 Task: Compose an email with the signature Ashley Martin with the subject Job application follow-up and the message Could you please provide more details on this issue? from softage.1@softage.net to softage.6@softage.net,  softage.1@softage.net and softage.7@softage.net with CC to softage.8@softage.net with an attached document Invoice.pdf, insert an emoji of bus Send the email
Action: Mouse moved to (567, 727)
Screenshot: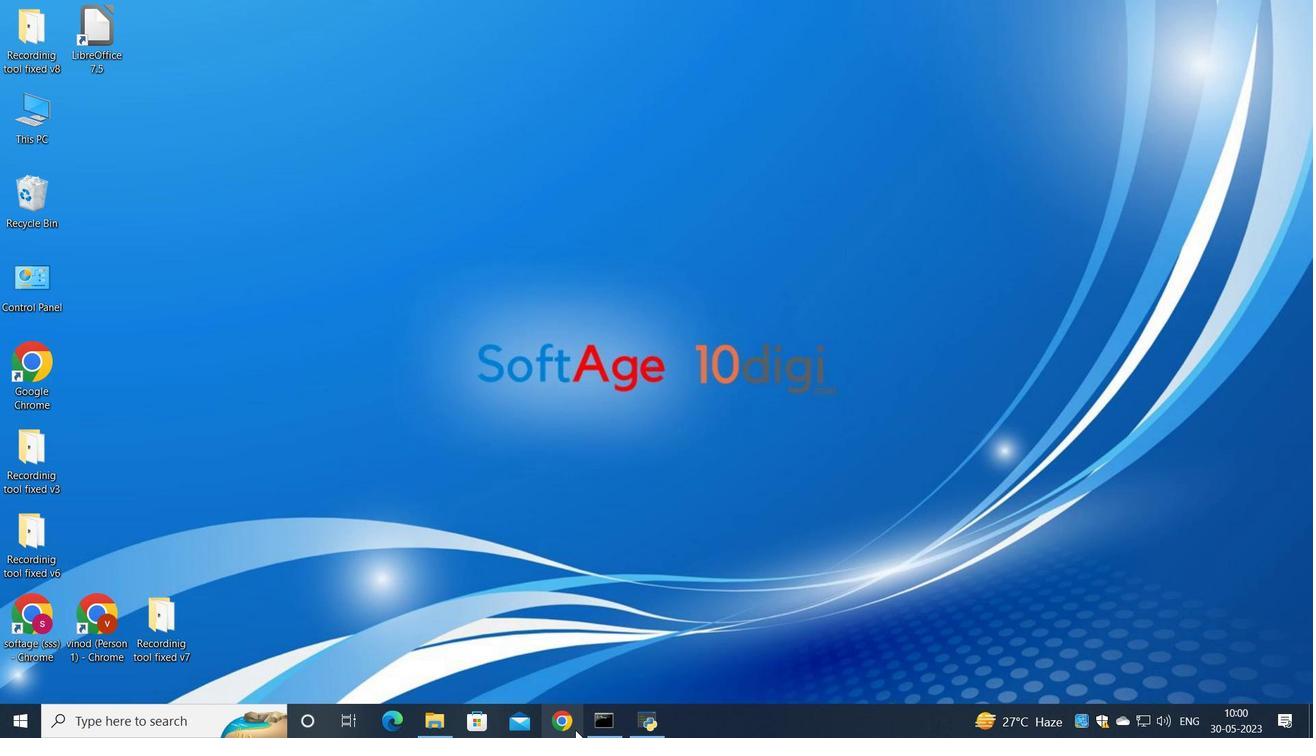 
Action: Mouse pressed left at (567, 727)
Screenshot: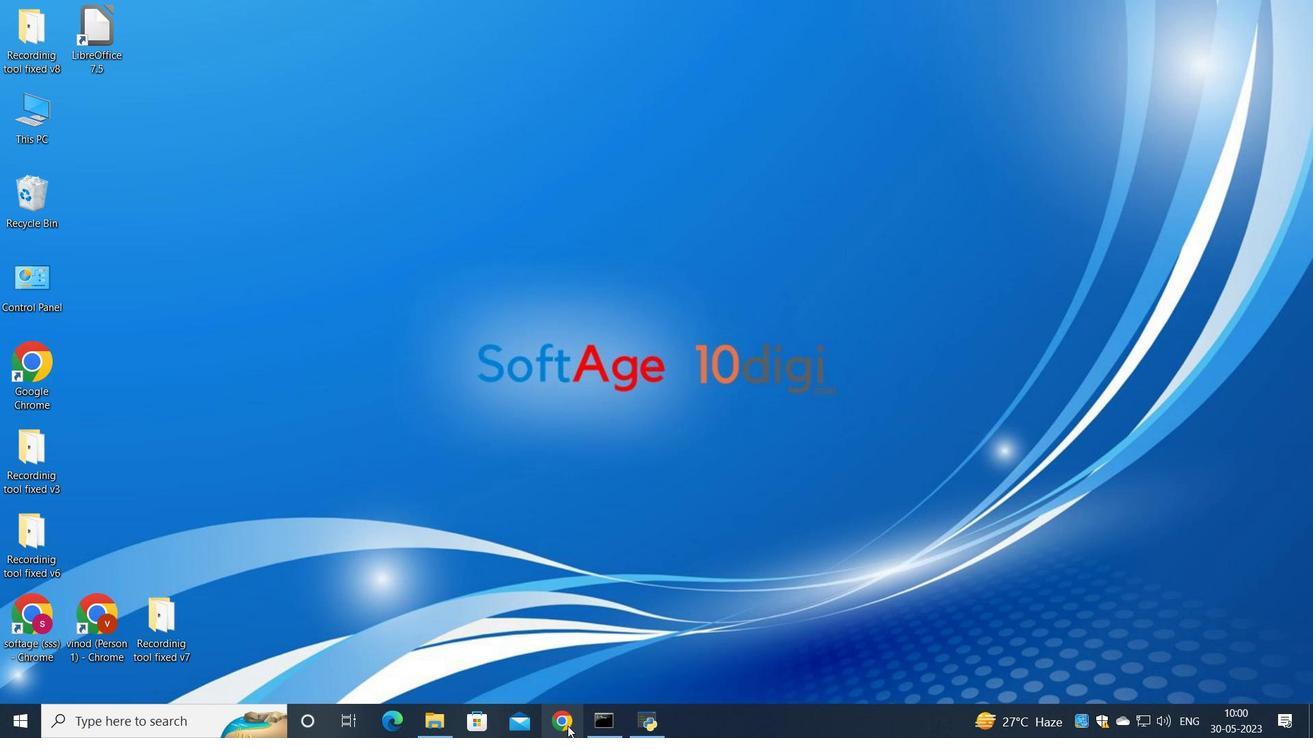 
Action: Mouse moved to (562, 463)
Screenshot: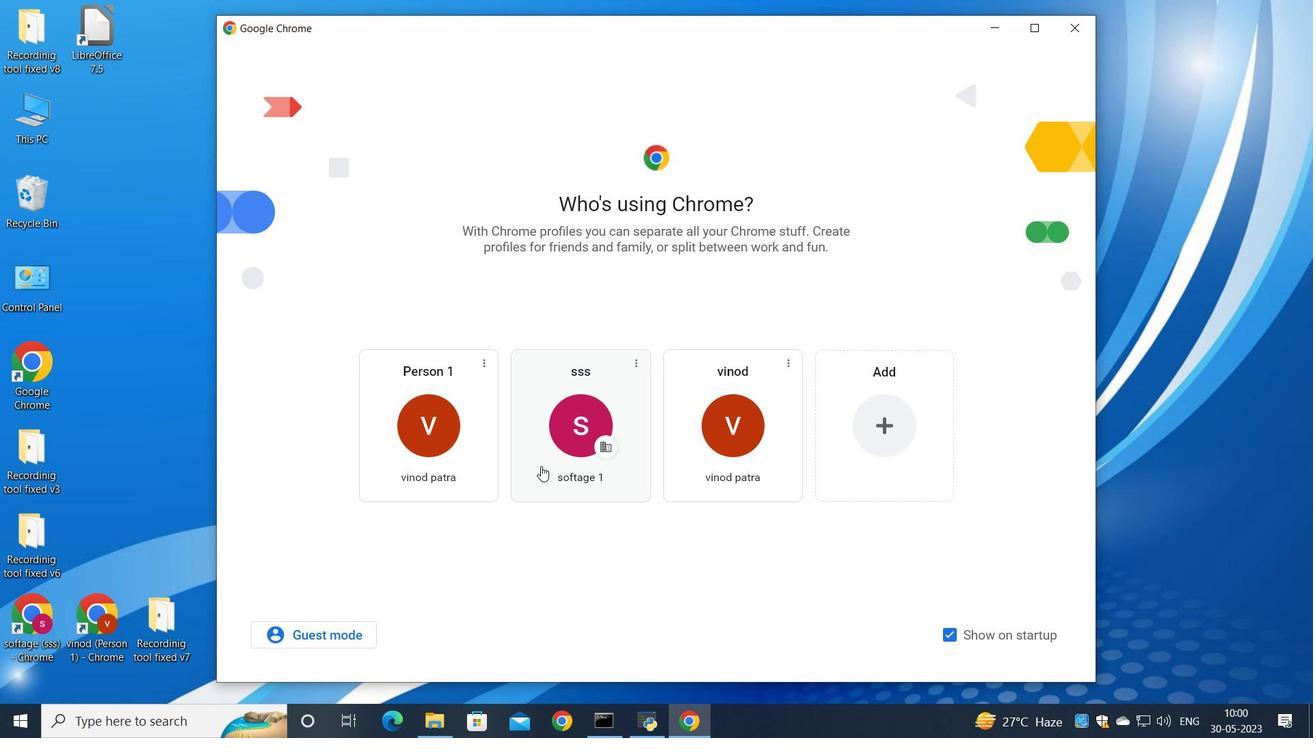 
Action: Mouse pressed left at (562, 463)
Screenshot: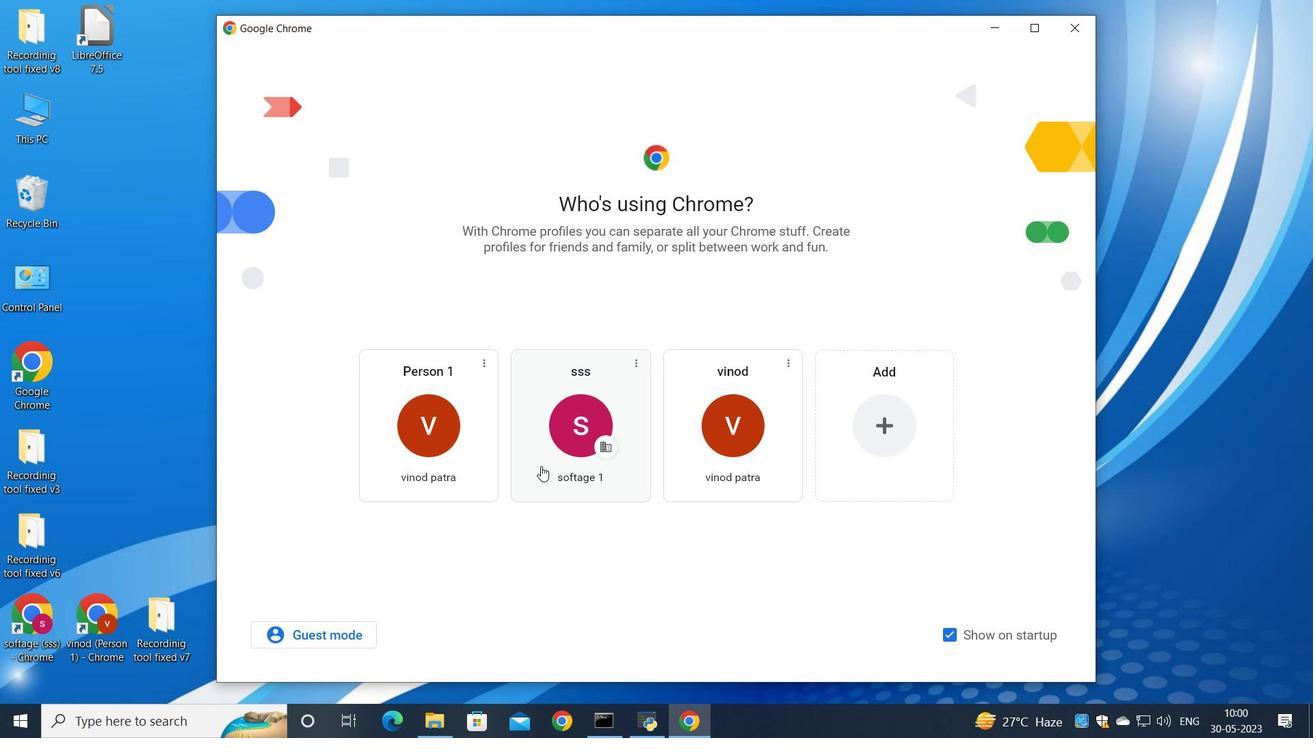 
Action: Mouse moved to (1152, 95)
Screenshot: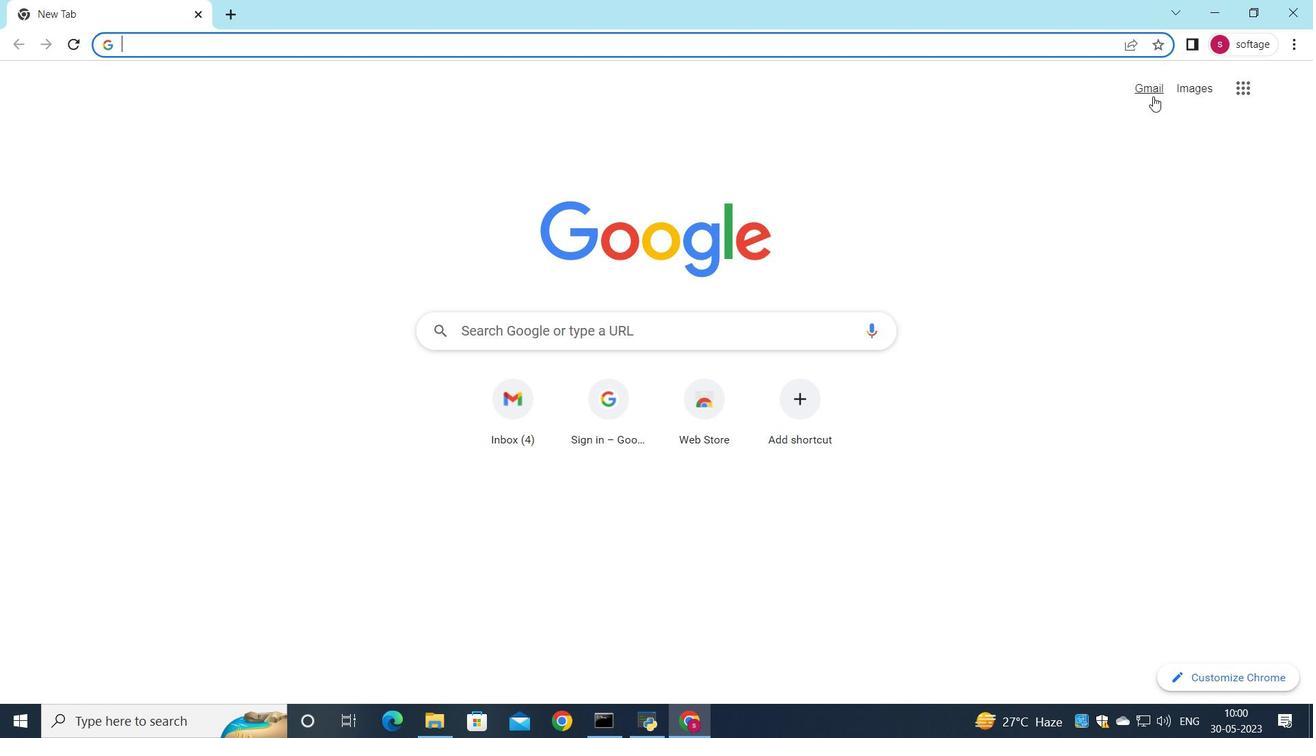 
Action: Mouse pressed left at (1152, 95)
Screenshot: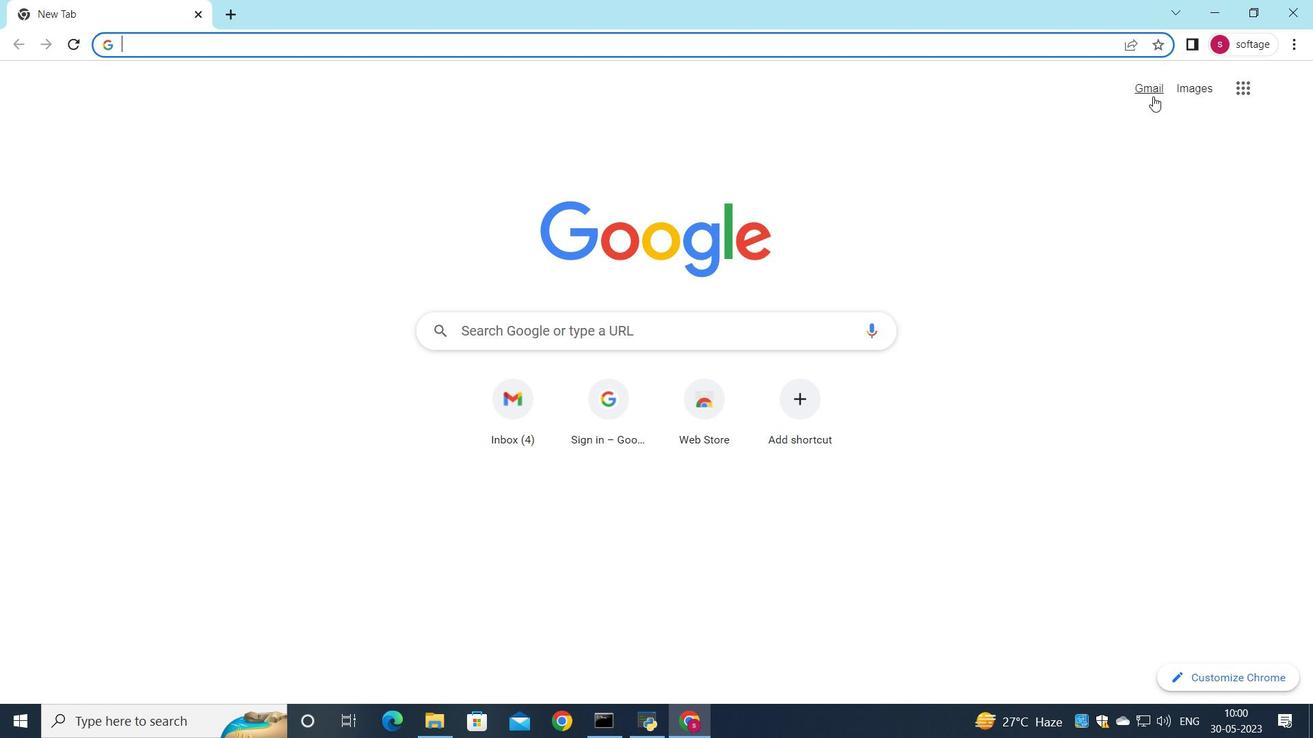 
Action: Mouse moved to (1121, 122)
Screenshot: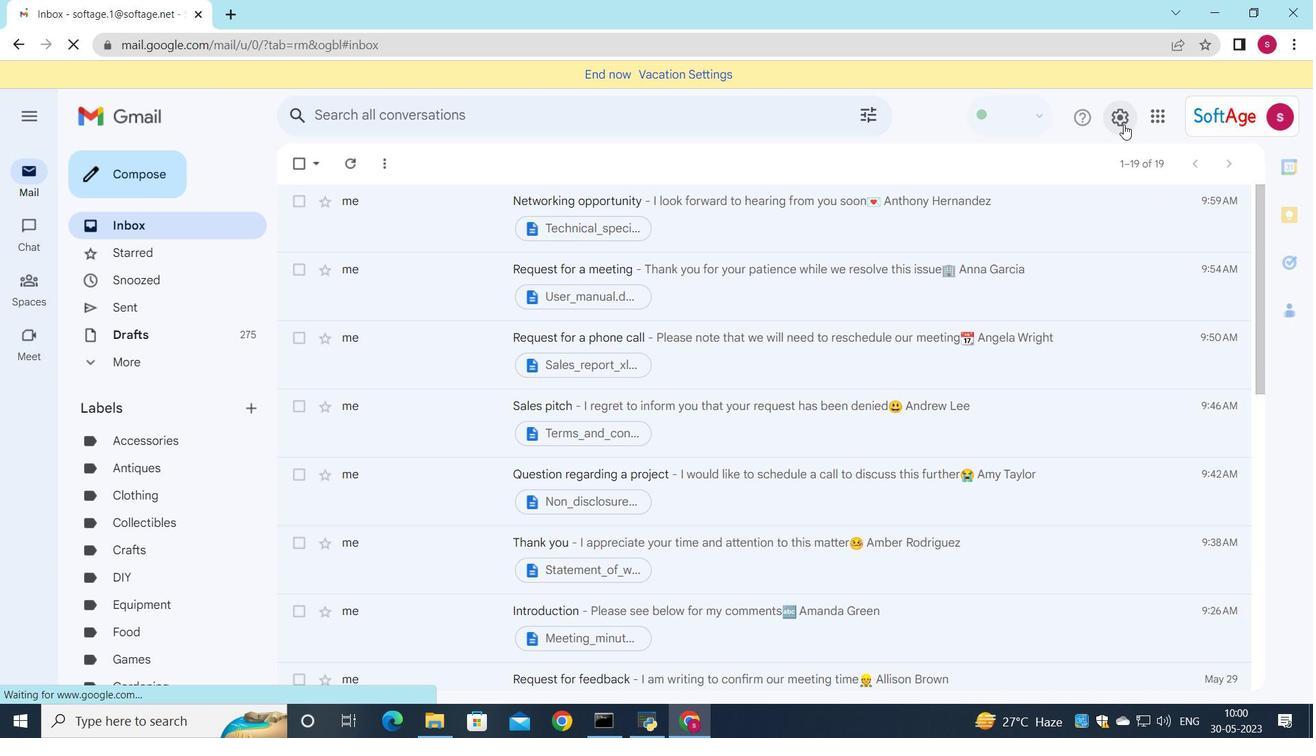 
Action: Mouse pressed left at (1121, 122)
Screenshot: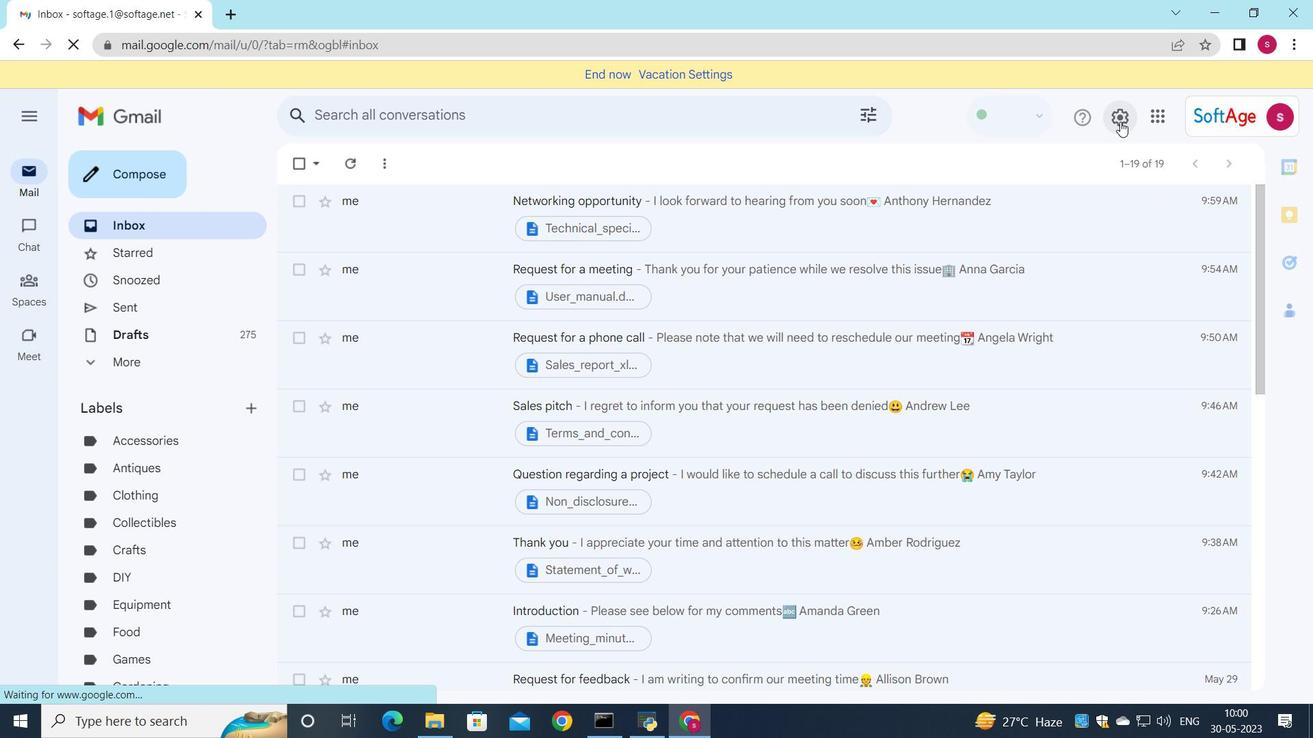 
Action: Mouse moved to (1144, 200)
Screenshot: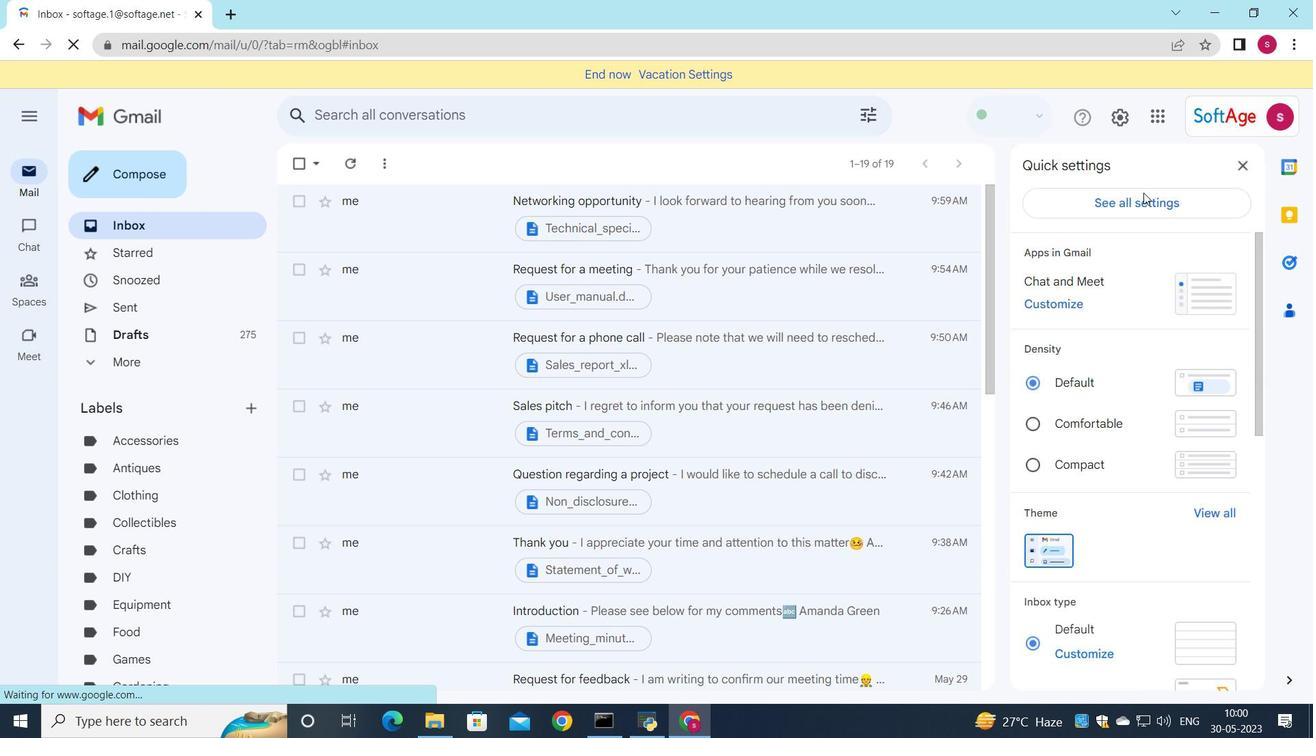 
Action: Mouse pressed left at (1144, 200)
Screenshot: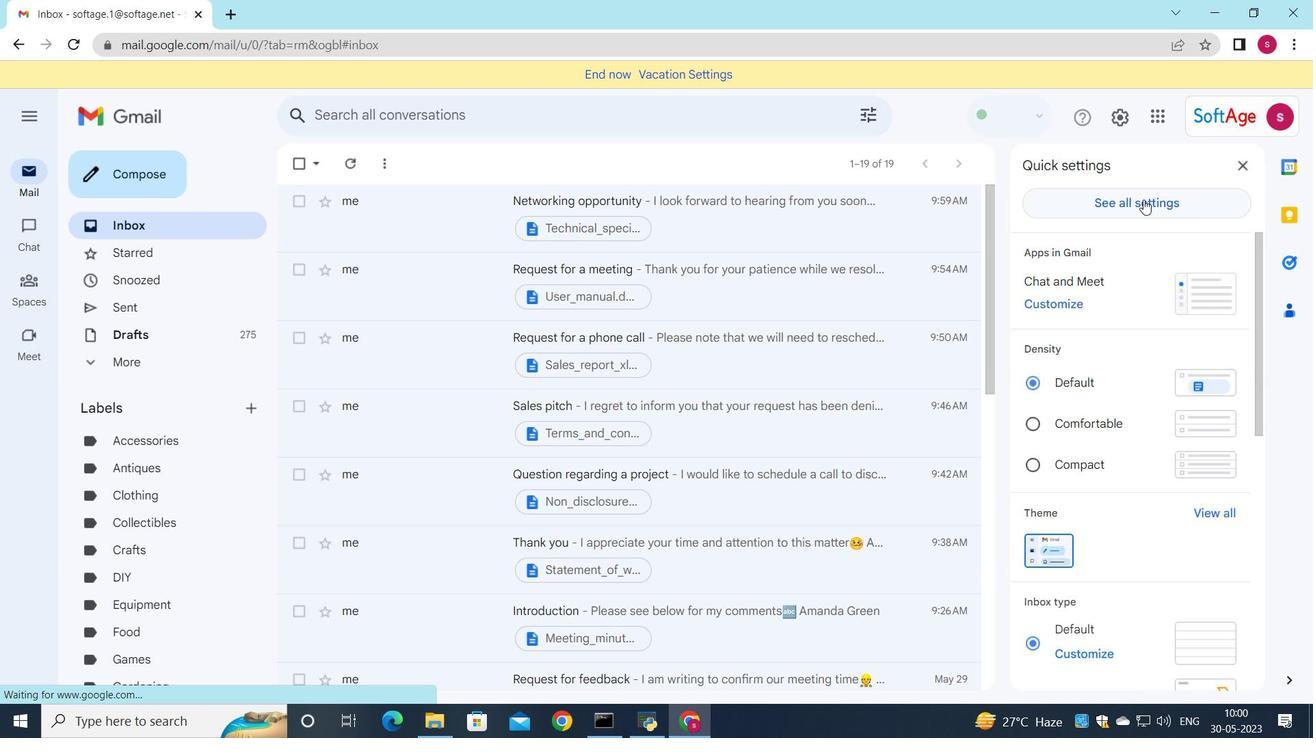 
Action: Mouse moved to (585, 360)
Screenshot: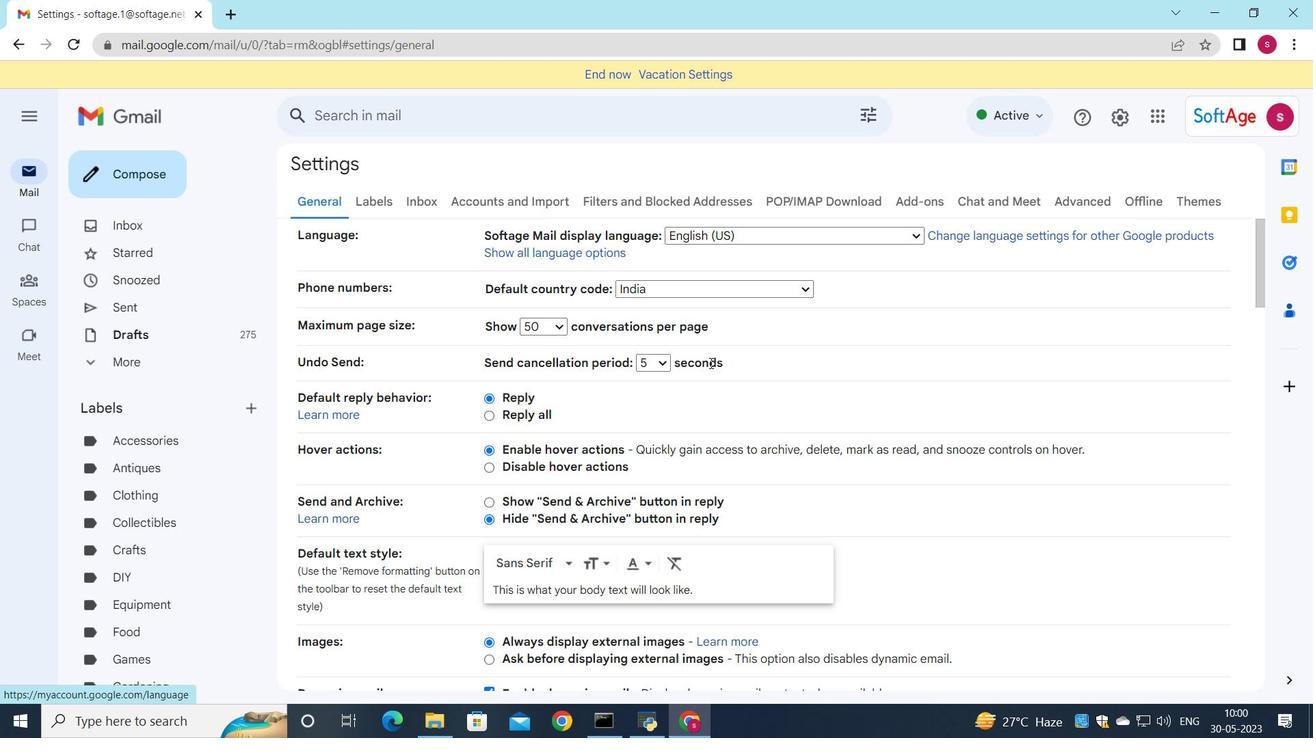 
Action: Mouse scrolled (585, 359) with delta (0, 0)
Screenshot: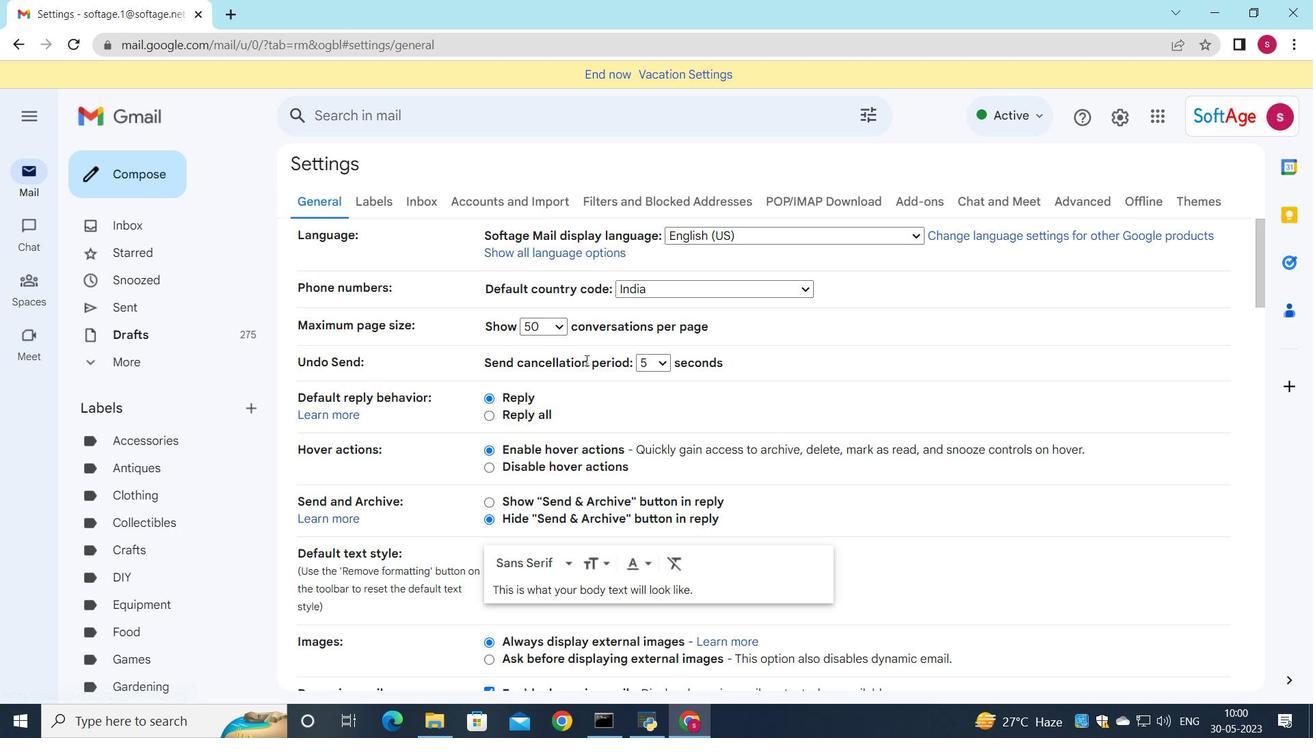 
Action: Mouse scrolled (585, 359) with delta (0, 0)
Screenshot: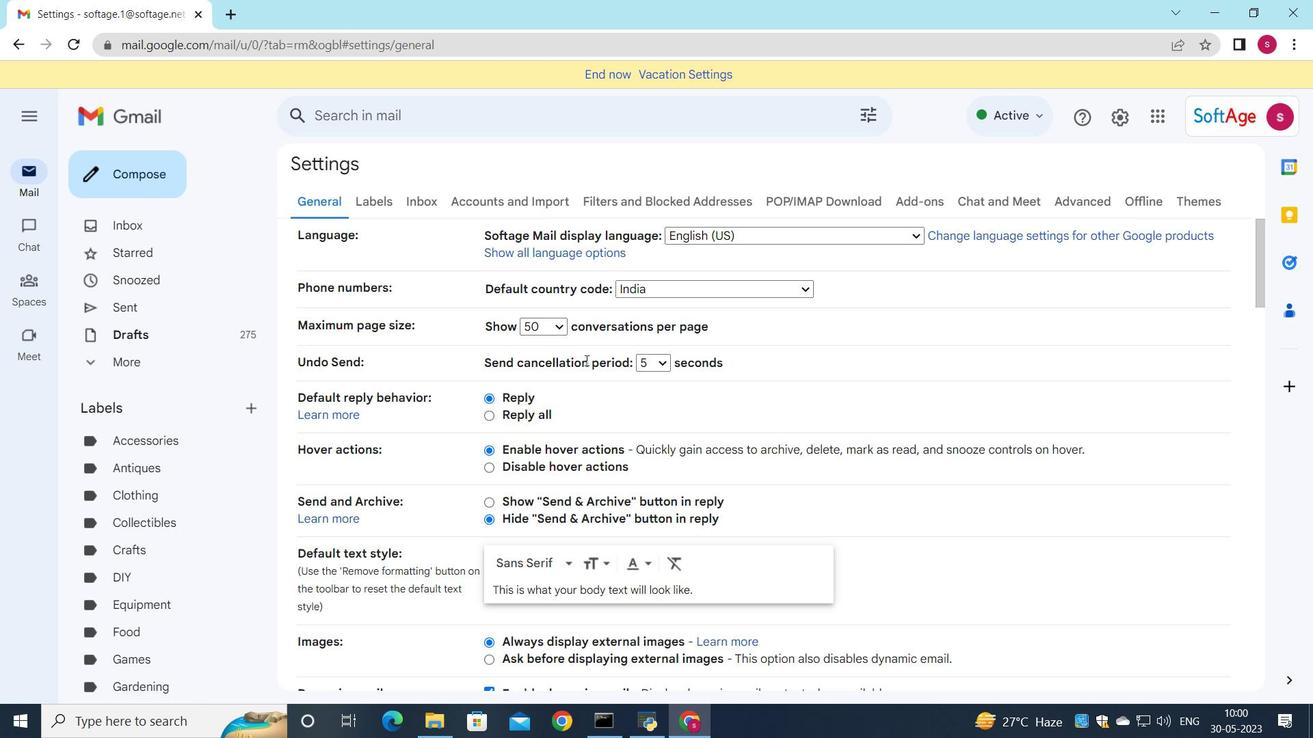 
Action: Mouse scrolled (585, 359) with delta (0, 0)
Screenshot: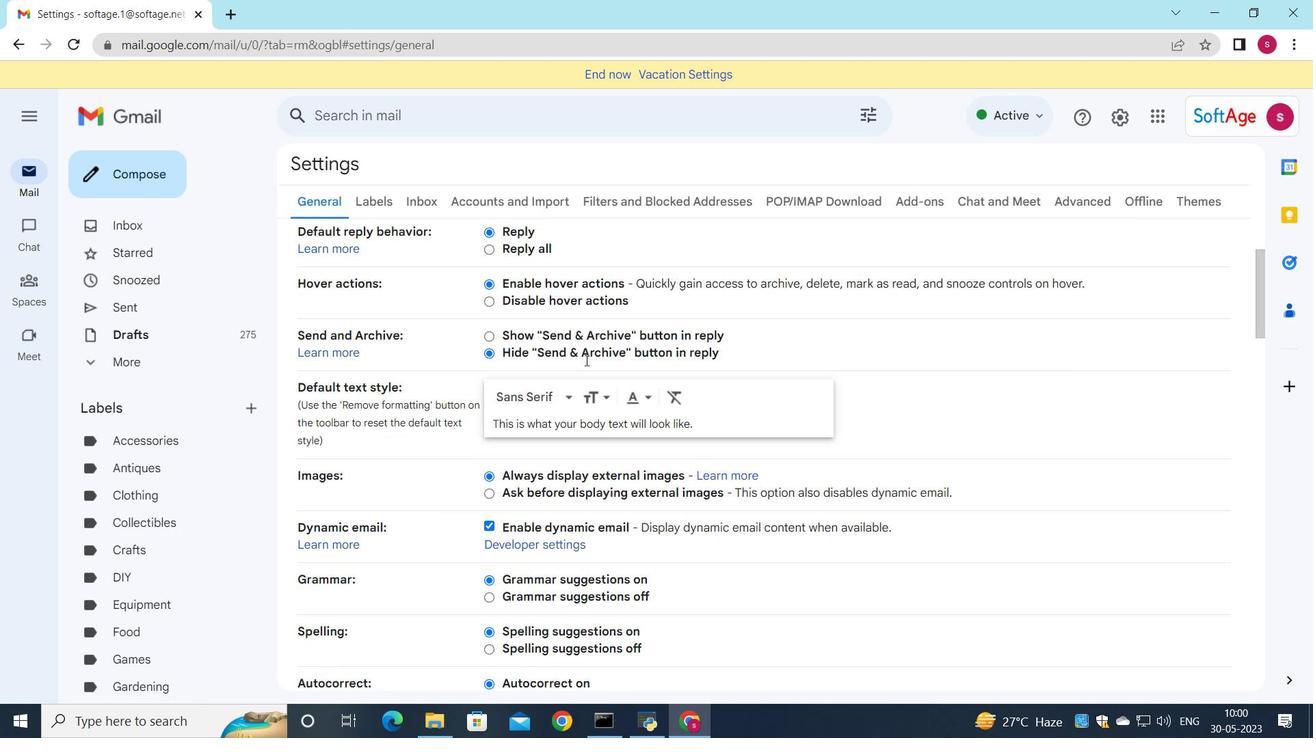 
Action: Mouse scrolled (585, 359) with delta (0, 0)
Screenshot: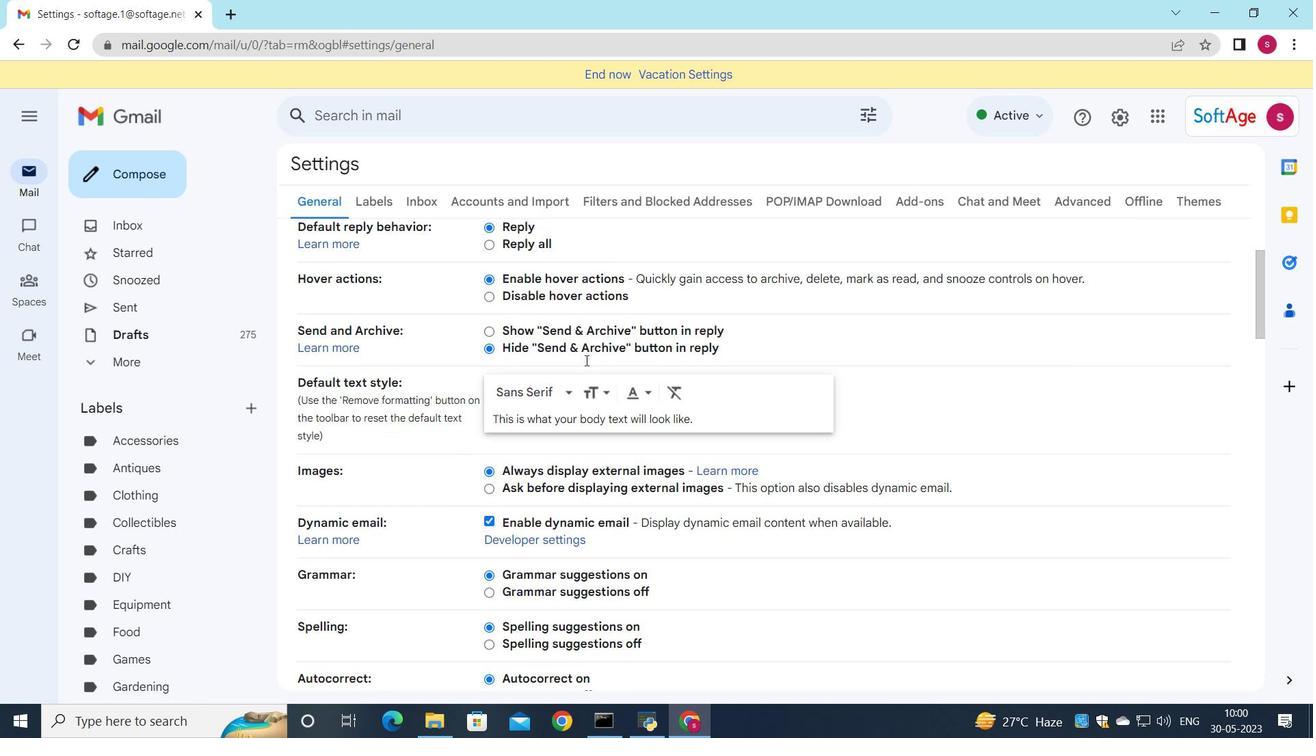 
Action: Mouse moved to (584, 352)
Screenshot: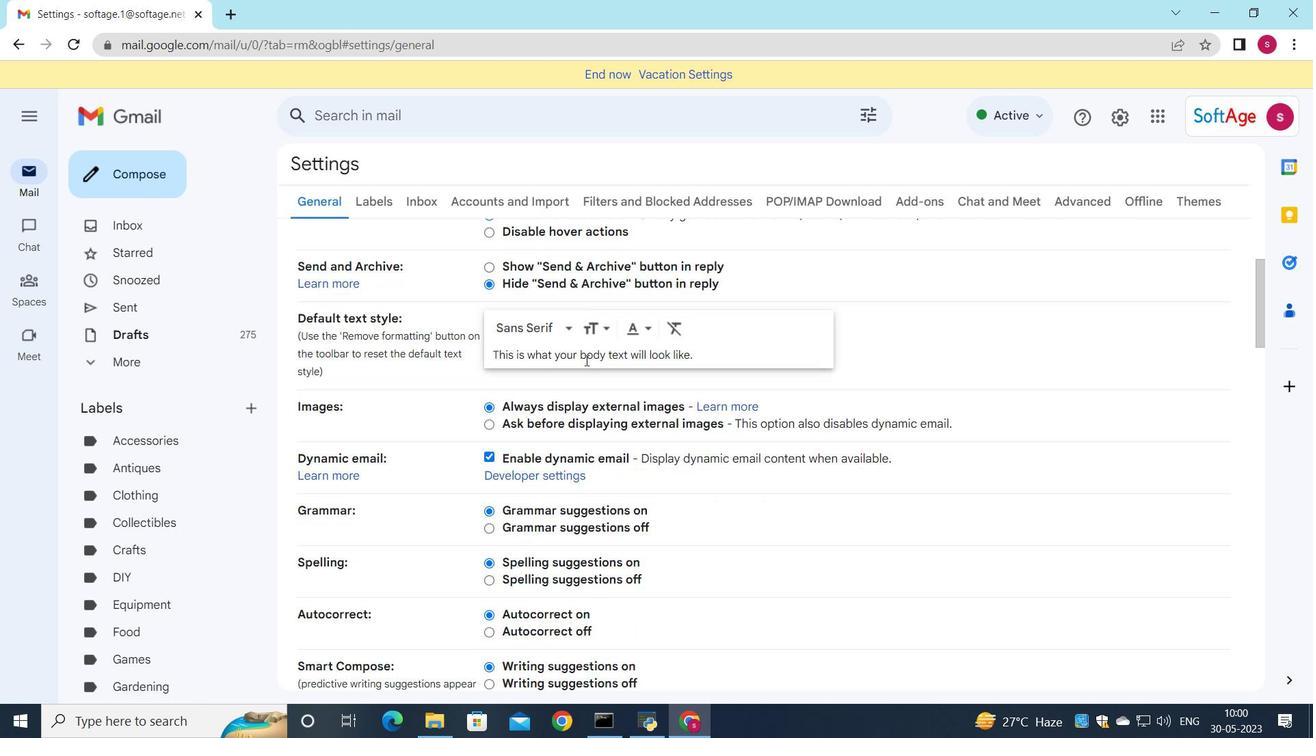 
Action: Mouse scrolled (584, 351) with delta (0, 0)
Screenshot: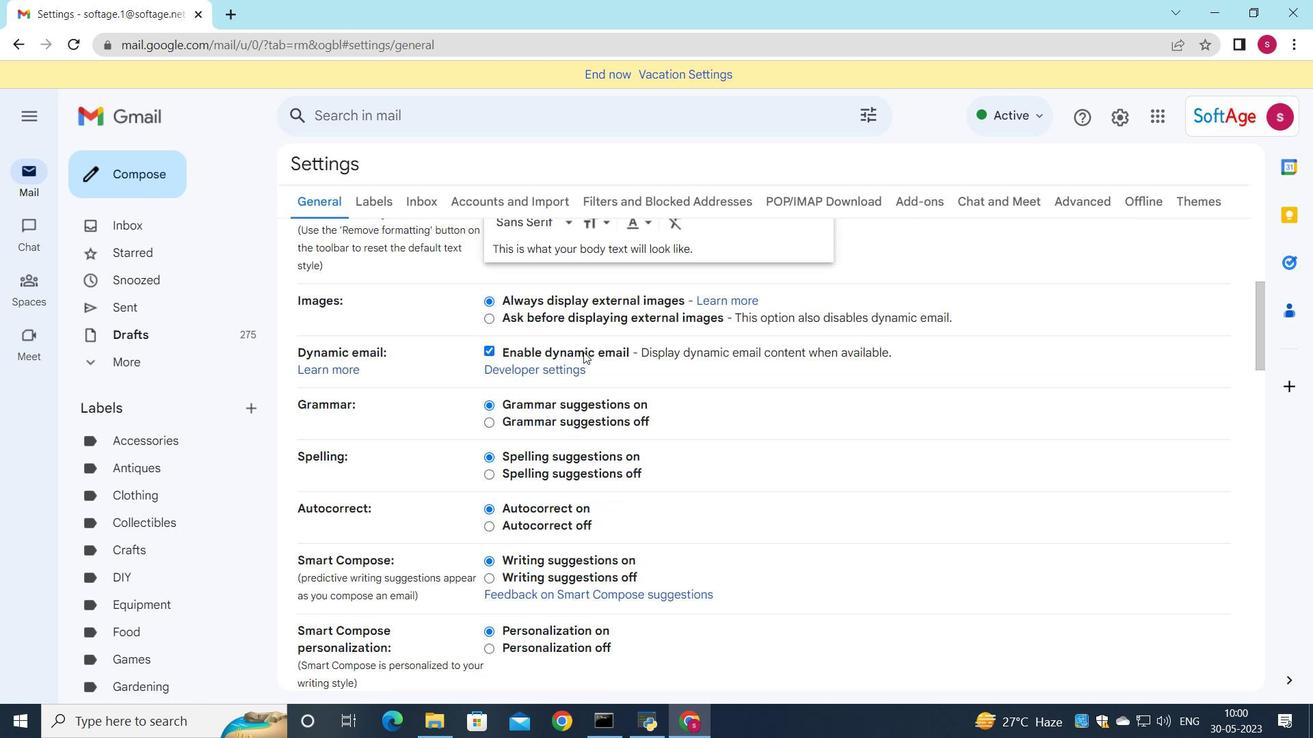 
Action: Mouse scrolled (584, 351) with delta (0, 0)
Screenshot: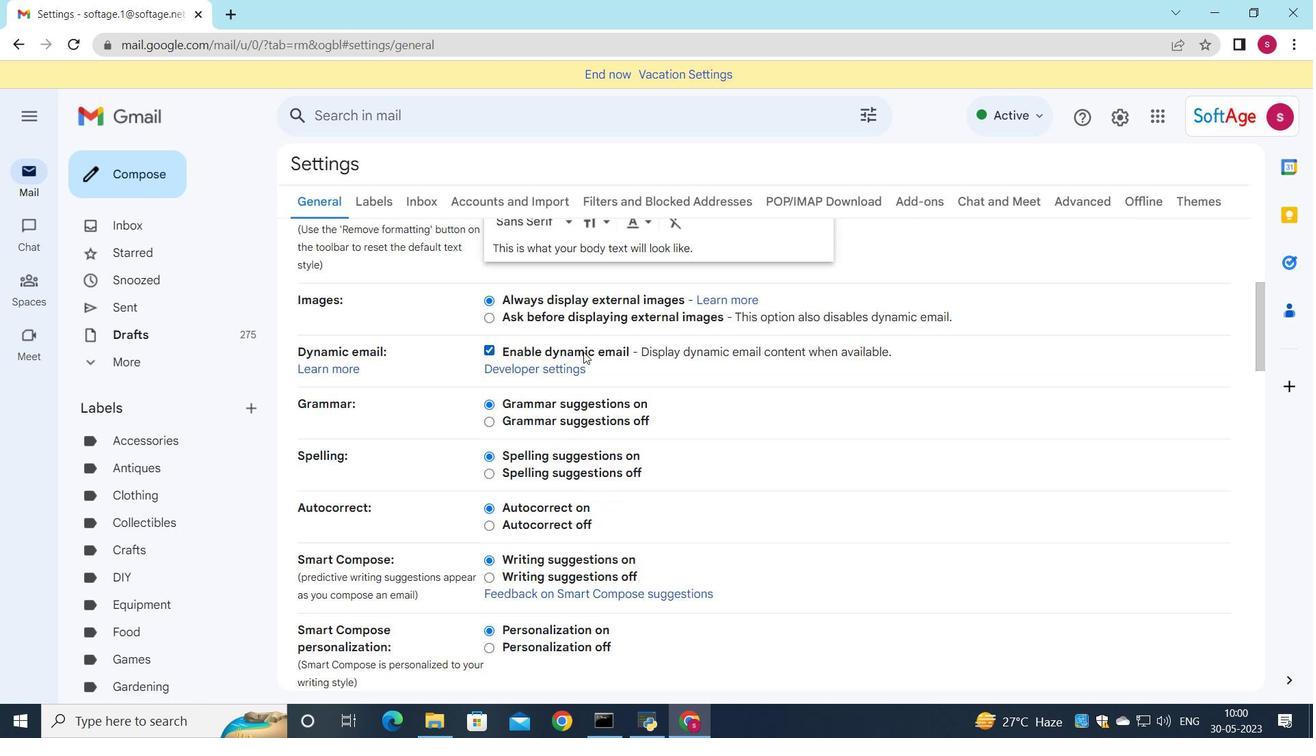 
Action: Mouse scrolled (584, 351) with delta (0, 0)
Screenshot: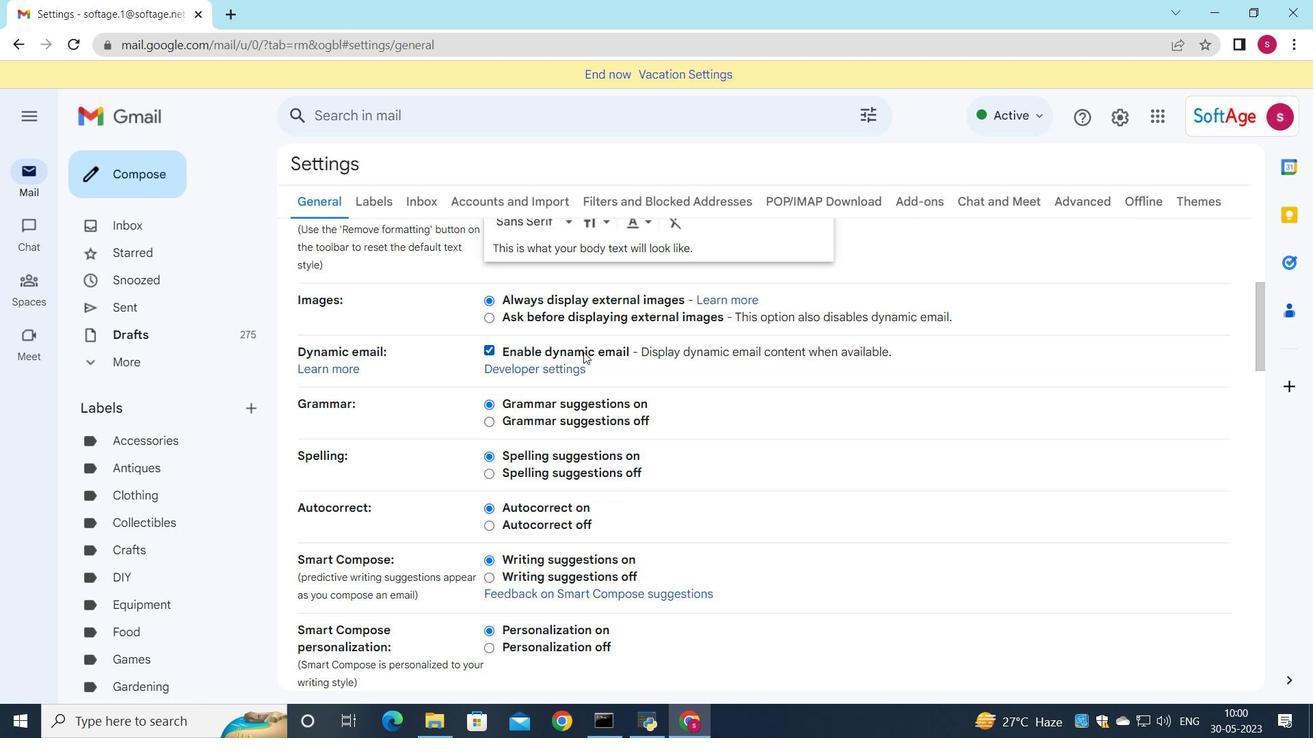 
Action: Mouse scrolled (584, 351) with delta (0, 0)
Screenshot: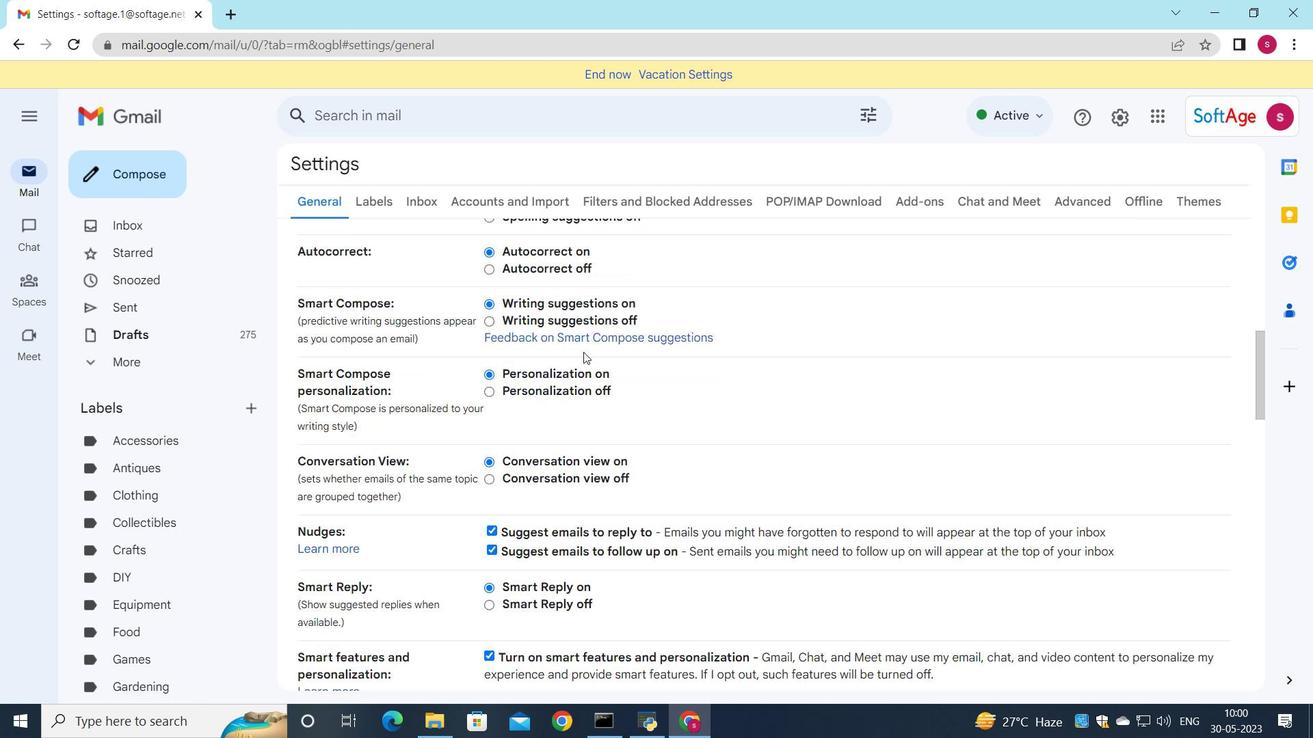 
Action: Mouse scrolled (584, 351) with delta (0, 0)
Screenshot: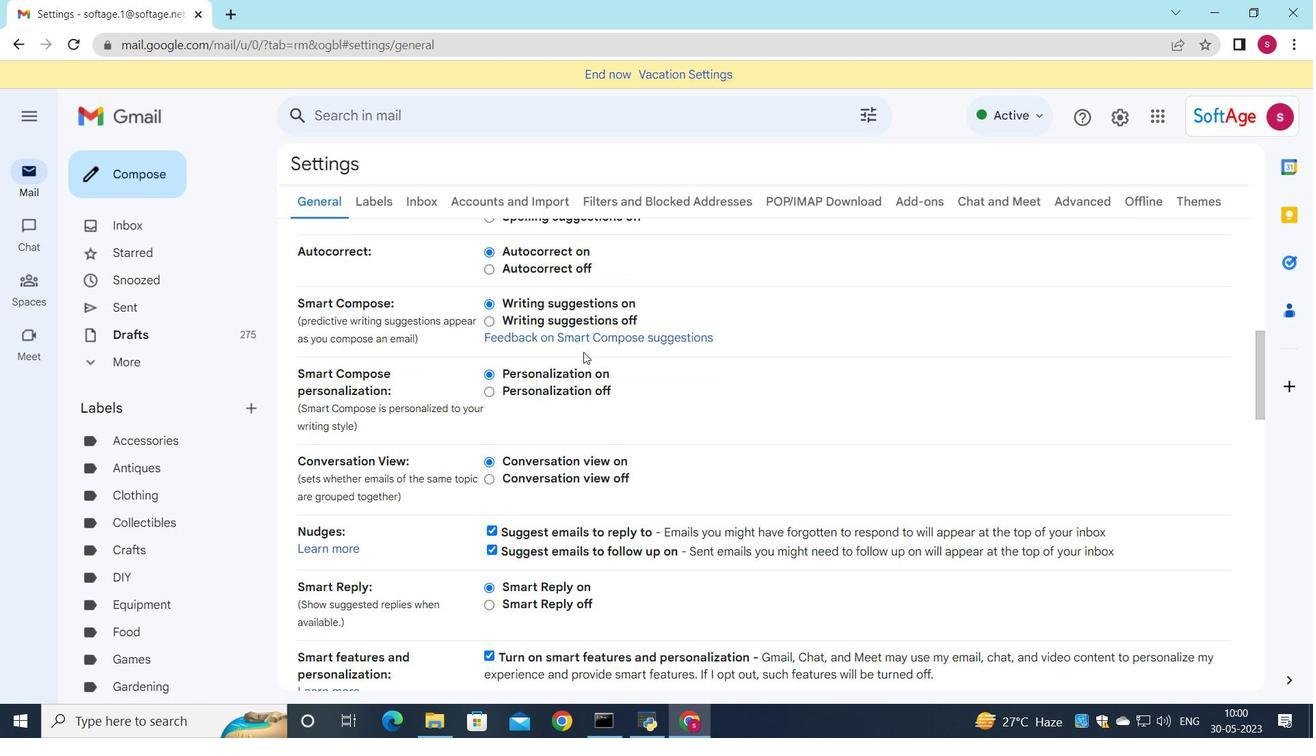 
Action: Mouse moved to (582, 348)
Screenshot: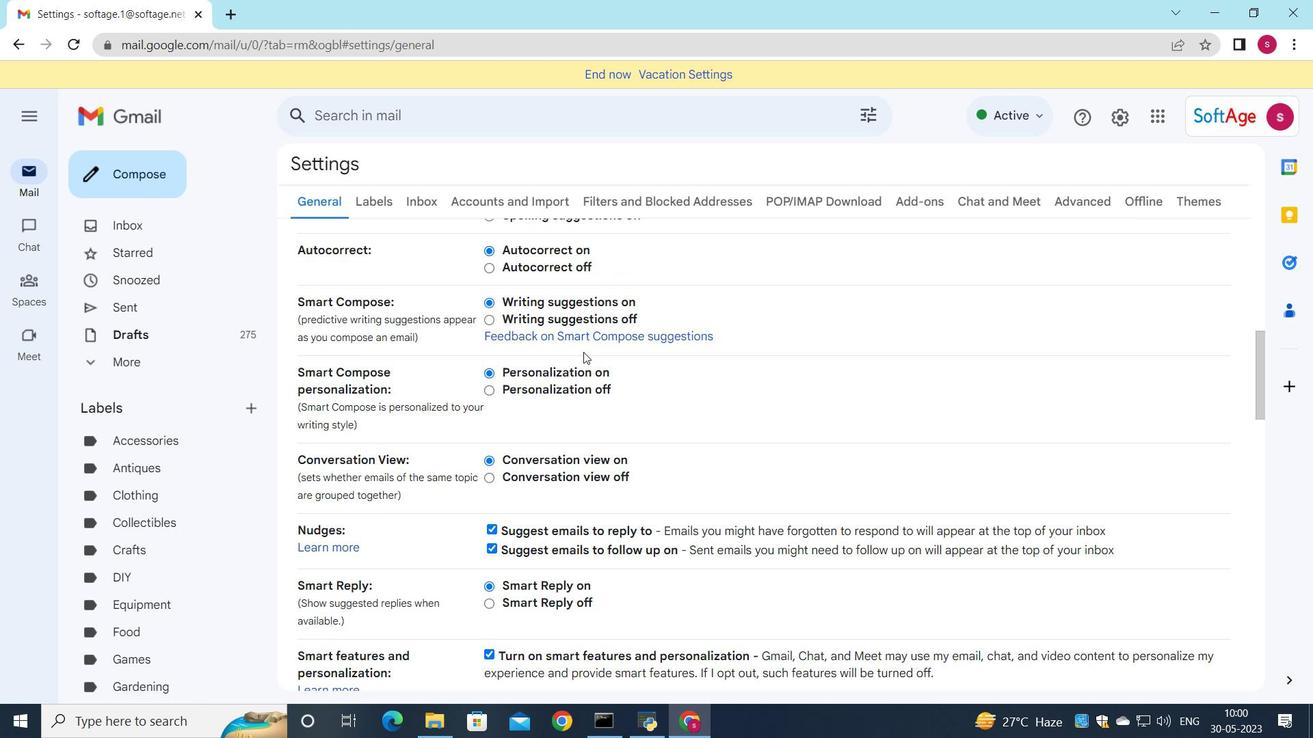 
Action: Mouse scrolled (582, 348) with delta (0, 0)
Screenshot: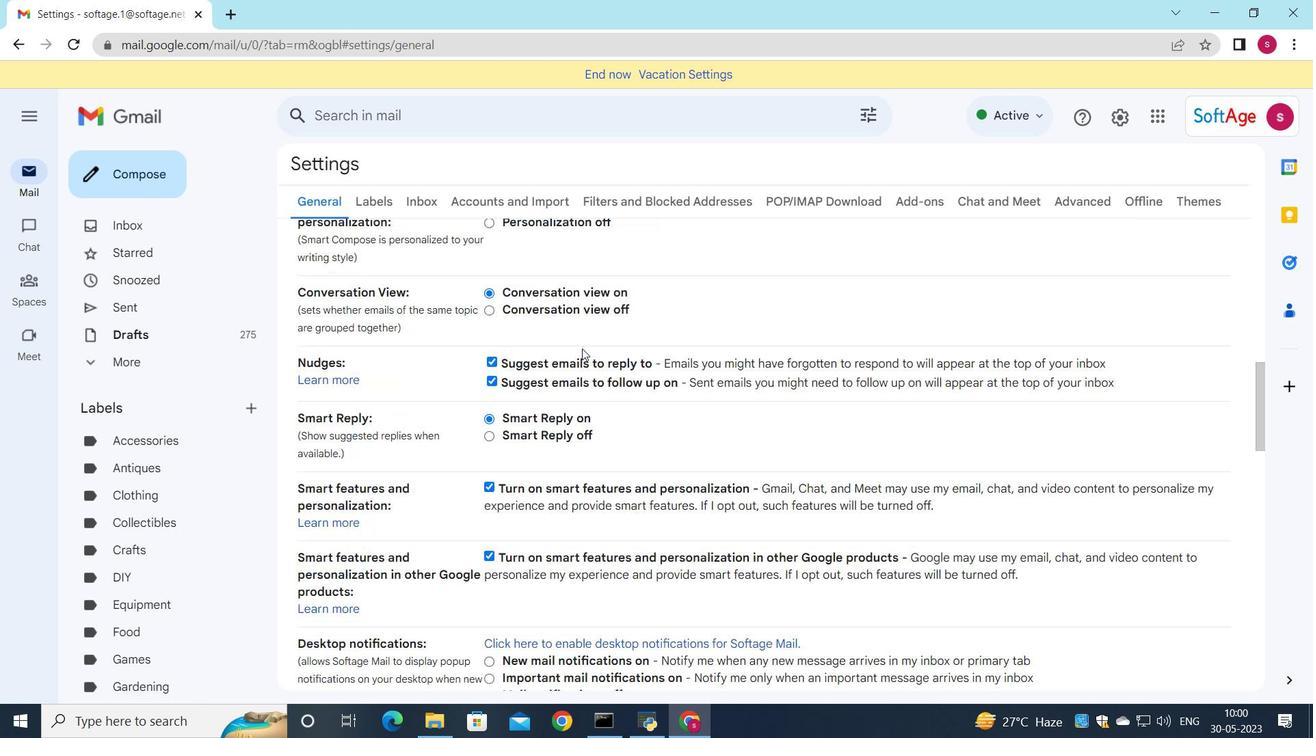 
Action: Mouse scrolled (582, 348) with delta (0, 0)
Screenshot: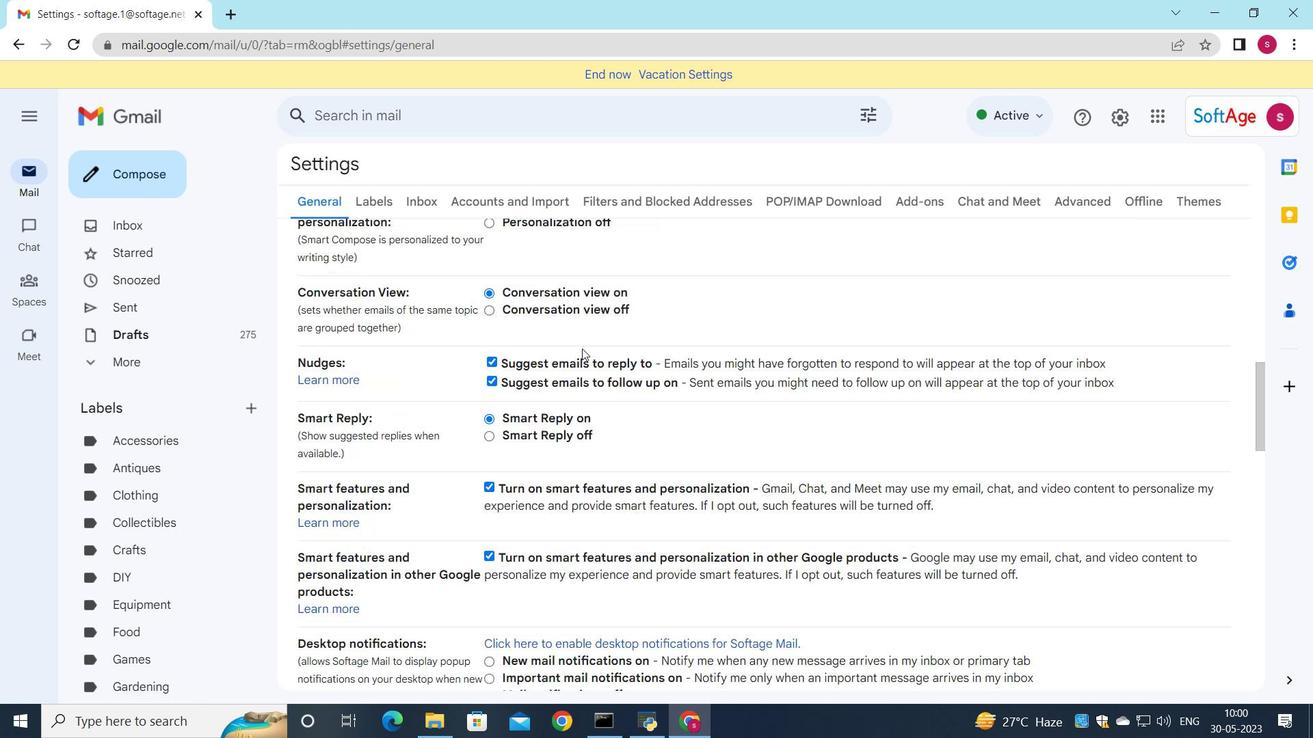 
Action: Mouse scrolled (582, 348) with delta (0, 0)
Screenshot: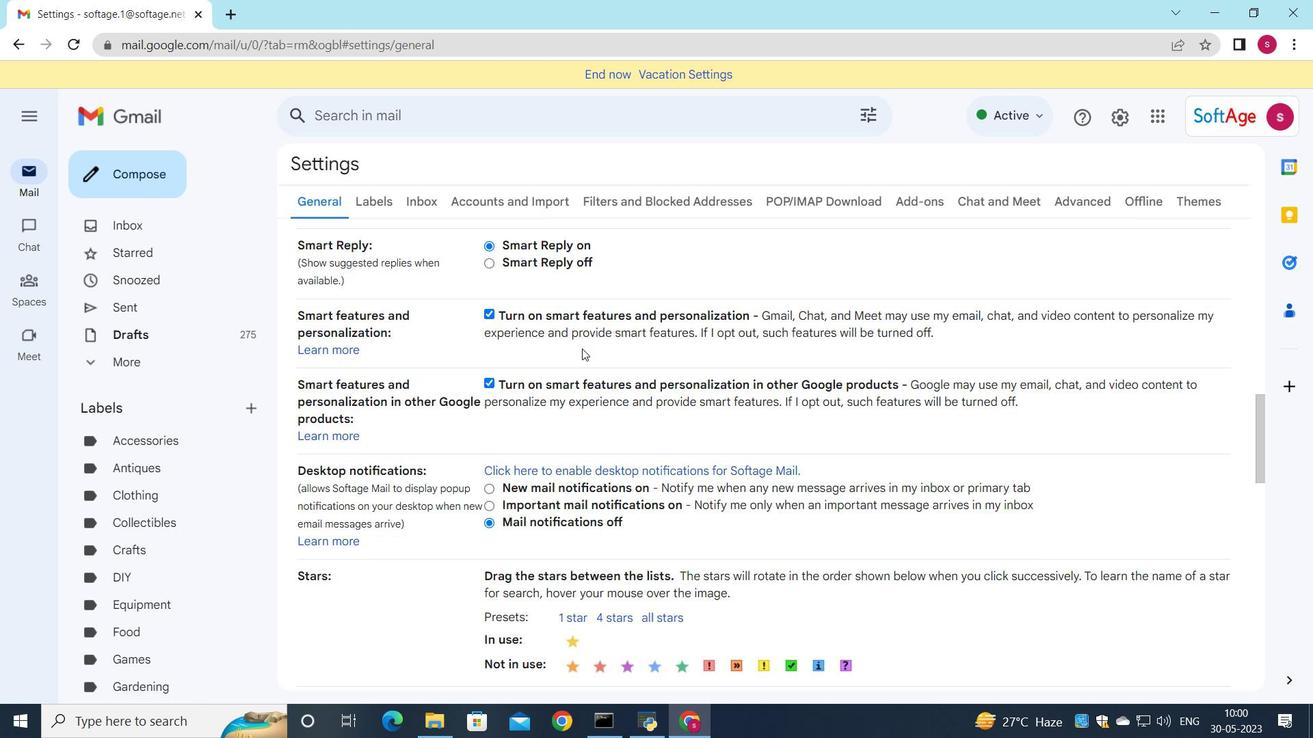 
Action: Mouse scrolled (582, 348) with delta (0, 0)
Screenshot: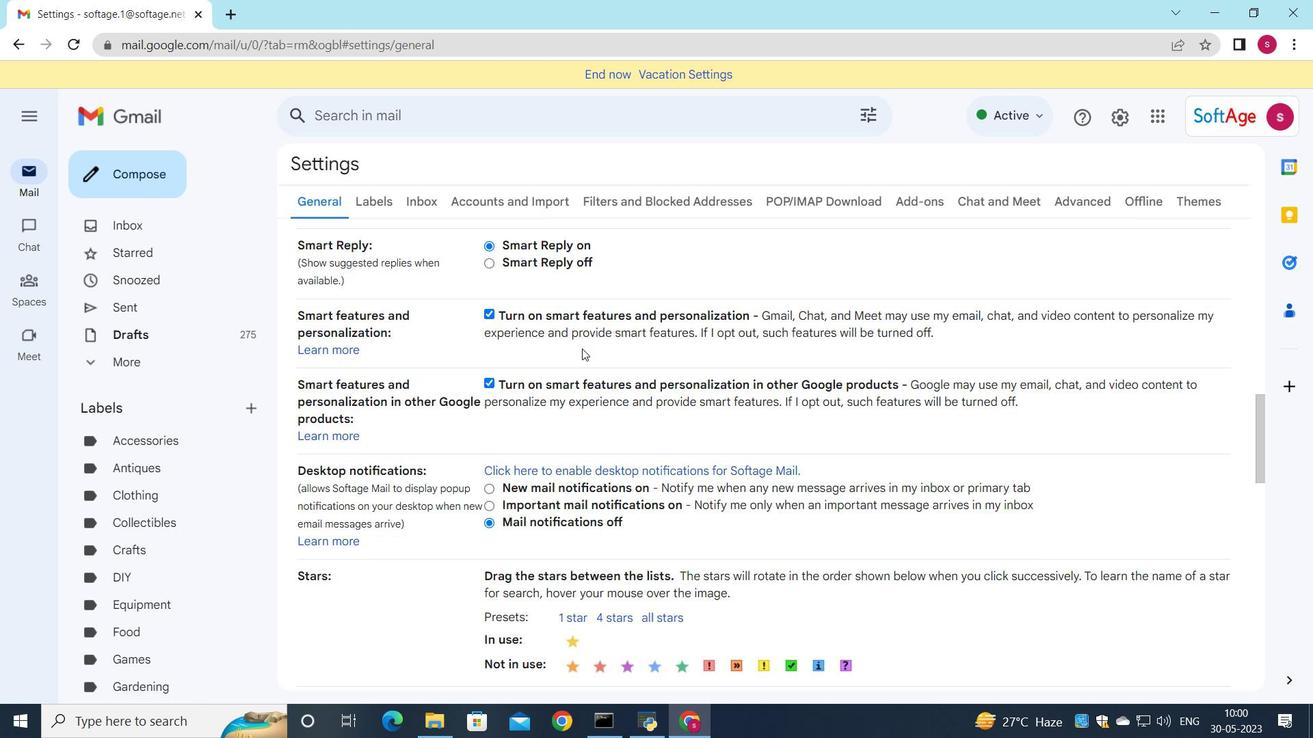 
Action: Mouse scrolled (582, 348) with delta (0, 0)
Screenshot: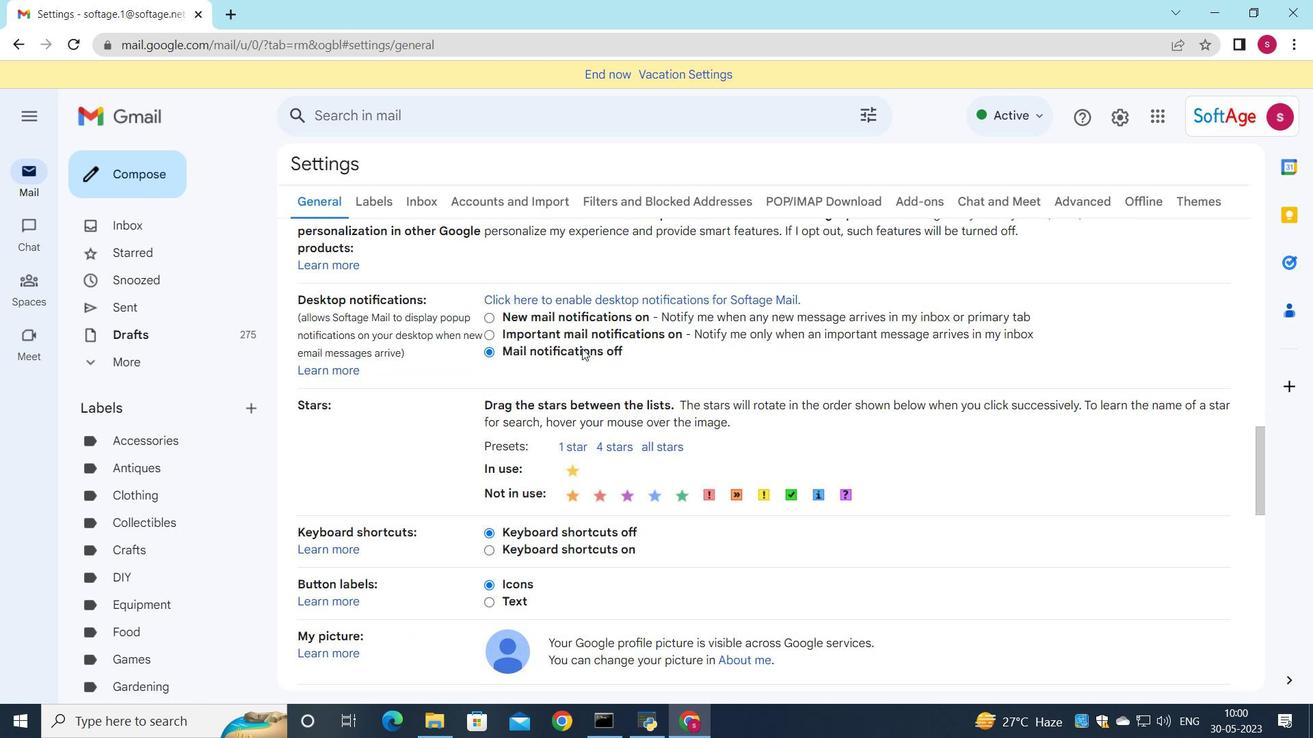 
Action: Mouse scrolled (582, 348) with delta (0, 0)
Screenshot: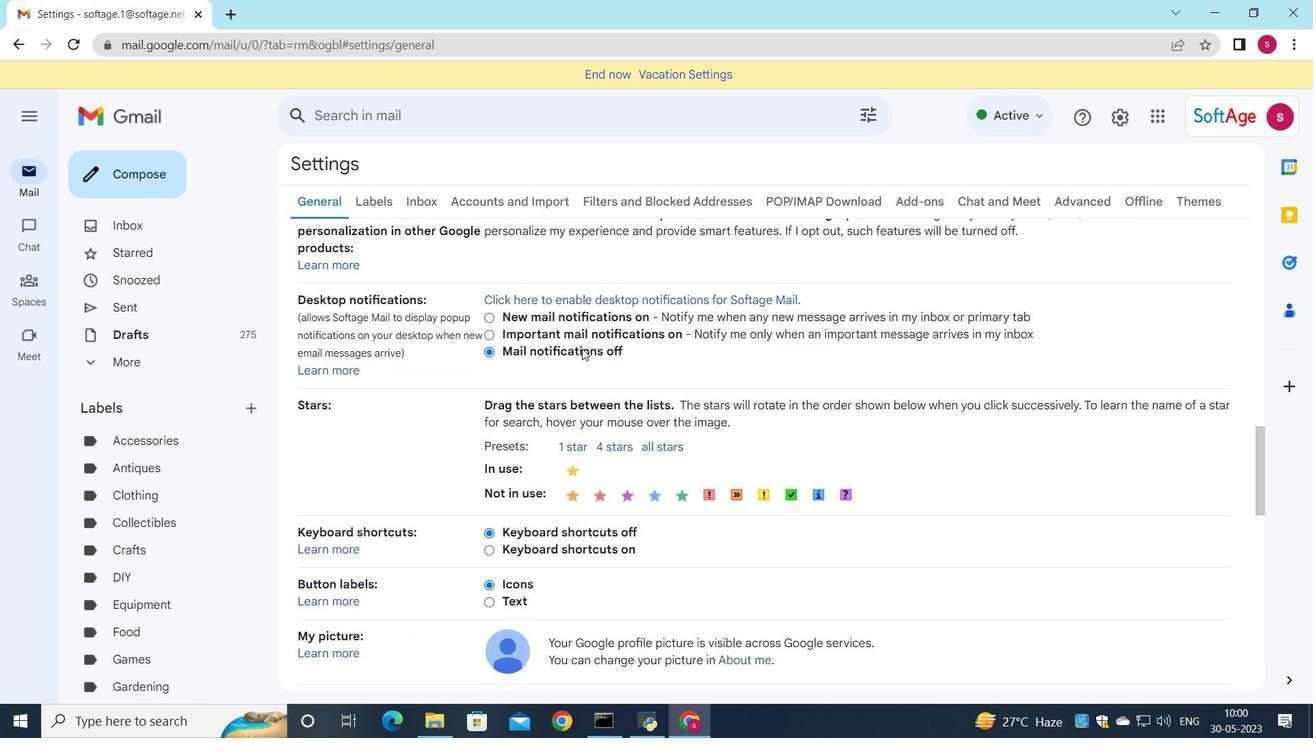 
Action: Mouse scrolled (582, 348) with delta (0, 0)
Screenshot: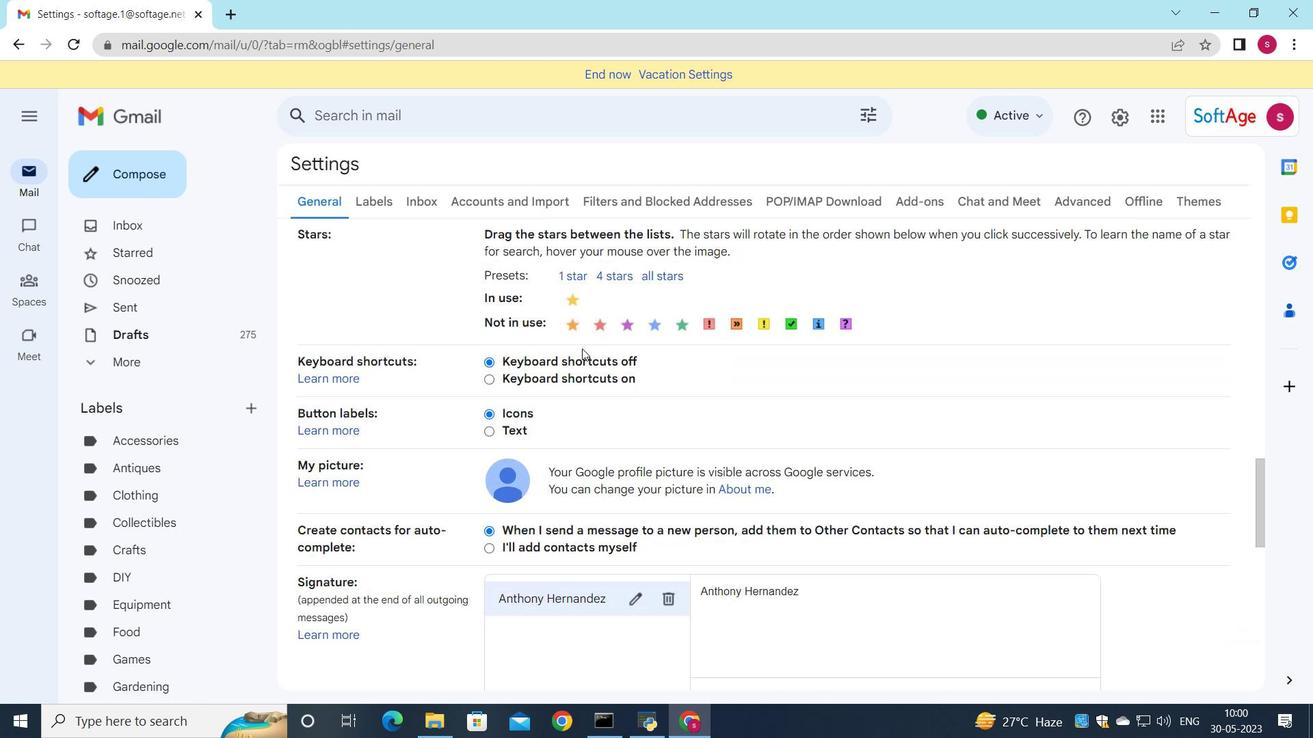 
Action: Mouse scrolled (582, 348) with delta (0, 0)
Screenshot: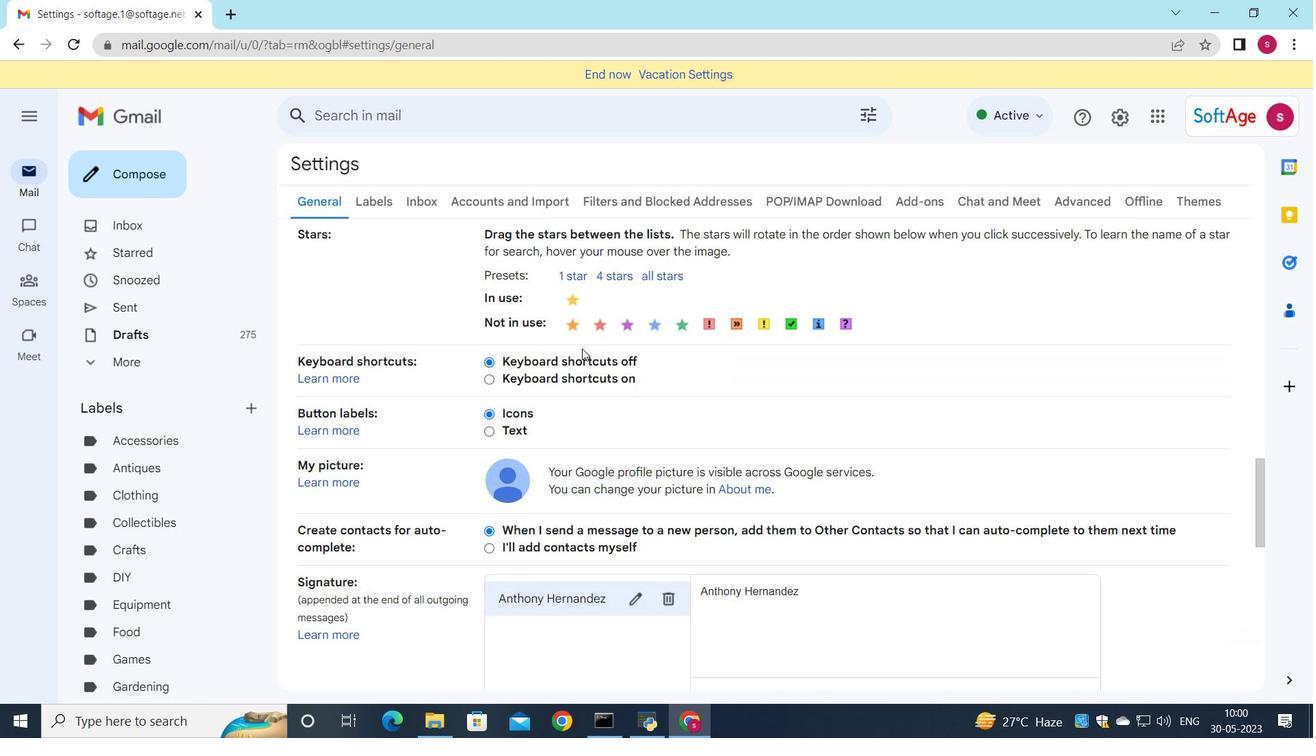 
Action: Mouse scrolled (582, 348) with delta (0, 0)
Screenshot: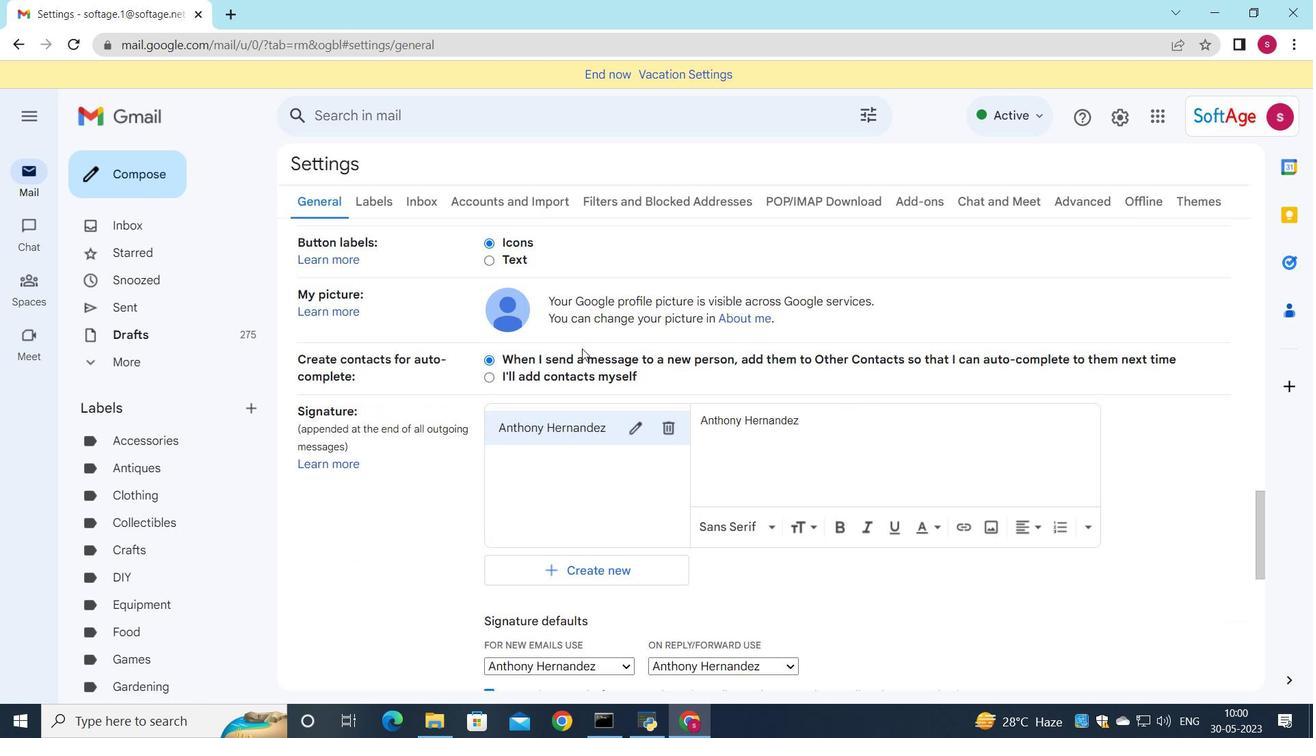 
Action: Mouse scrolled (582, 348) with delta (0, 0)
Screenshot: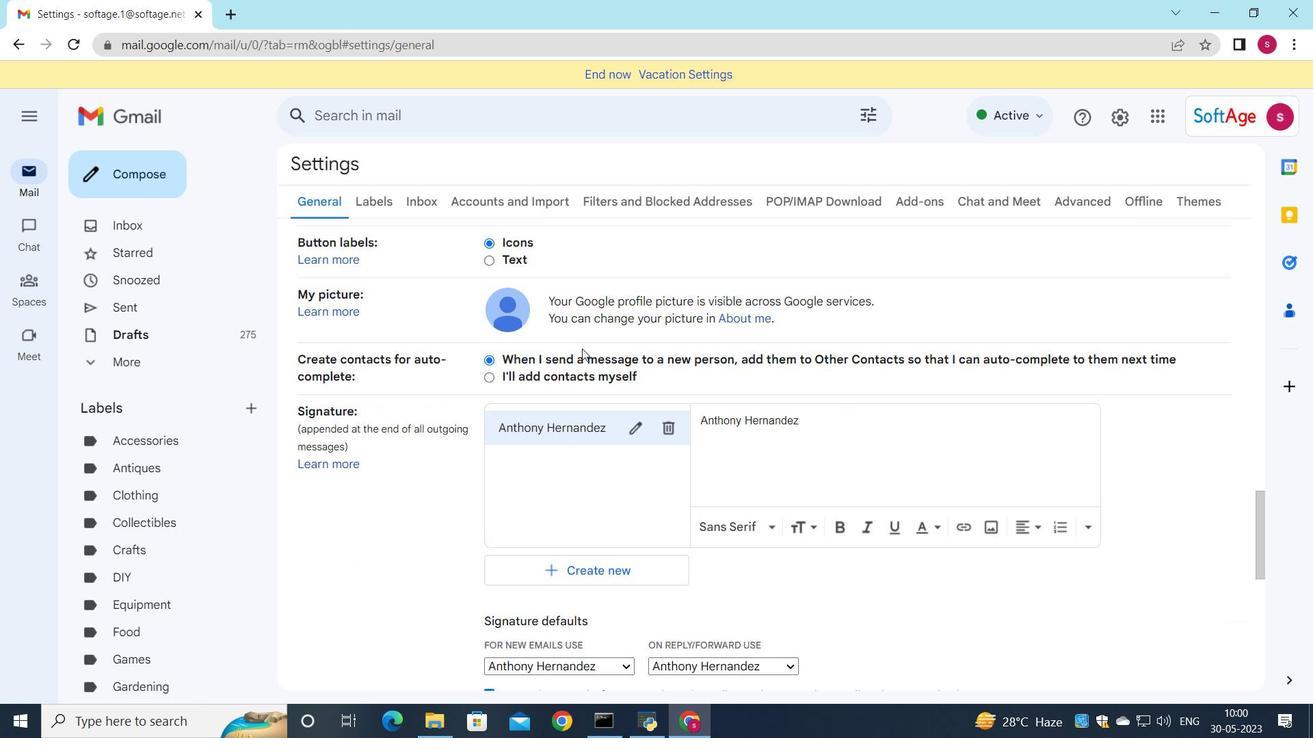 
Action: Mouse moved to (668, 260)
Screenshot: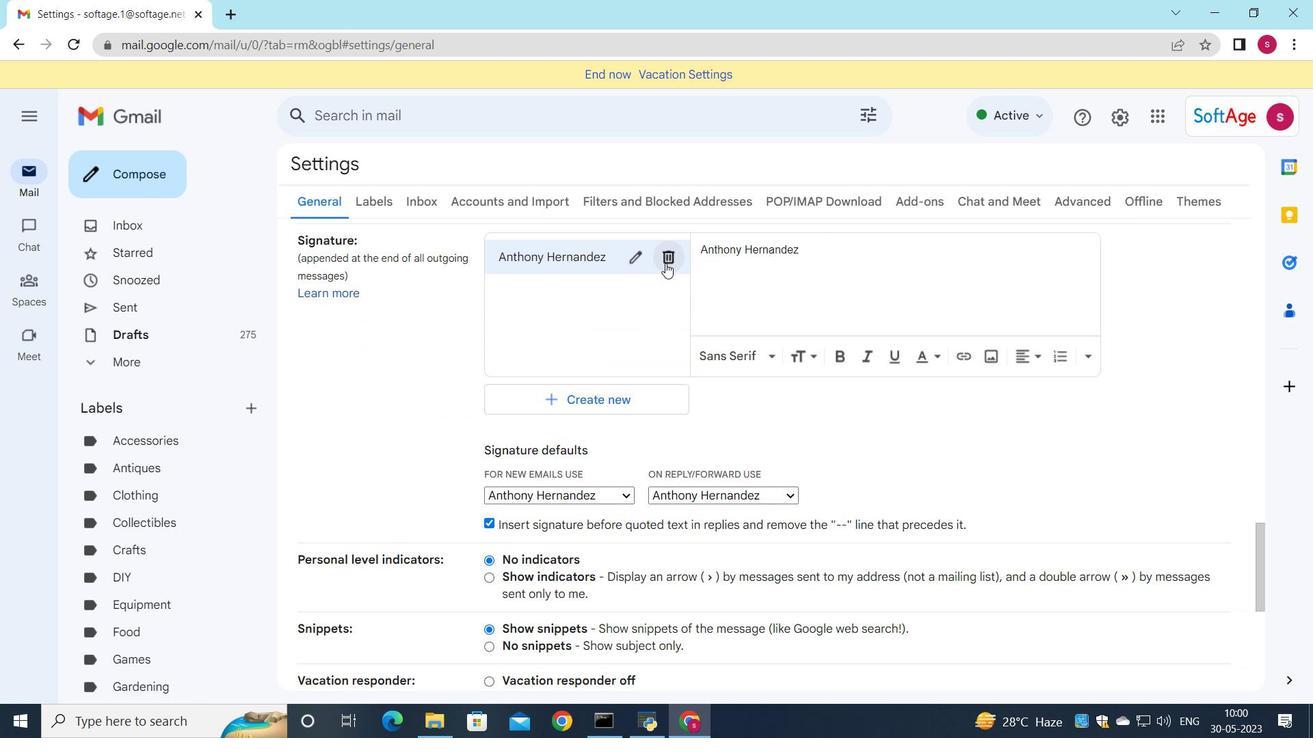 
Action: Mouse pressed left at (668, 260)
Screenshot: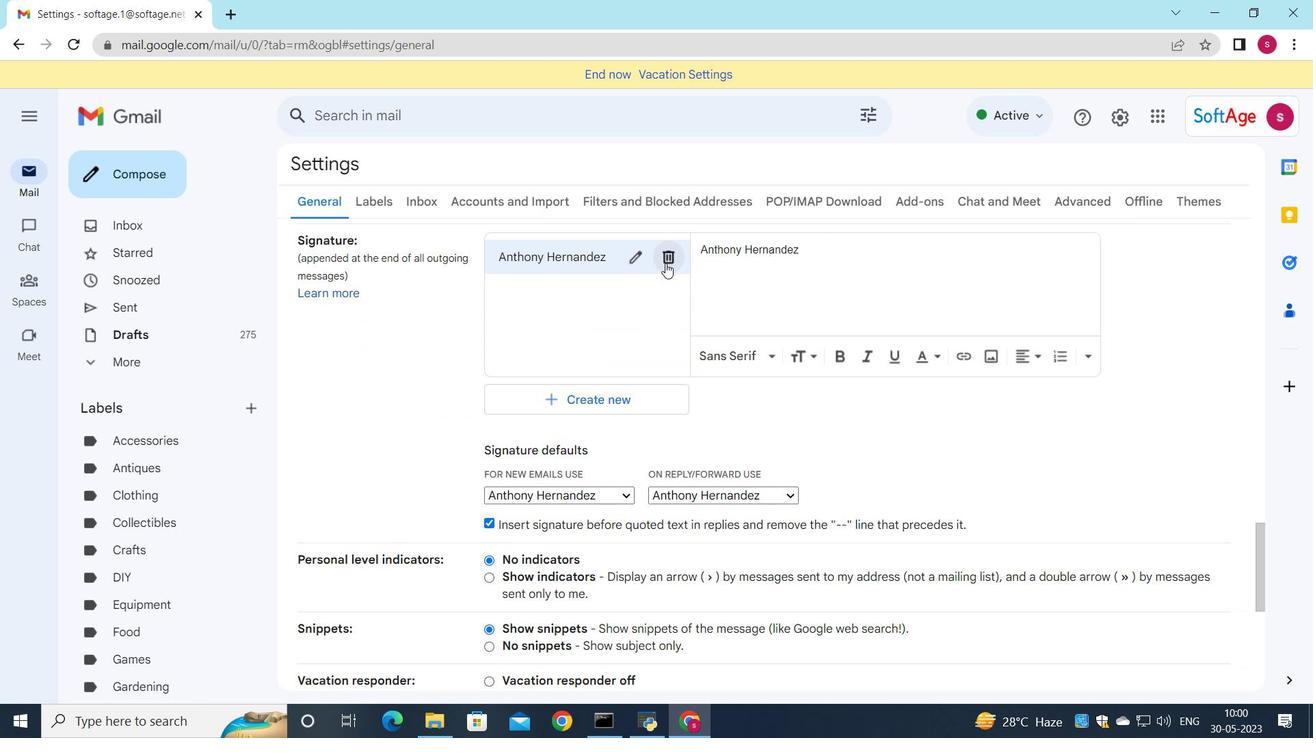 
Action: Mouse moved to (813, 417)
Screenshot: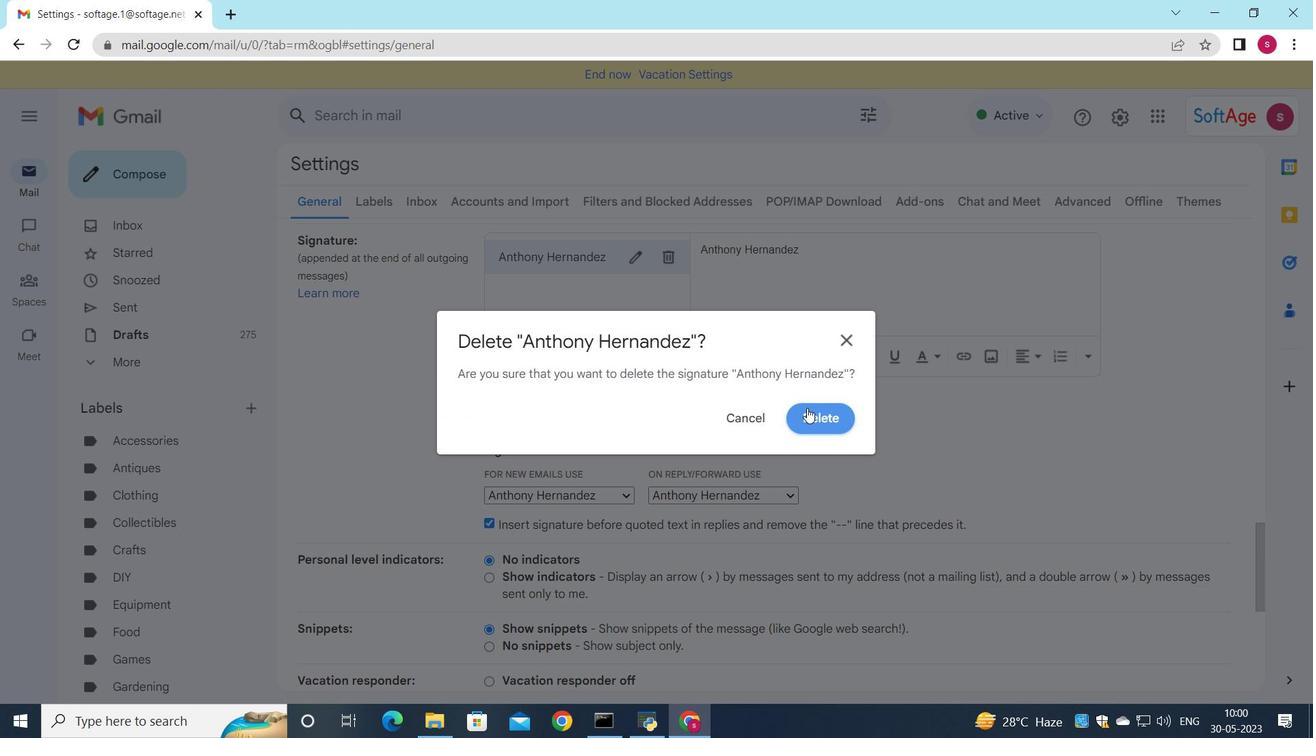 
Action: Mouse pressed left at (813, 417)
Screenshot: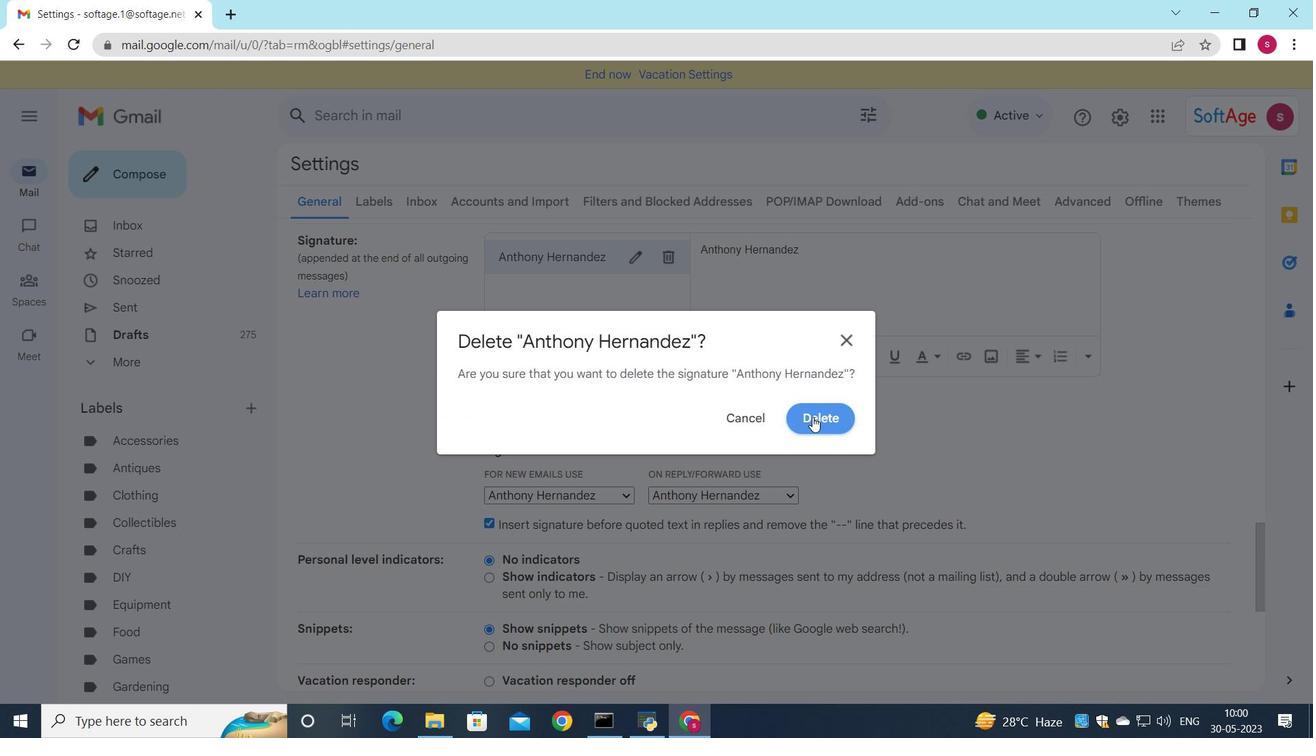 
Action: Mouse moved to (527, 250)
Screenshot: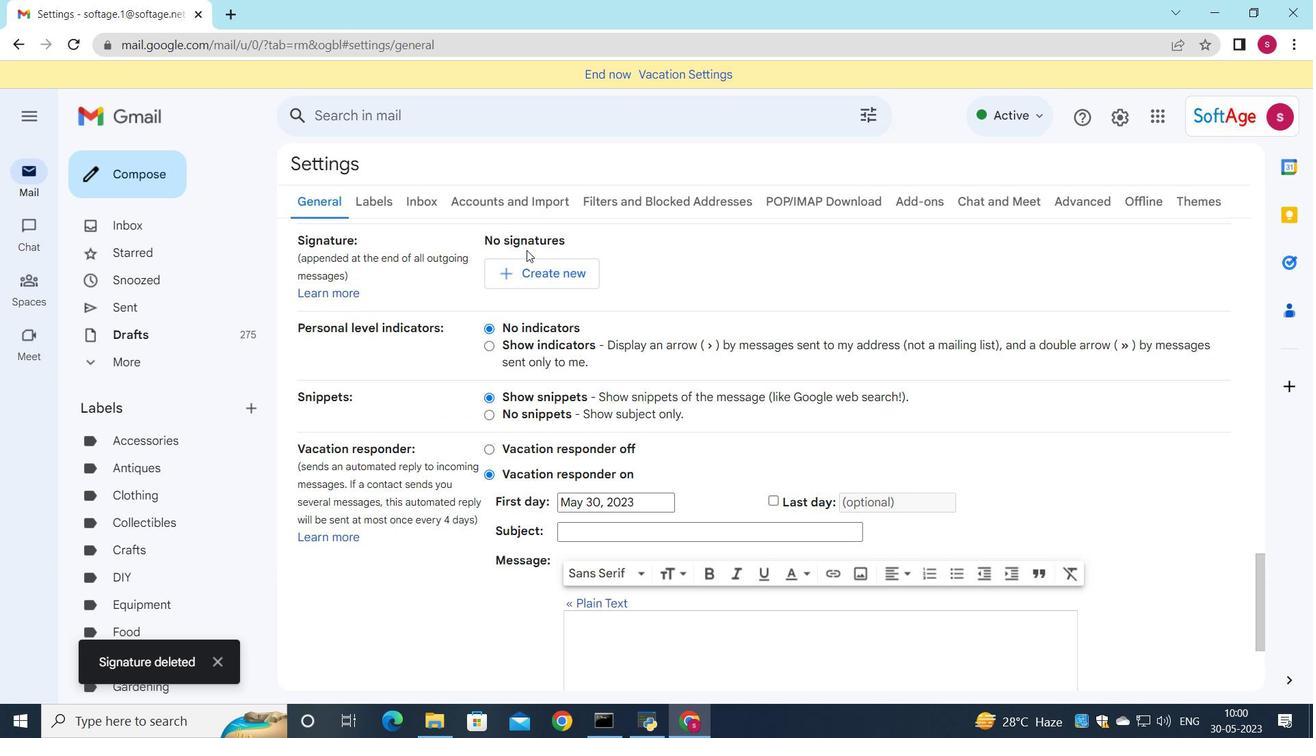 
Action: Mouse pressed left at (527, 250)
Screenshot: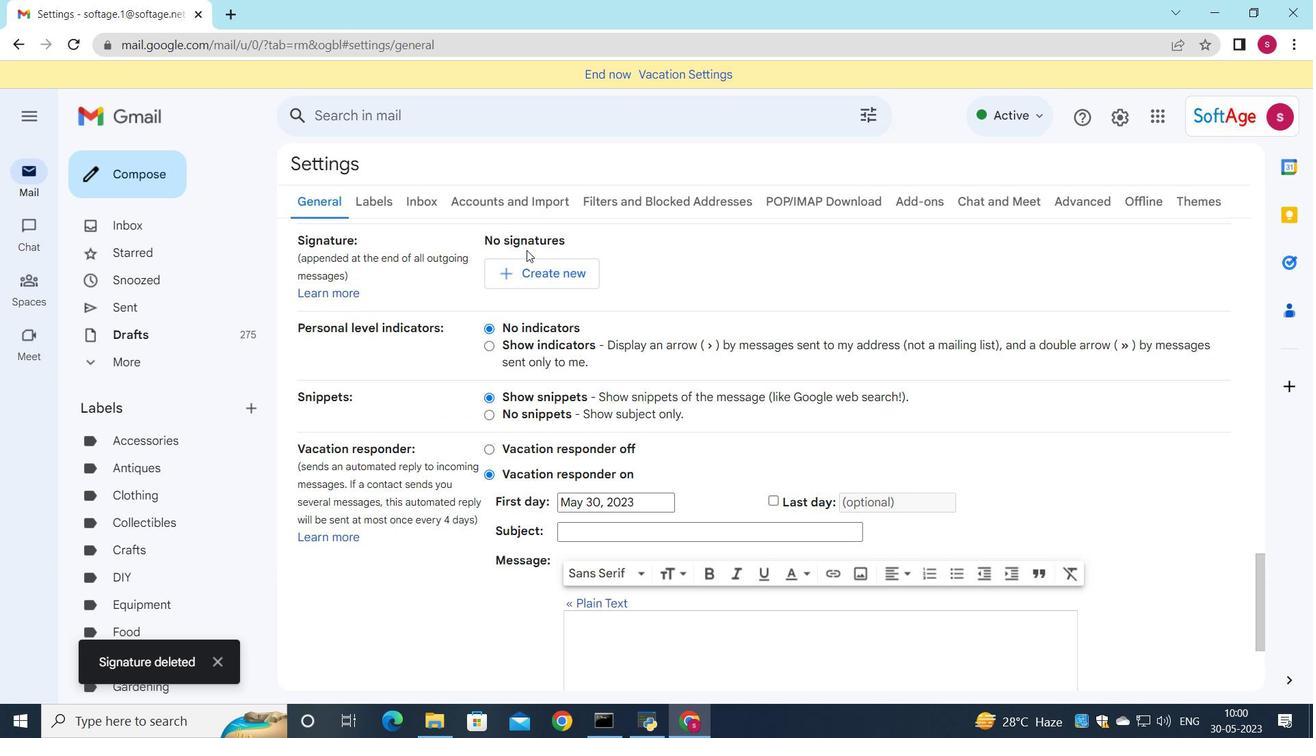 
Action: Mouse moved to (534, 266)
Screenshot: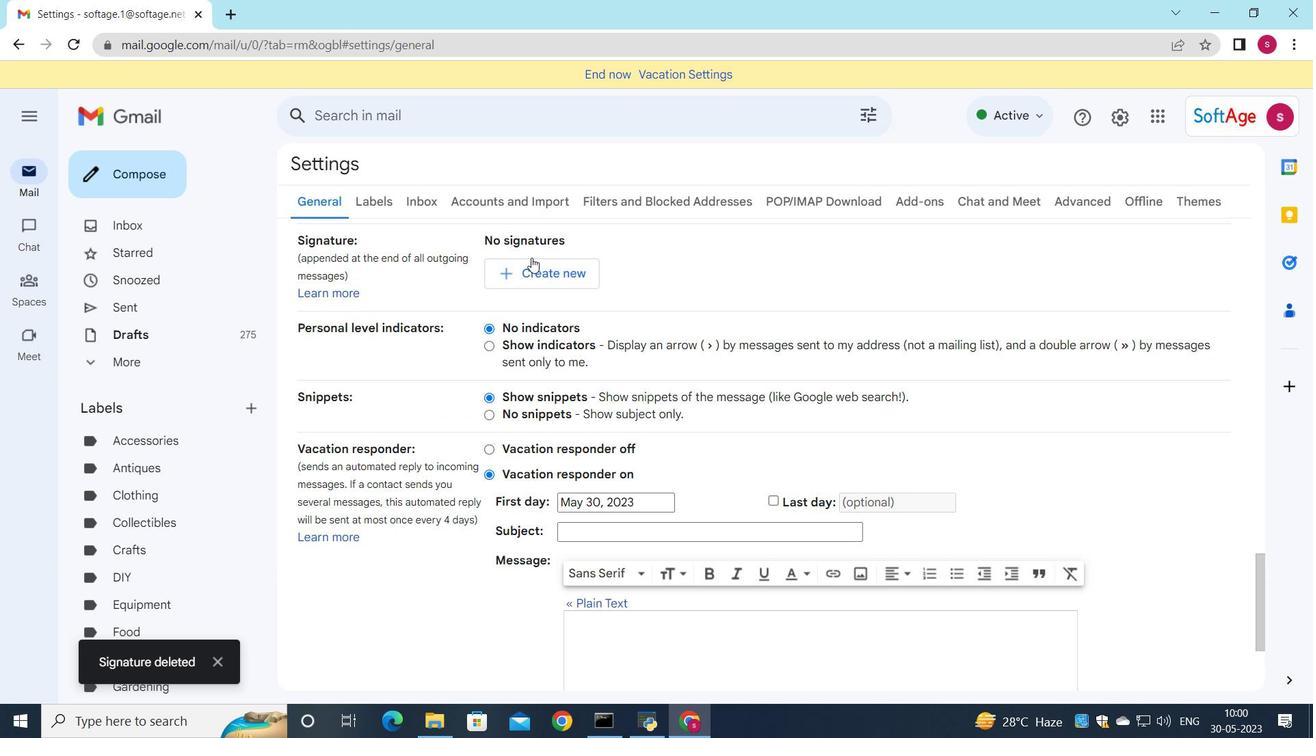 
Action: Mouse pressed left at (534, 266)
Screenshot: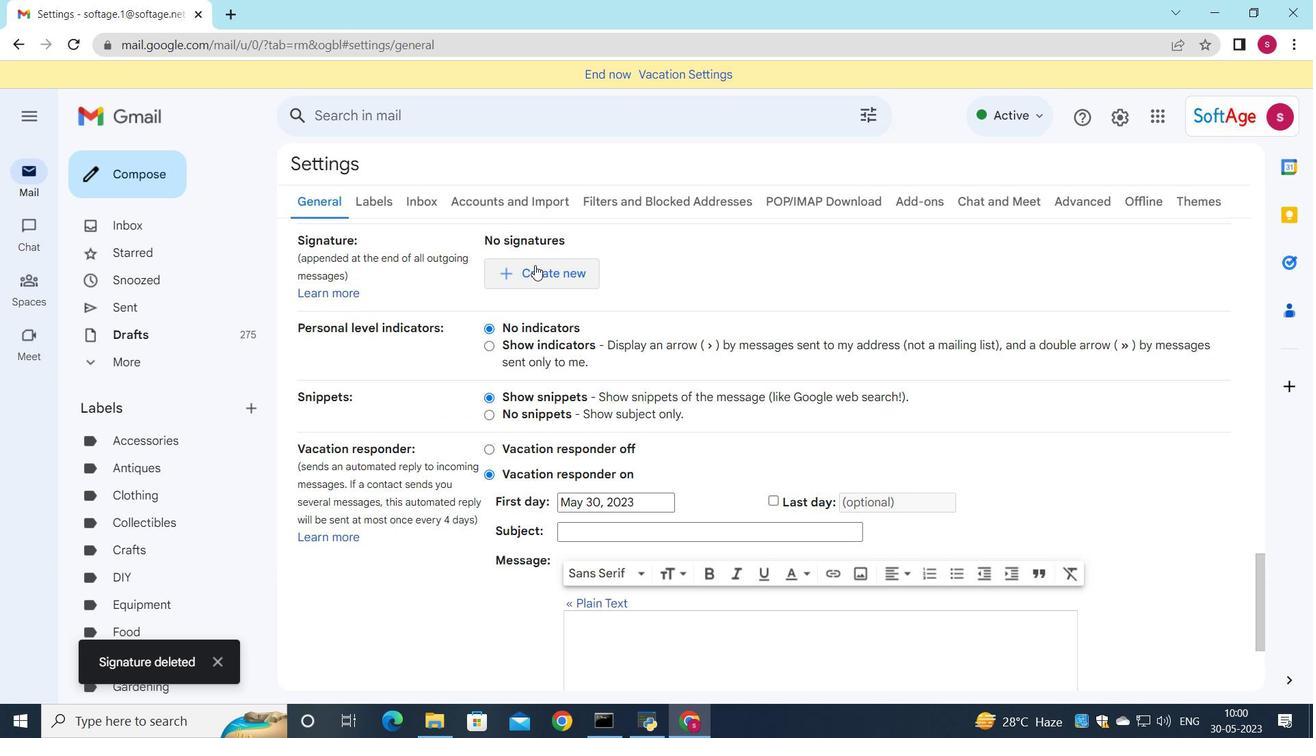 
Action: Mouse moved to (811, 357)
Screenshot: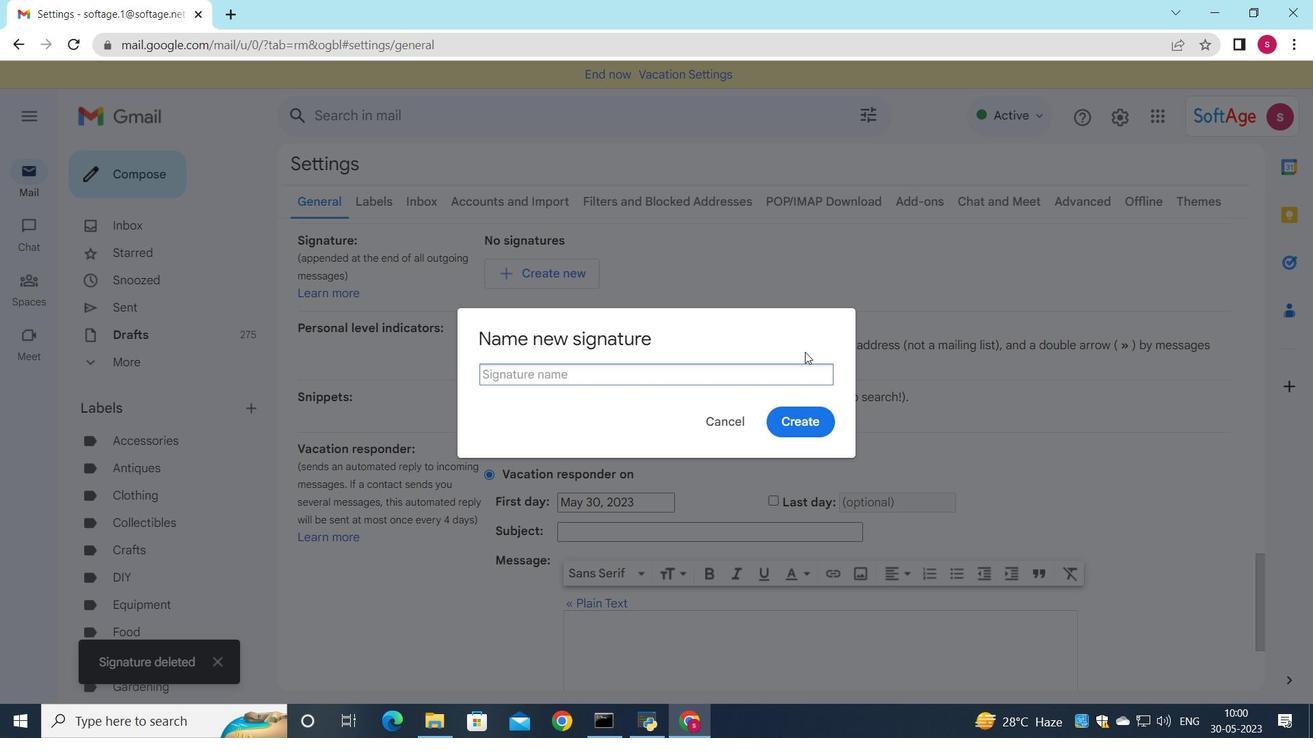 
Action: Key pressed <Key.shift>Ashley<Key.space><Key.shift_r>Martin
Screenshot: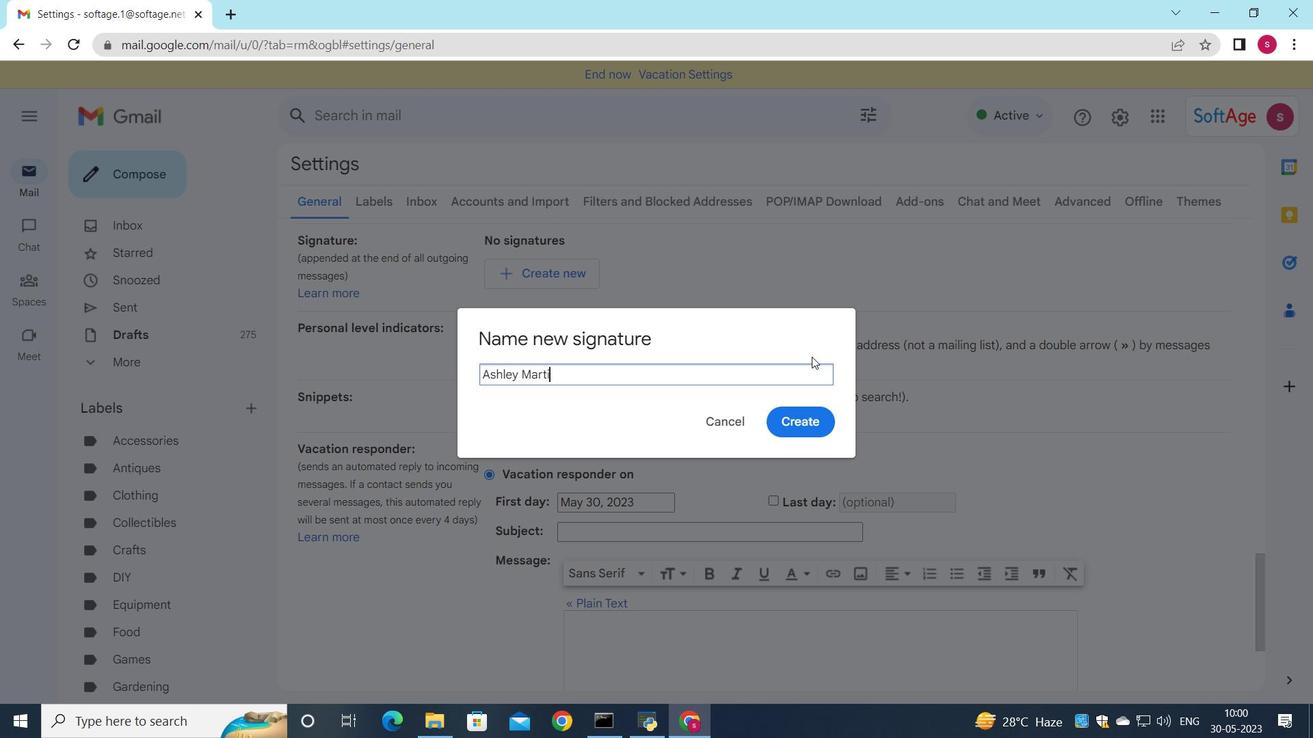 
Action: Mouse moved to (810, 426)
Screenshot: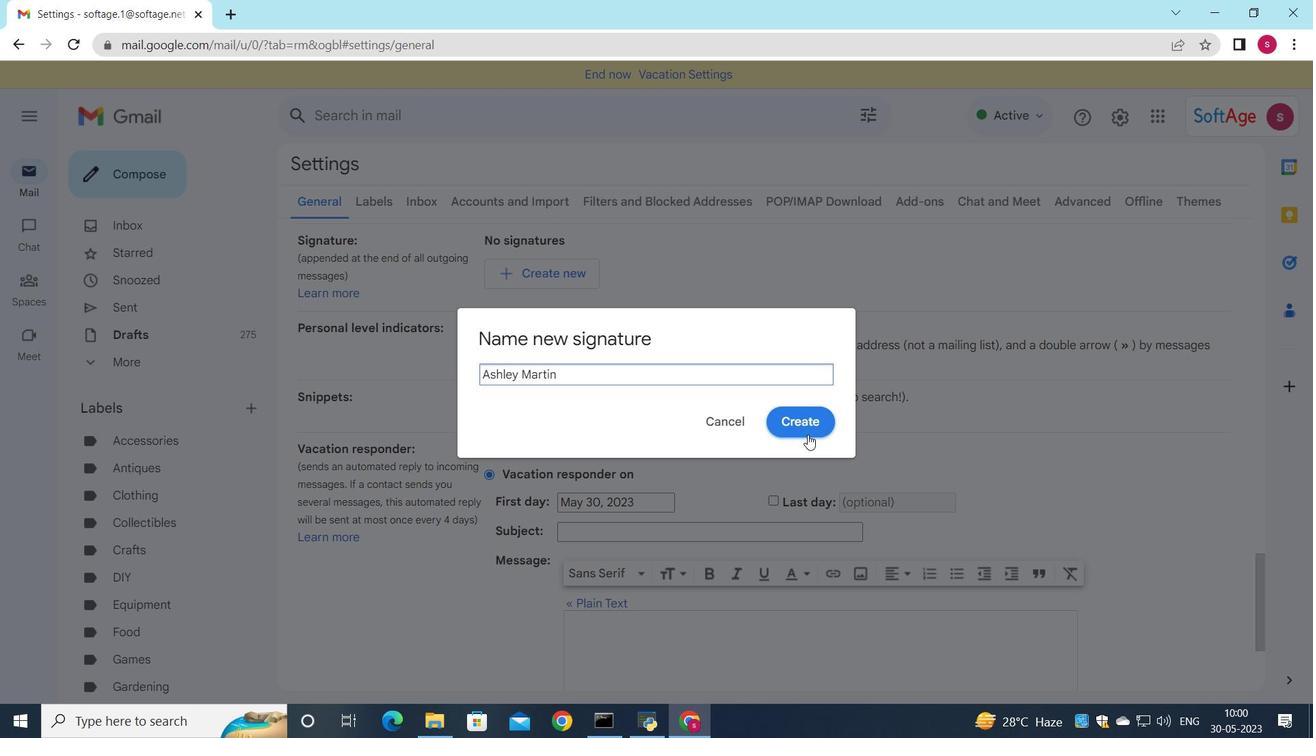 
Action: Mouse pressed left at (810, 426)
Screenshot: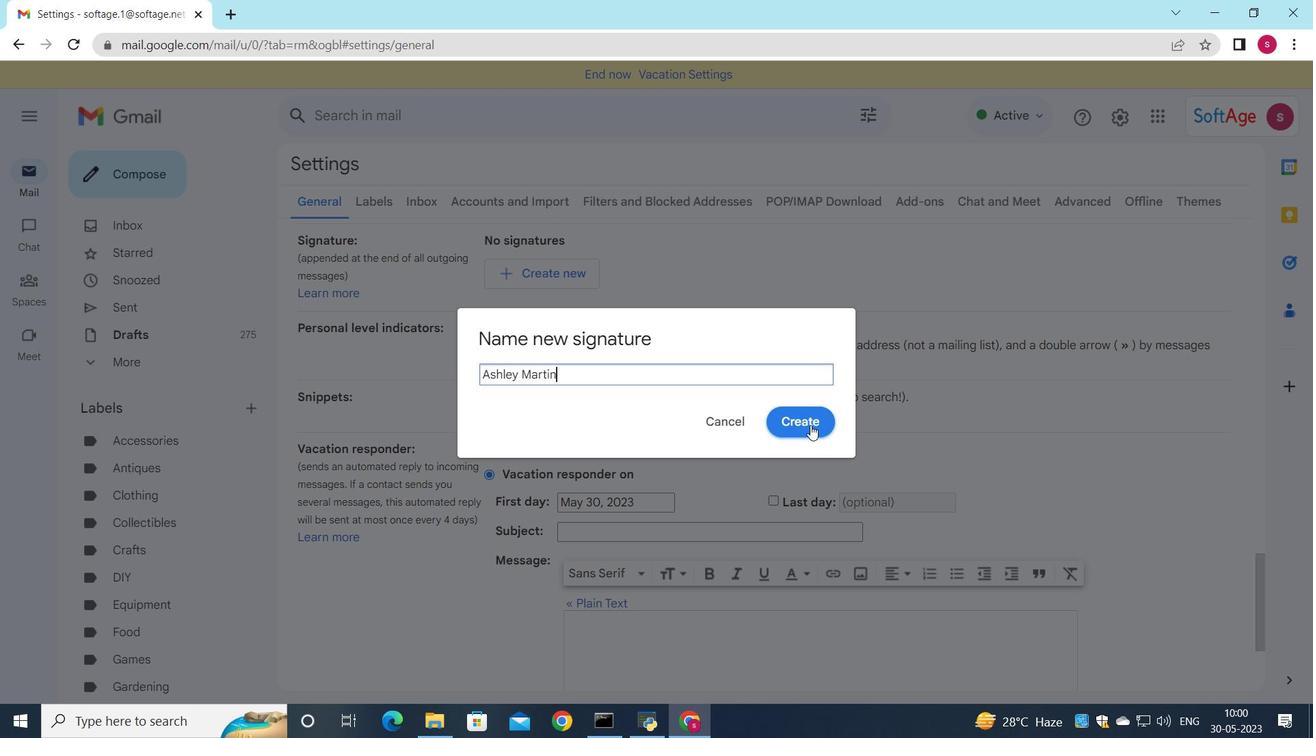 
Action: Mouse moved to (836, 295)
Screenshot: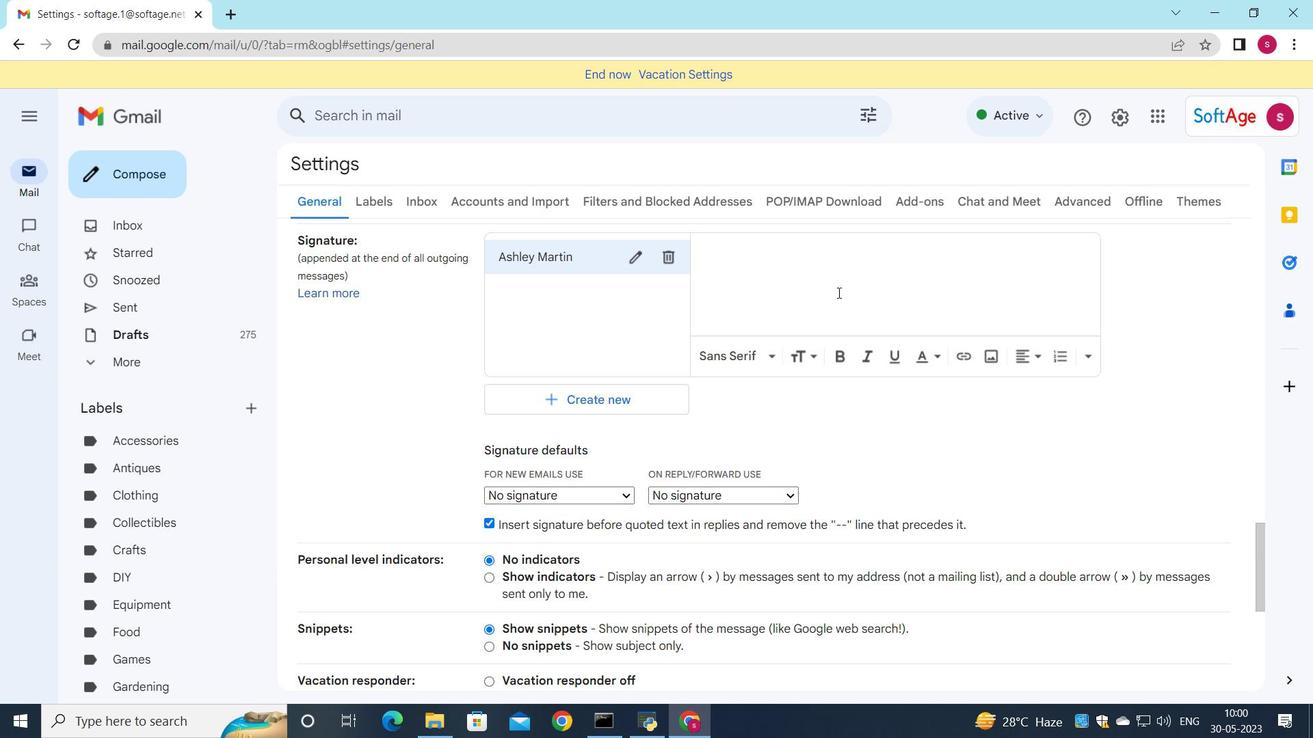 
Action: Mouse pressed left at (836, 295)
Screenshot: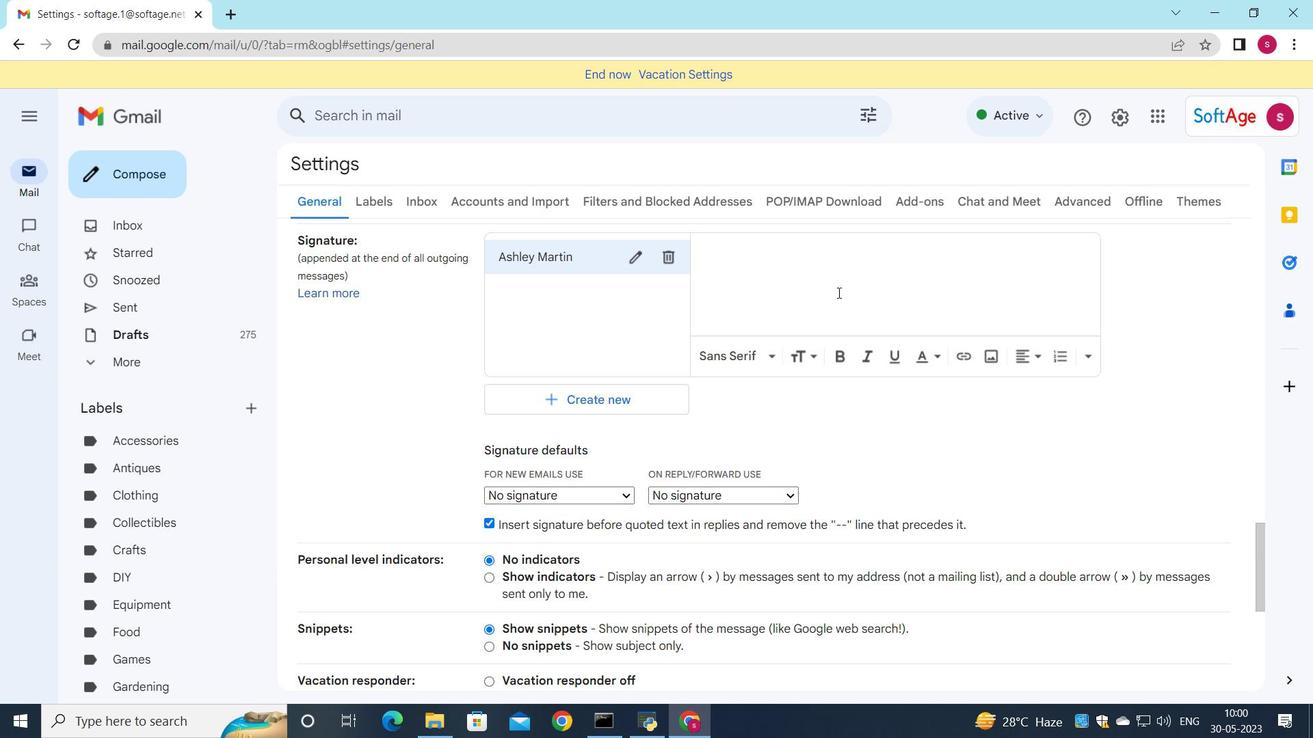 
Action: Mouse moved to (800, 290)
Screenshot: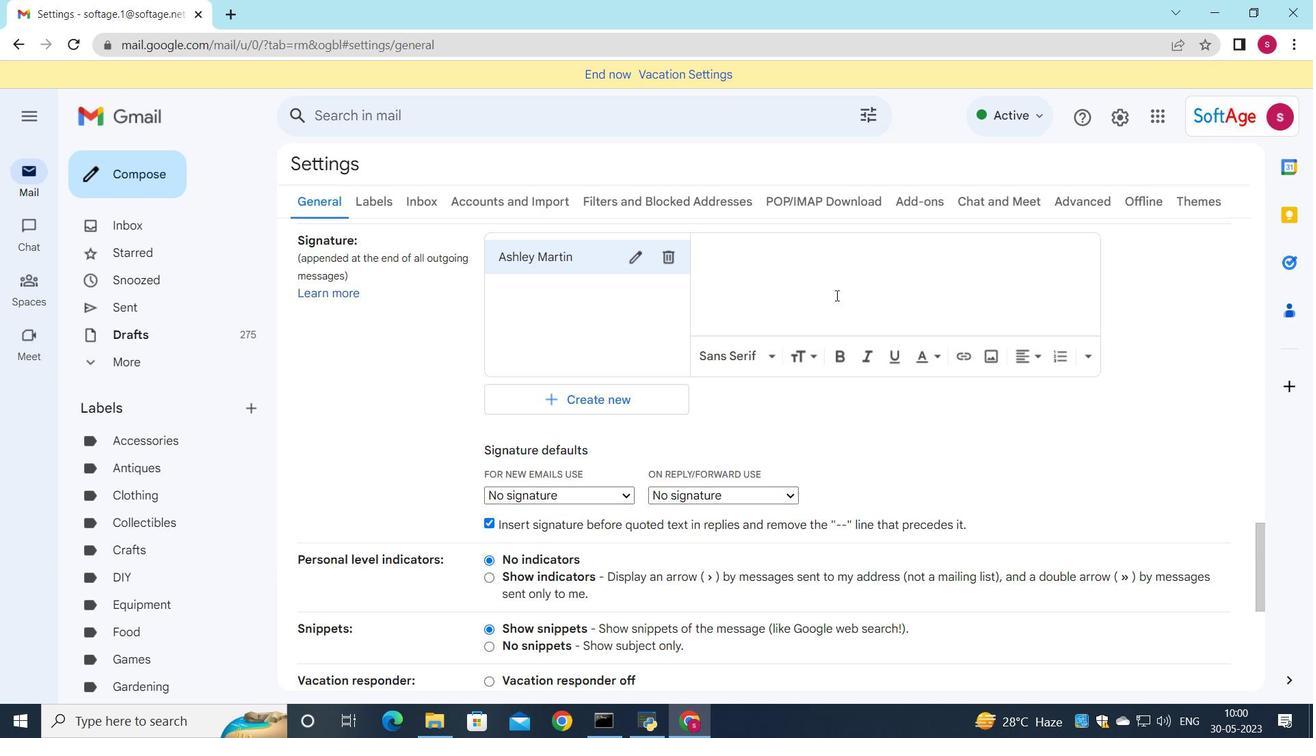 
Action: Key pressed <Key.shift>Ashley<Key.space><Key.shift_r><Key.shift_r><Key.shift_r>Martin
Screenshot: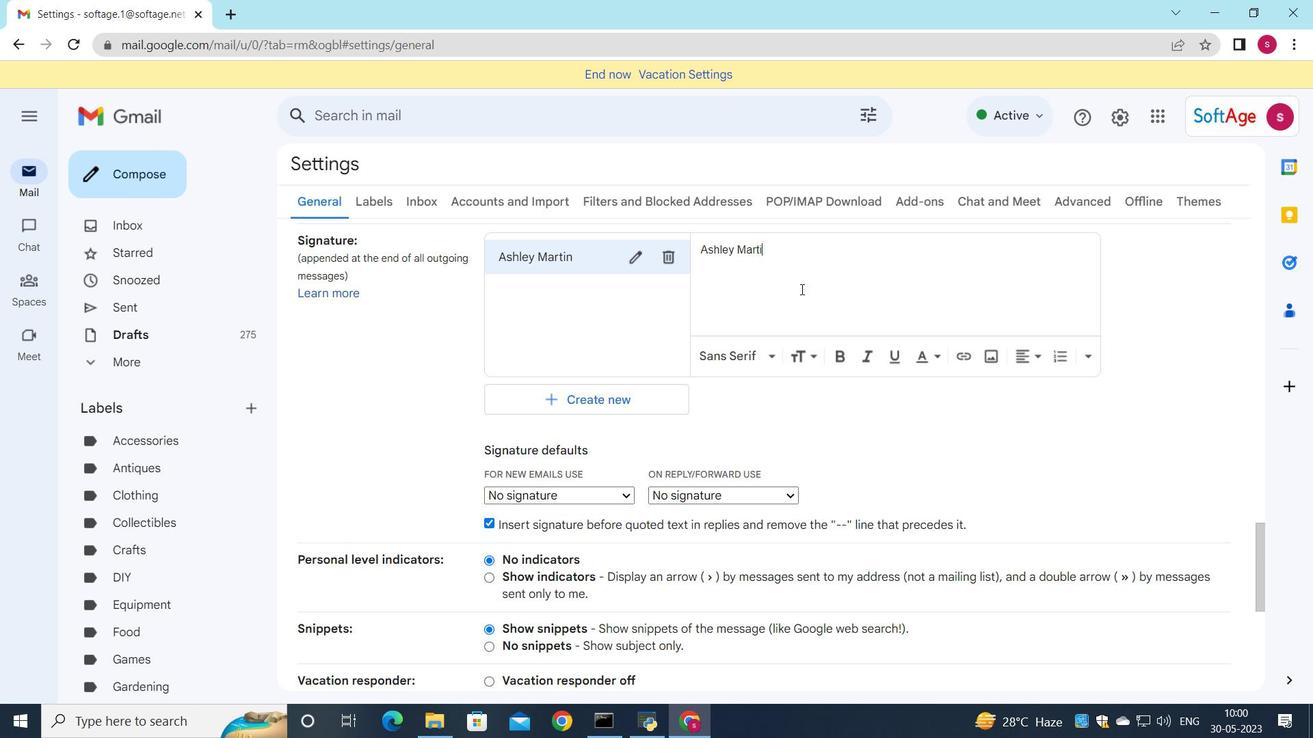
Action: Mouse moved to (728, 318)
Screenshot: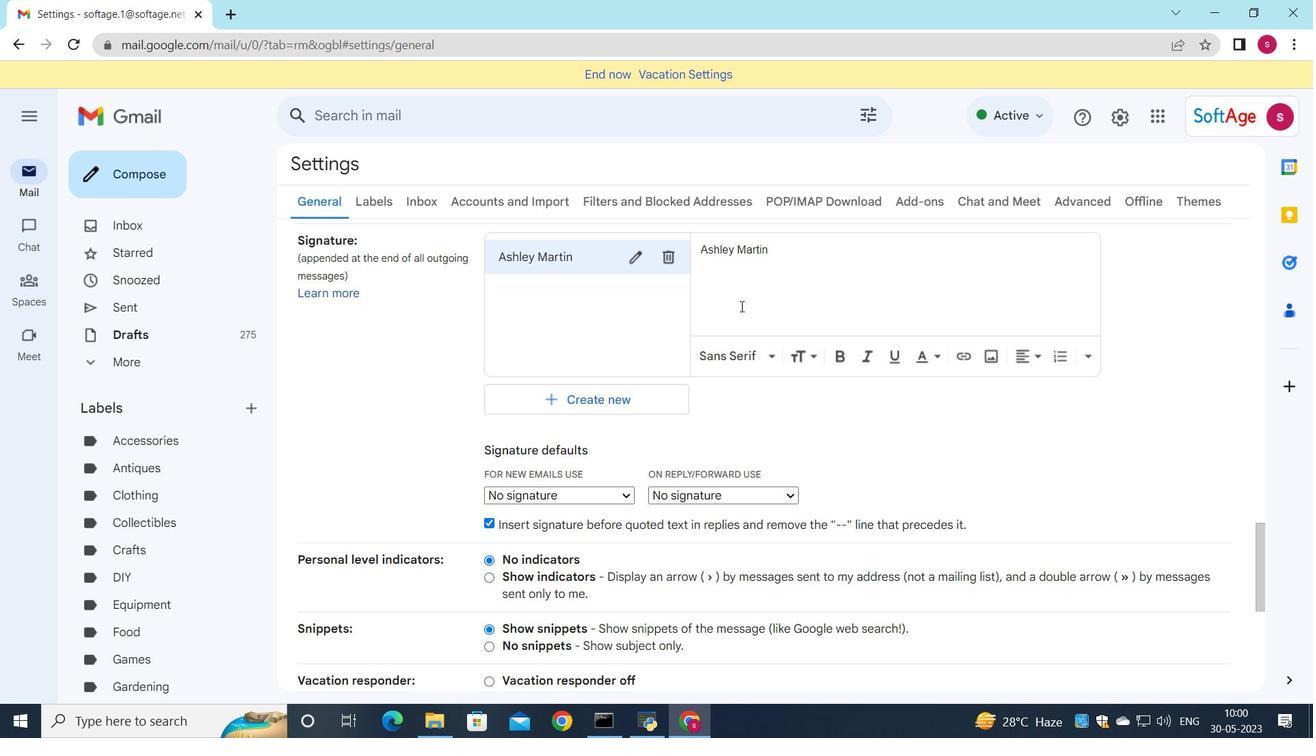 
Action: Mouse scrolled (728, 318) with delta (0, 0)
Screenshot: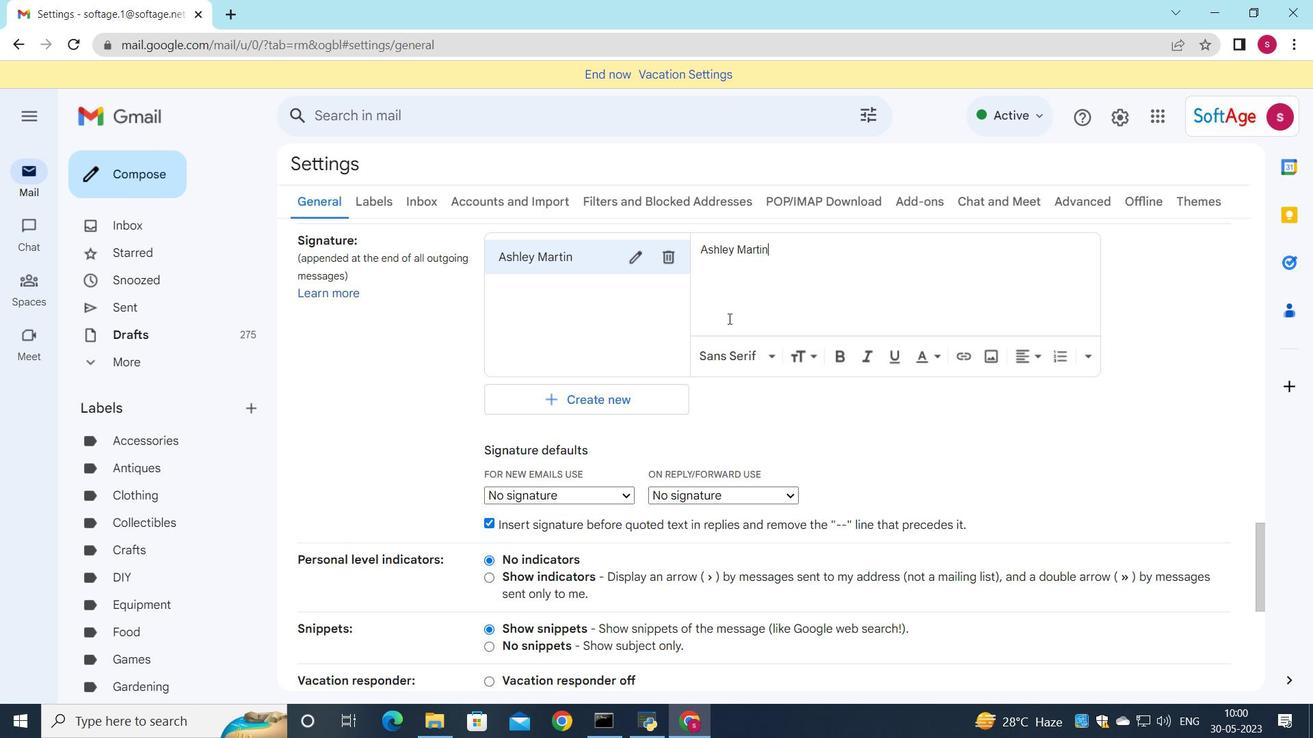 
Action: Mouse scrolled (728, 318) with delta (0, 0)
Screenshot: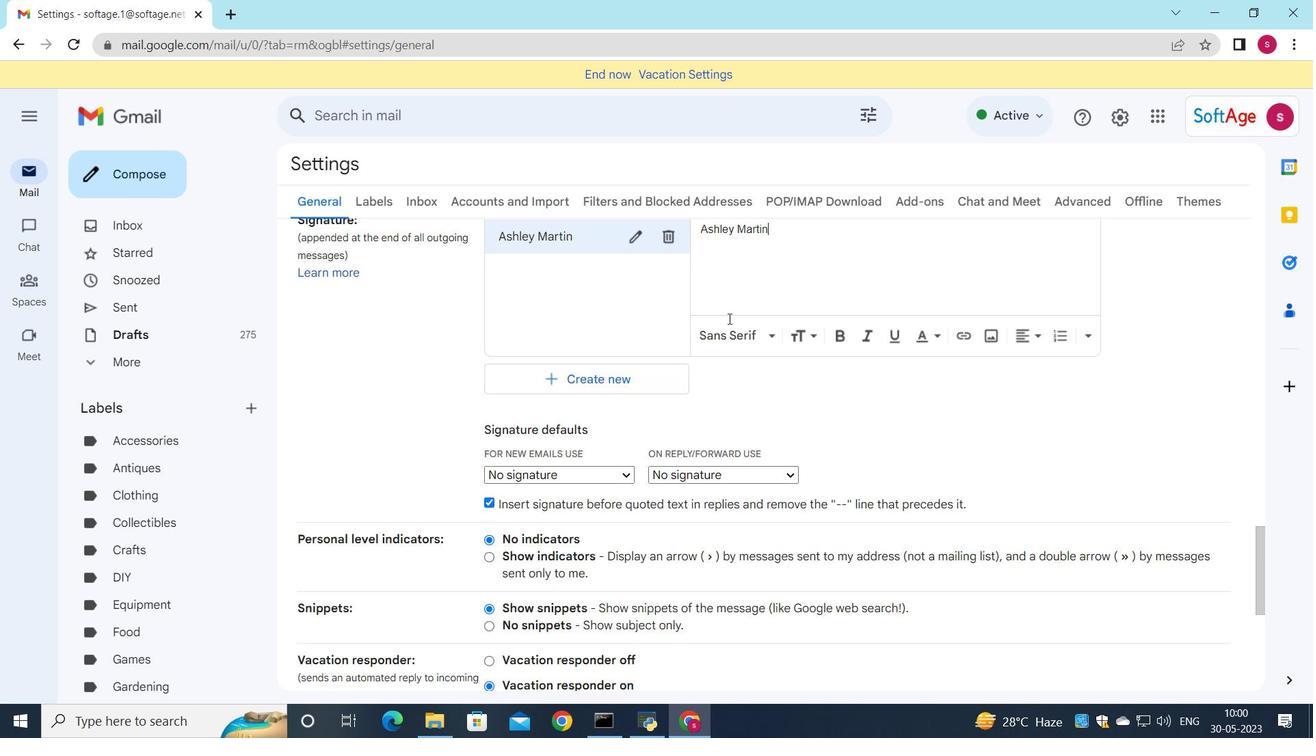 
Action: Mouse moved to (617, 321)
Screenshot: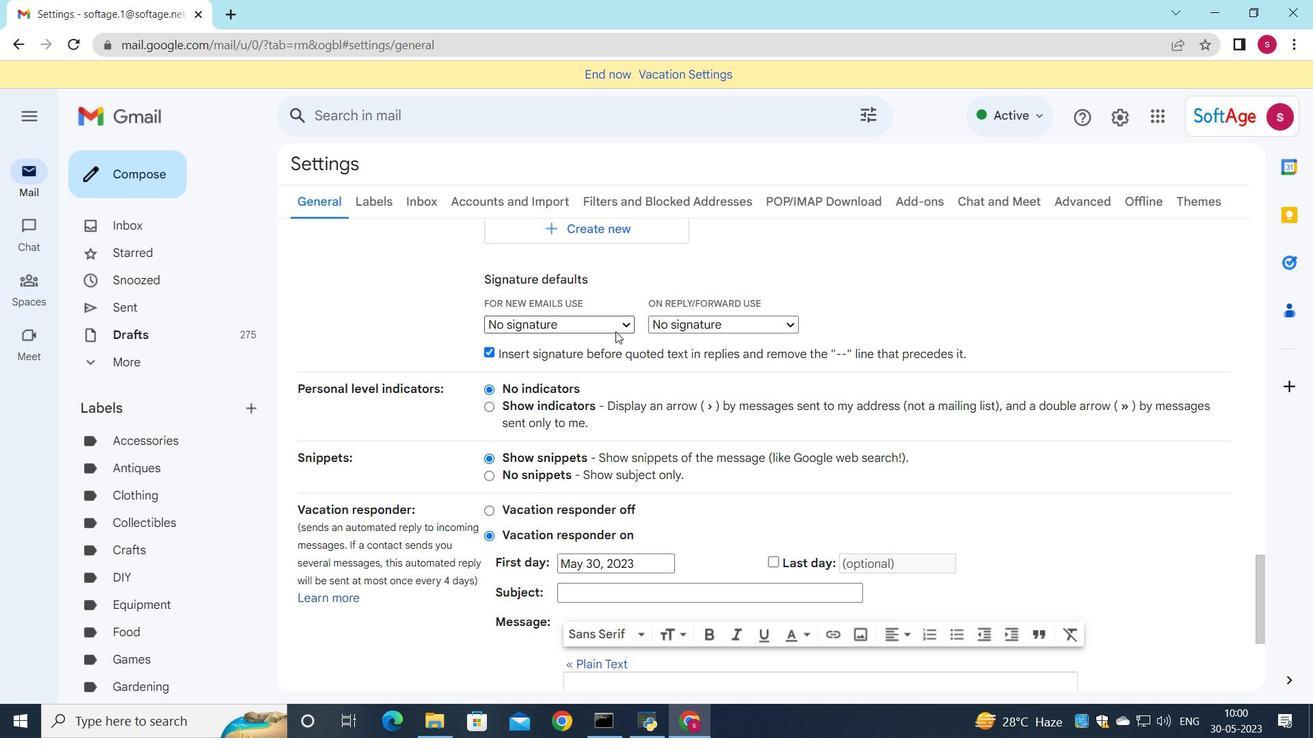 
Action: Mouse pressed left at (617, 321)
Screenshot: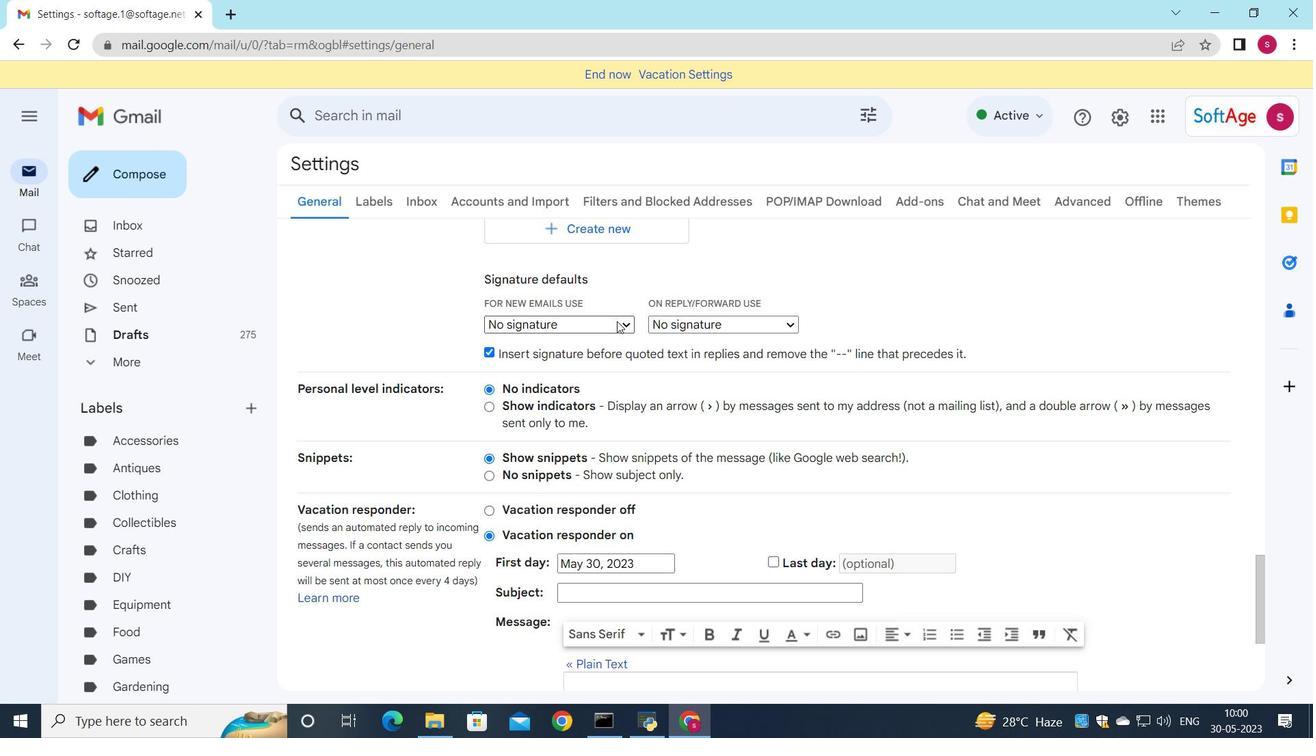 
Action: Mouse moved to (609, 359)
Screenshot: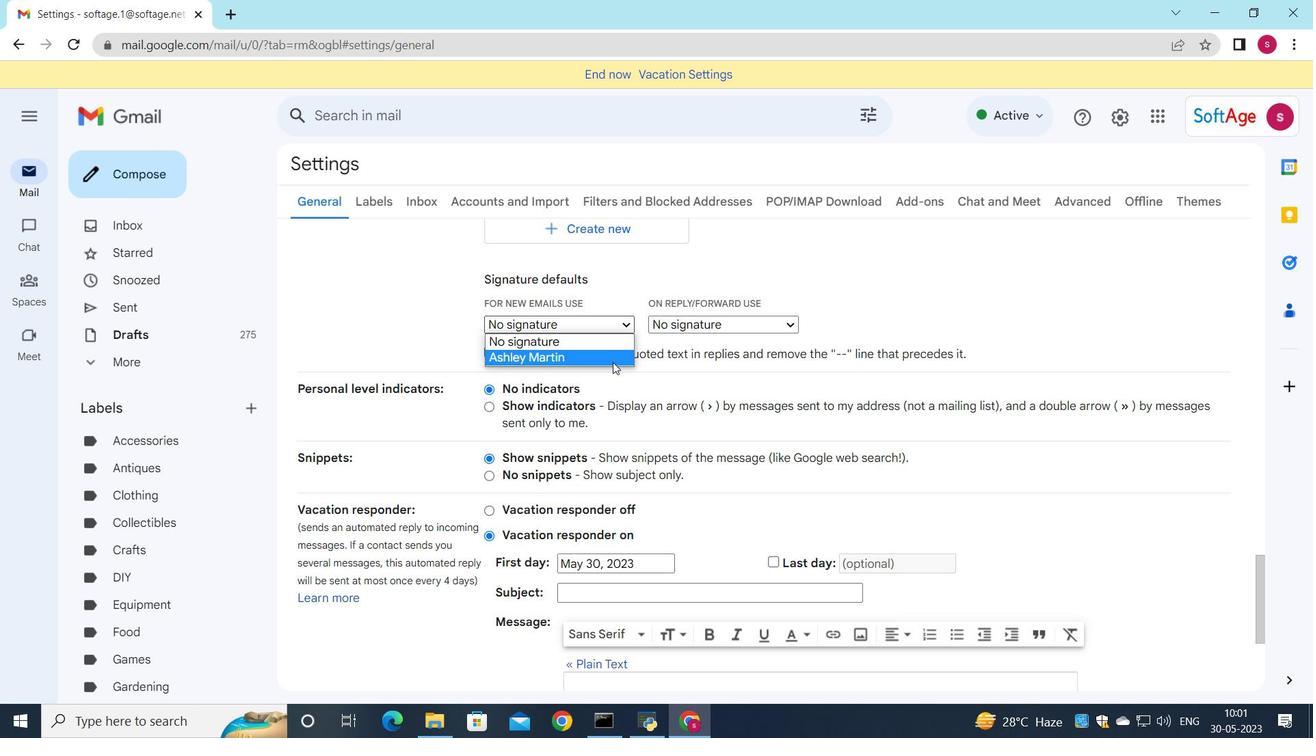 
Action: Mouse pressed left at (609, 359)
Screenshot: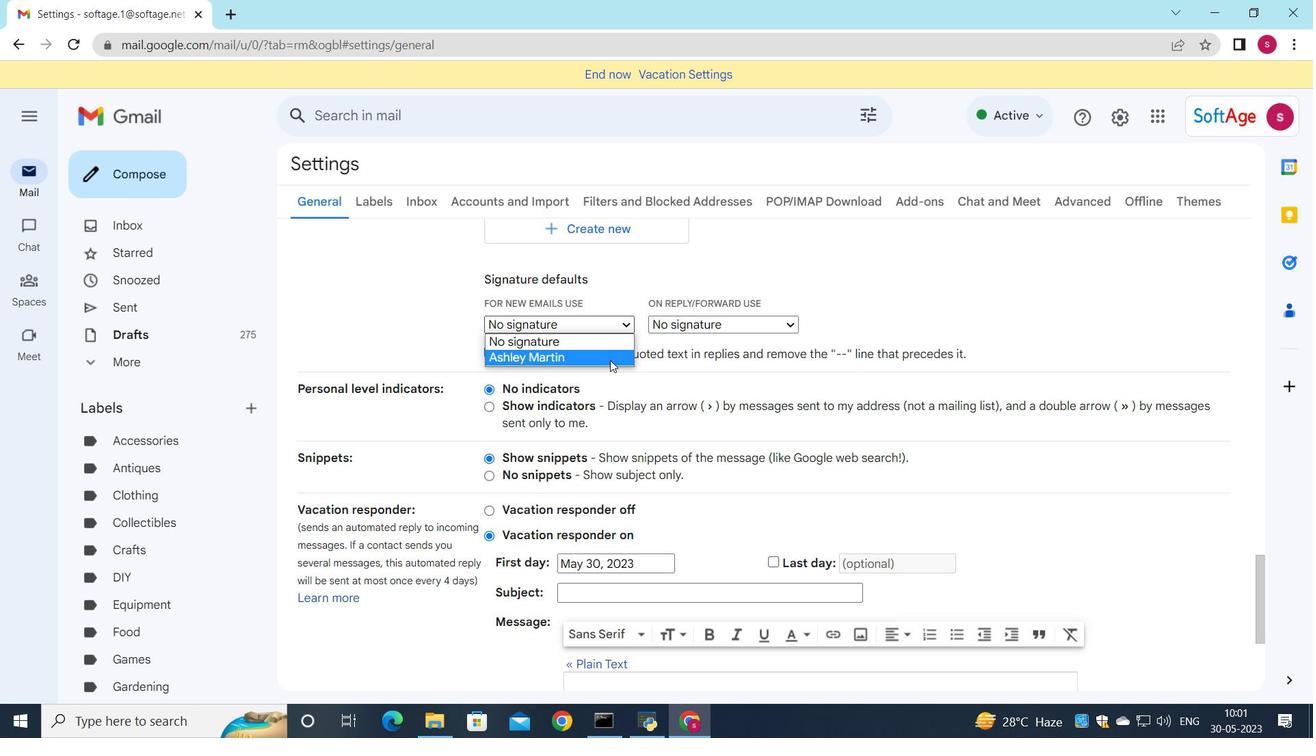 
Action: Mouse moved to (716, 331)
Screenshot: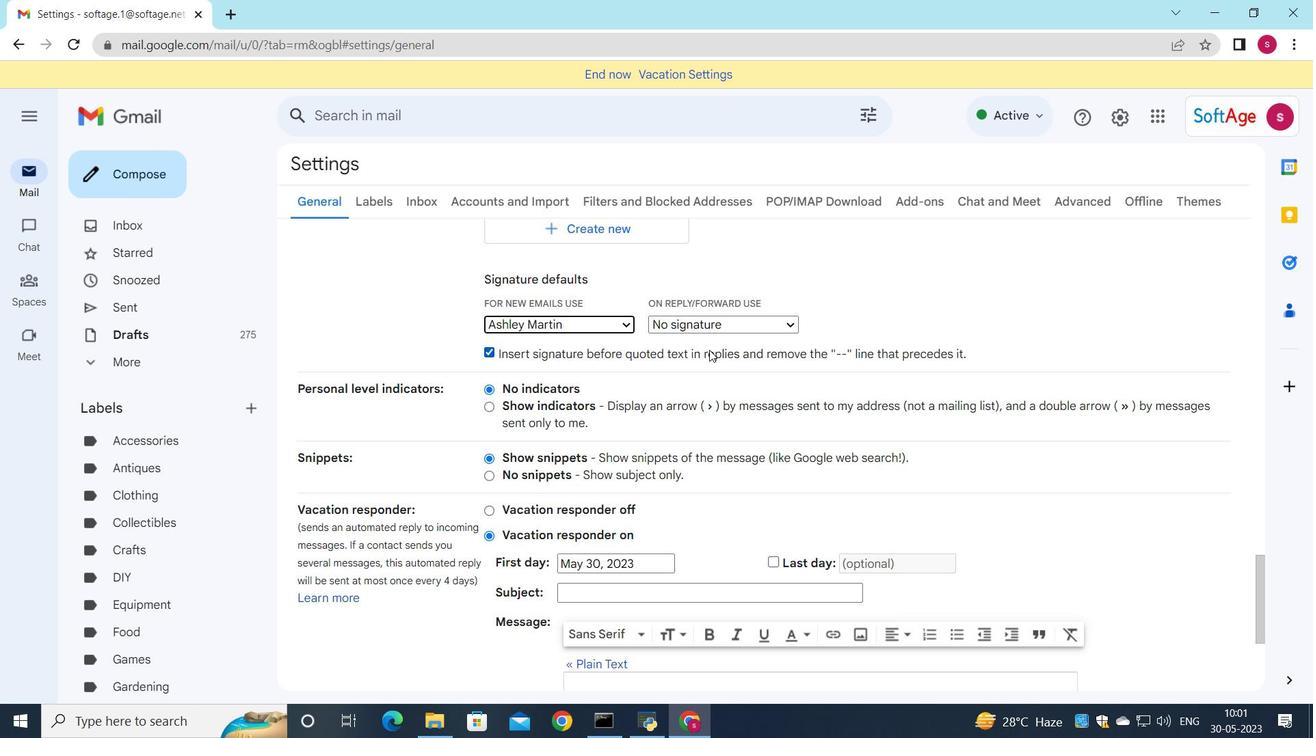
Action: Mouse pressed left at (716, 331)
Screenshot: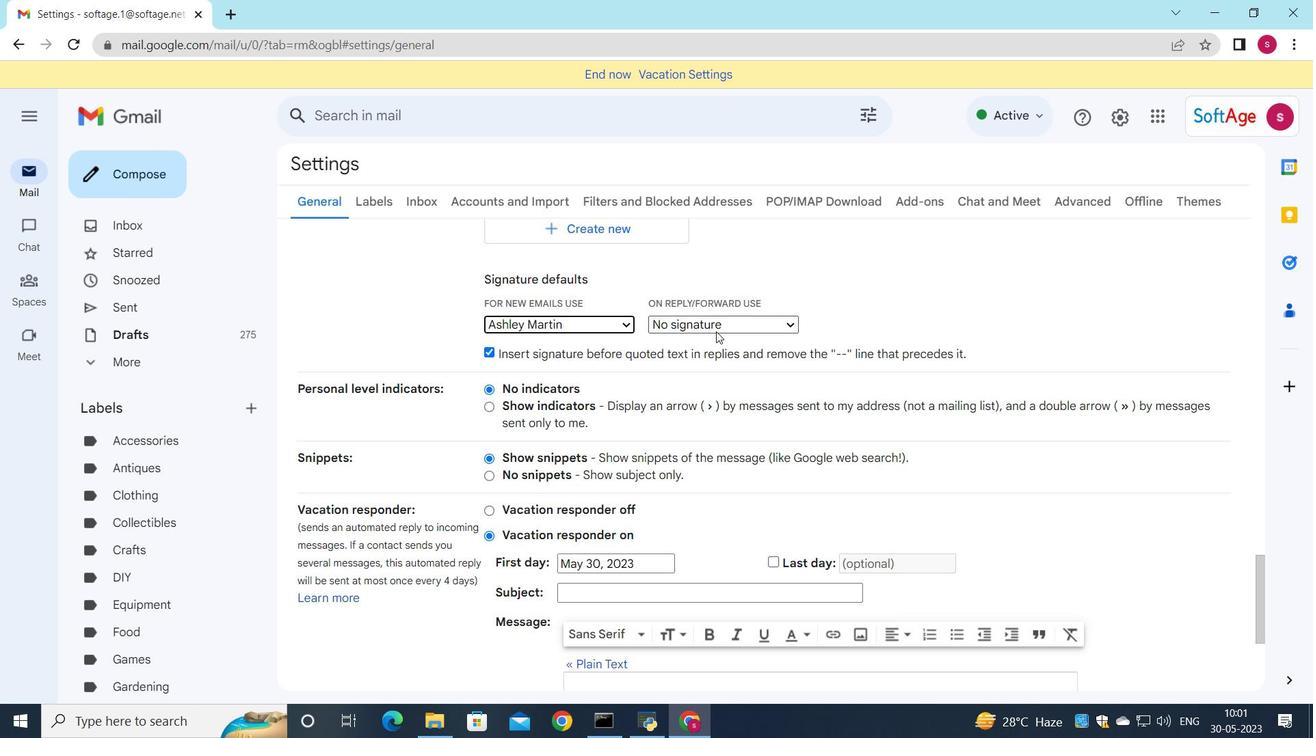 
Action: Mouse moved to (713, 352)
Screenshot: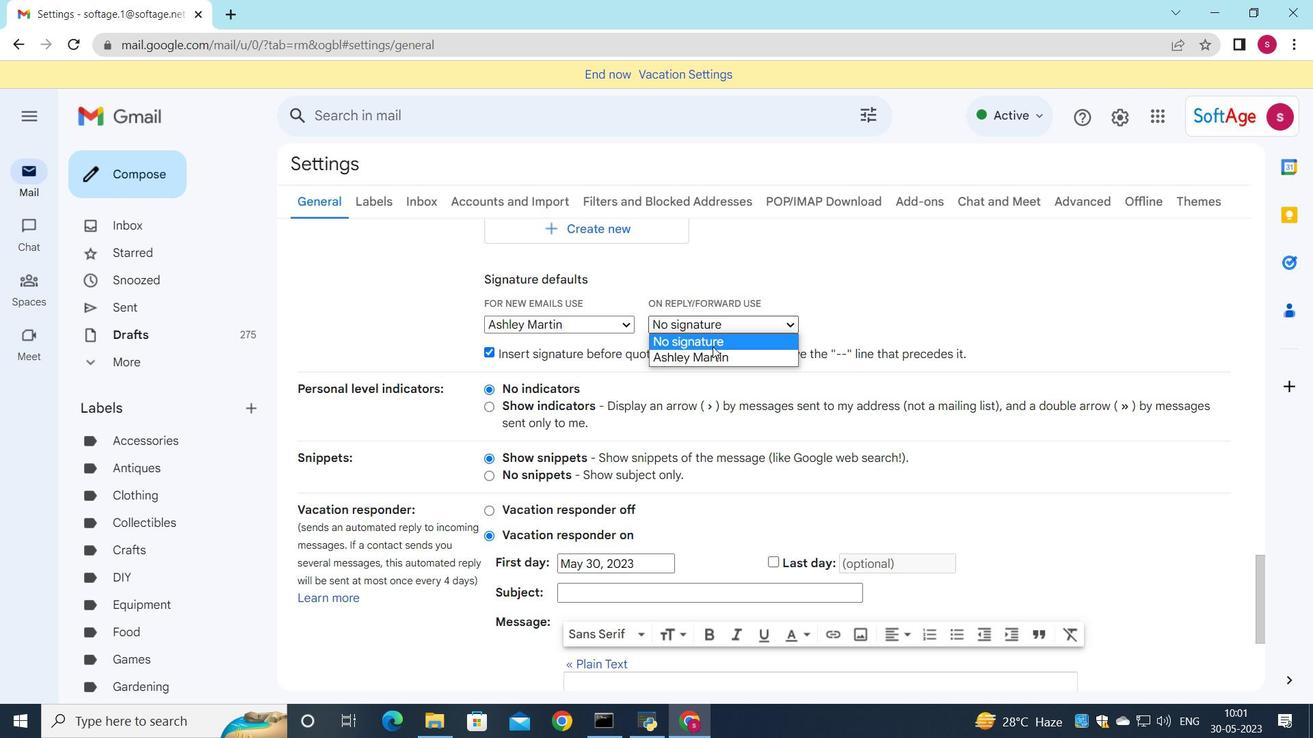 
Action: Mouse pressed left at (713, 352)
Screenshot: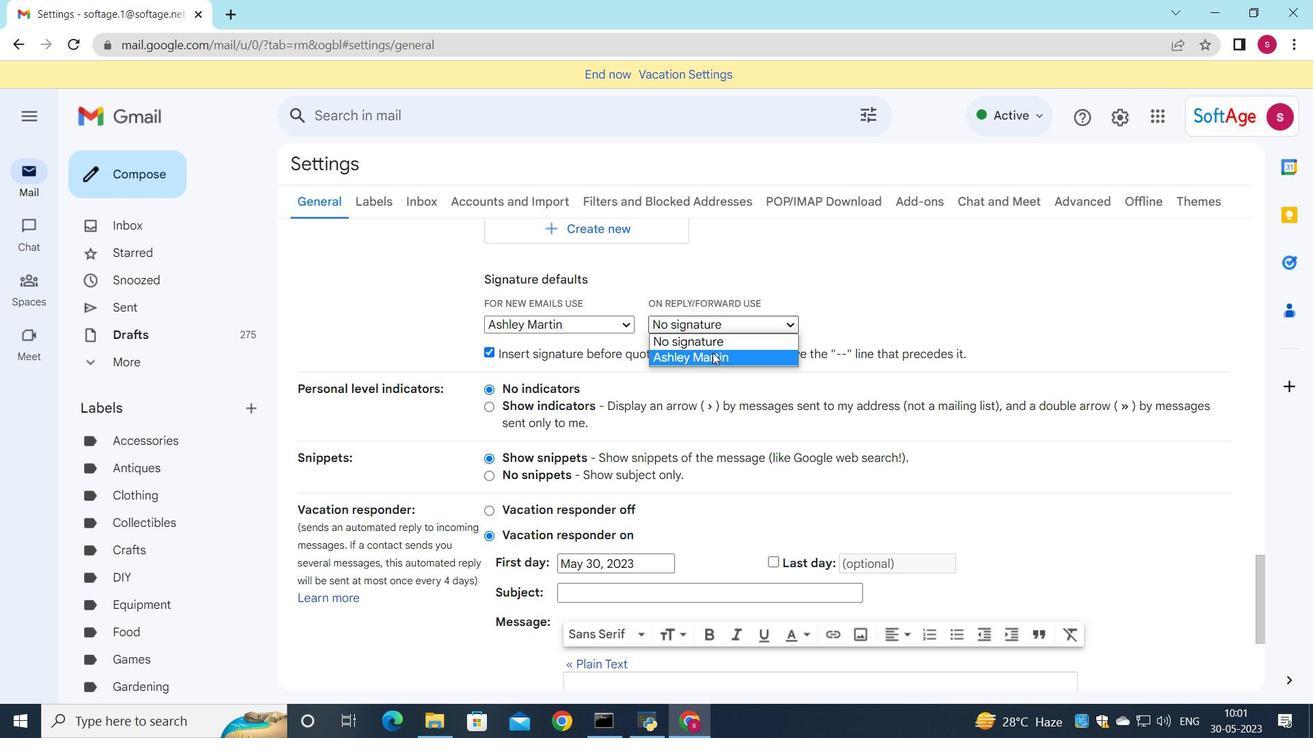 
Action: Mouse scrolled (713, 352) with delta (0, 0)
Screenshot: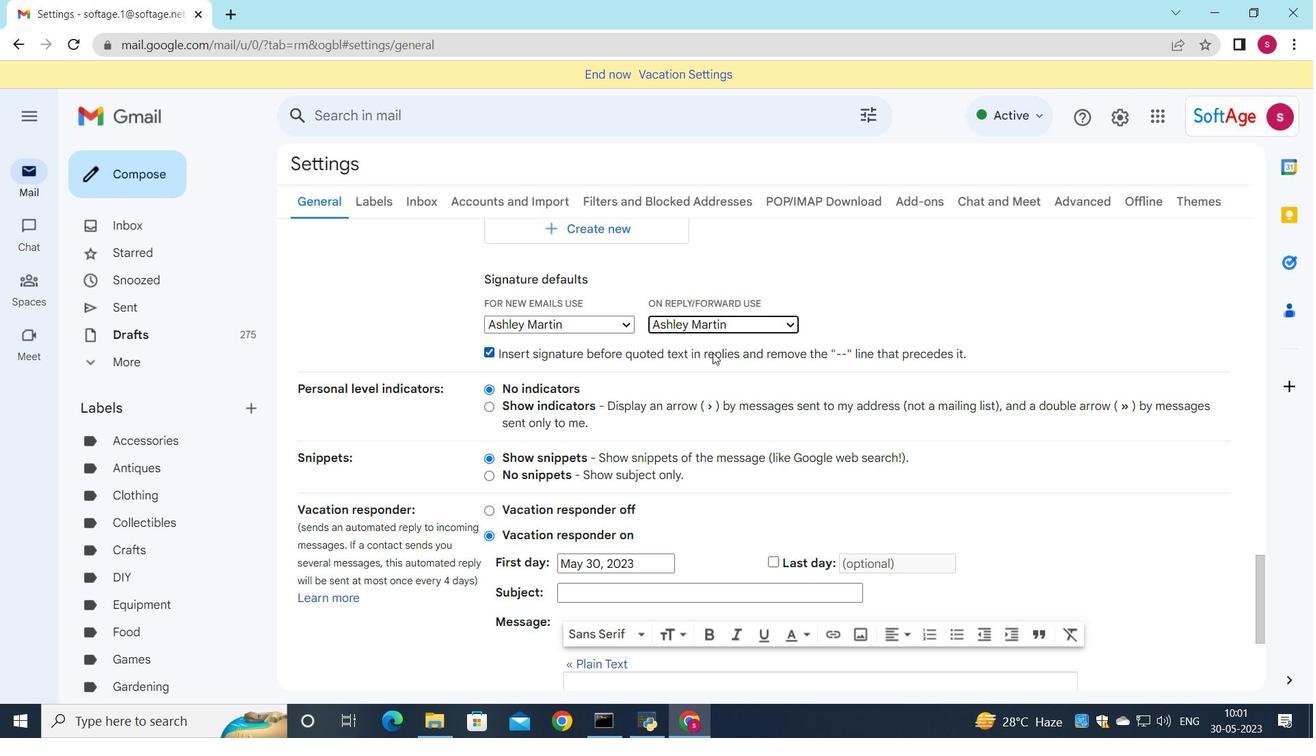 
Action: Mouse scrolled (713, 352) with delta (0, 0)
Screenshot: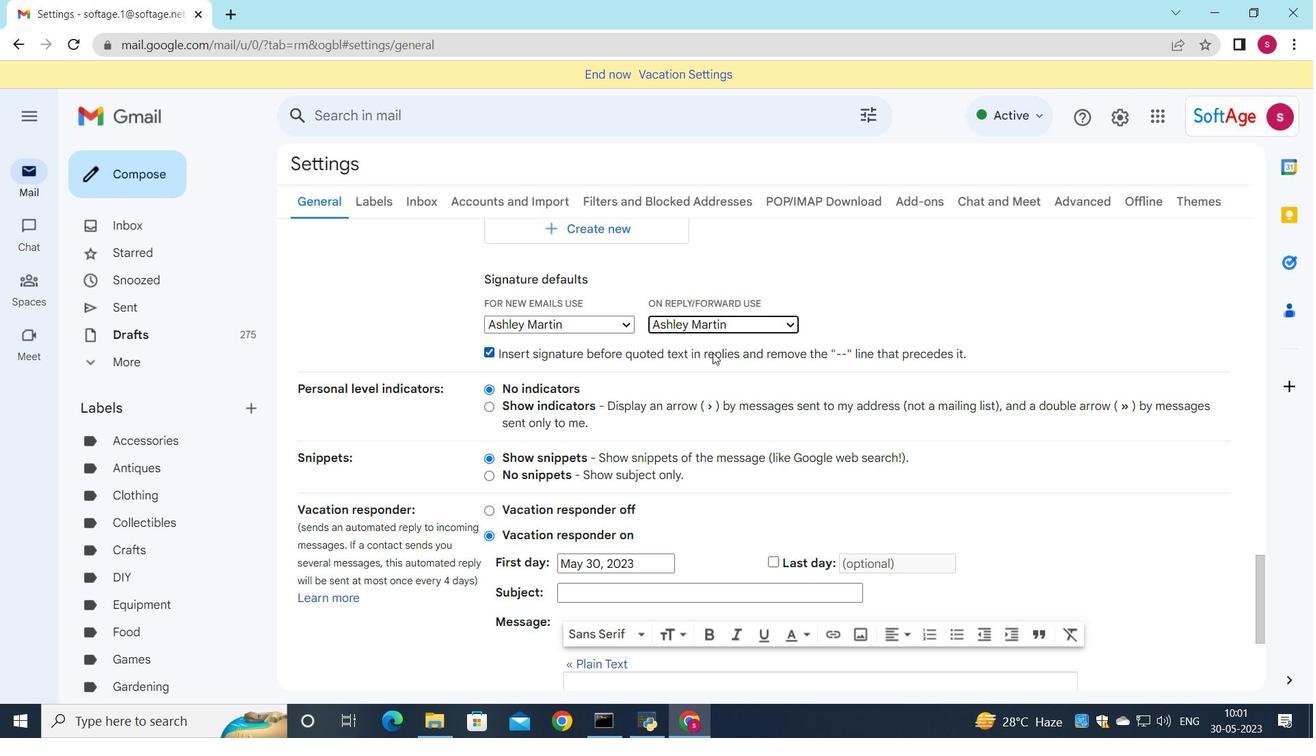 
Action: Mouse scrolled (713, 352) with delta (0, 0)
Screenshot: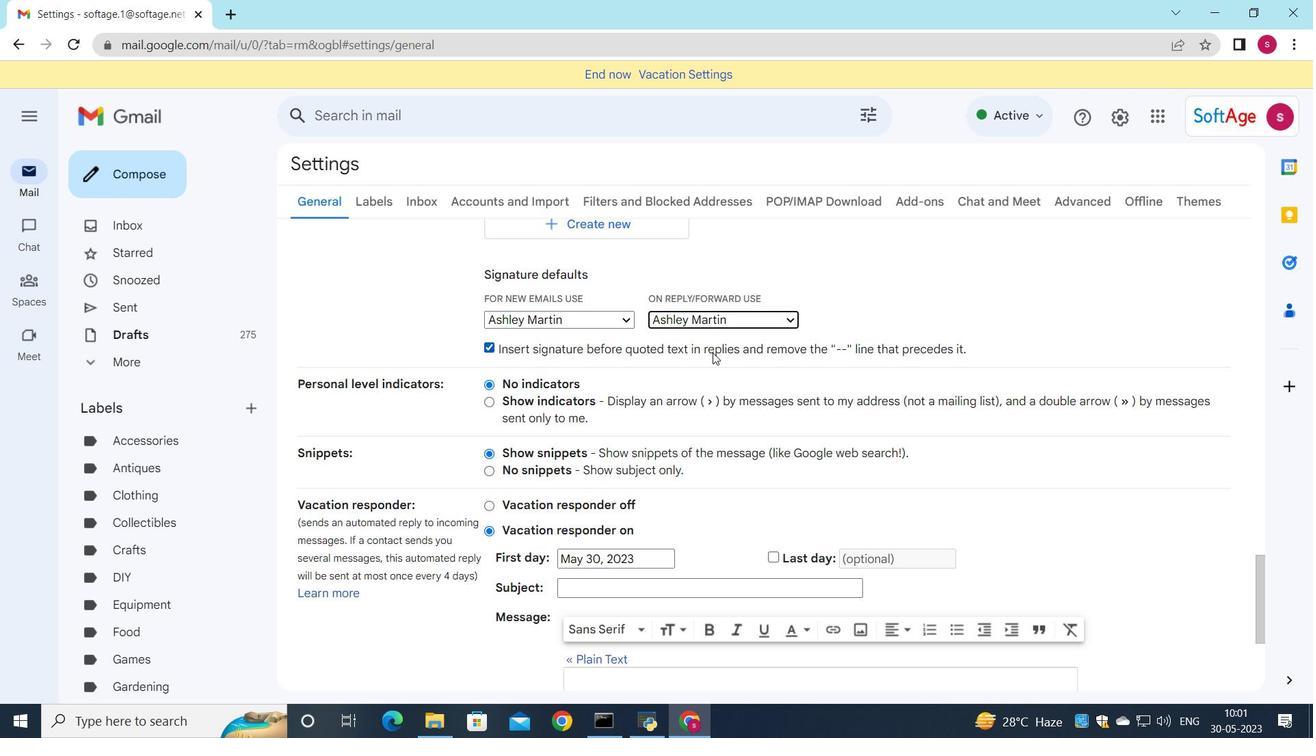 
Action: Mouse scrolled (713, 352) with delta (0, 0)
Screenshot: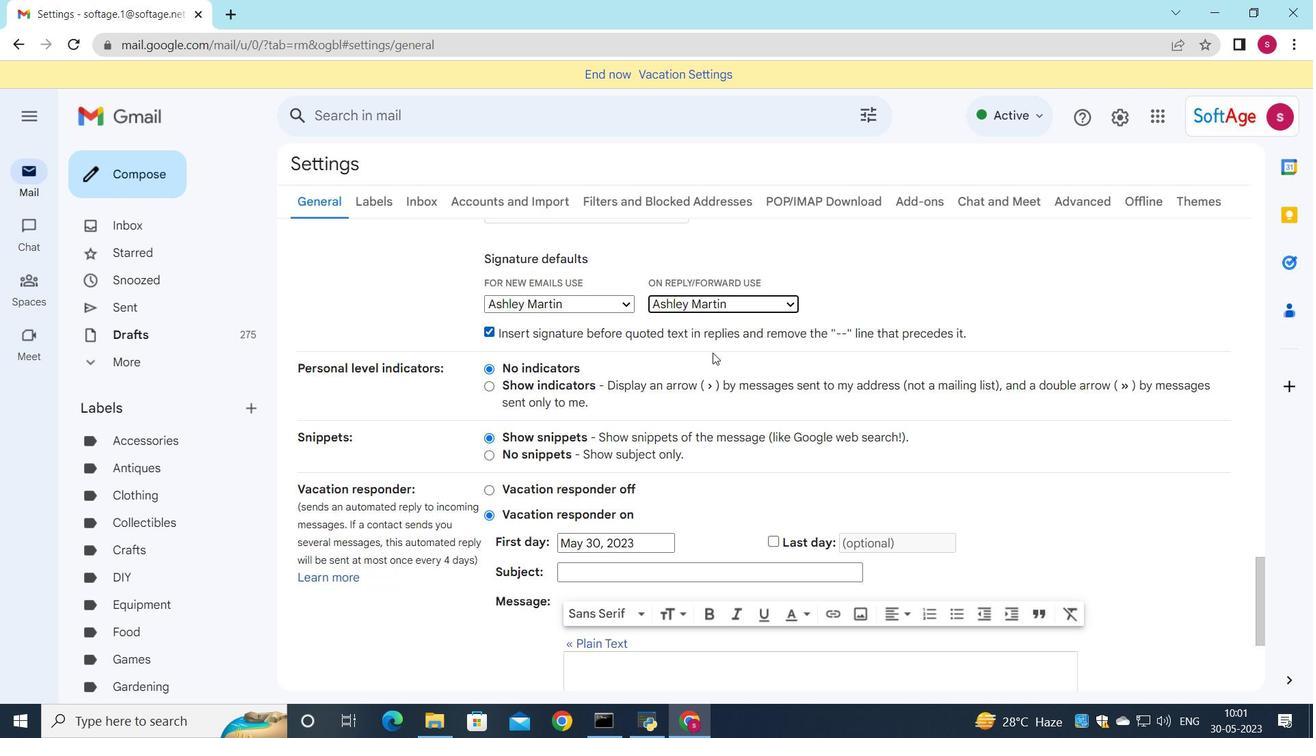 
Action: Mouse scrolled (713, 352) with delta (0, 0)
Screenshot: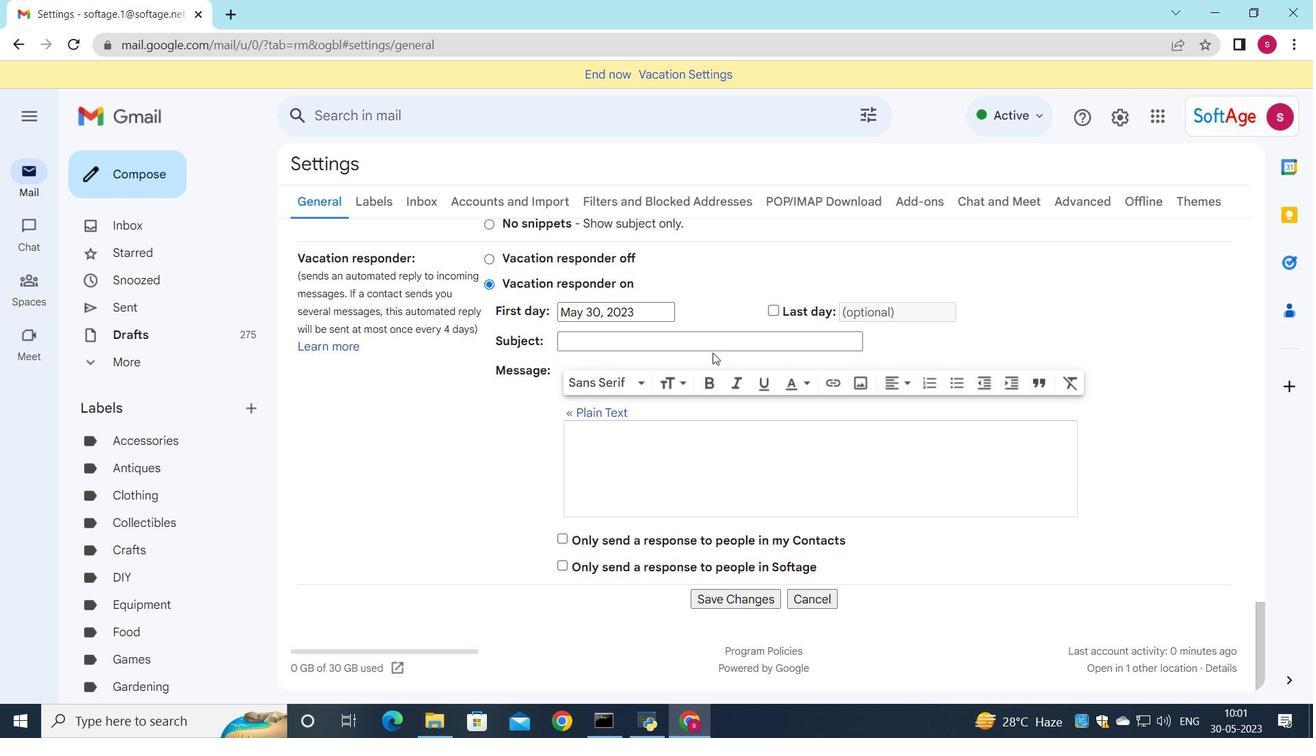 
Action: Mouse scrolled (713, 352) with delta (0, 0)
Screenshot: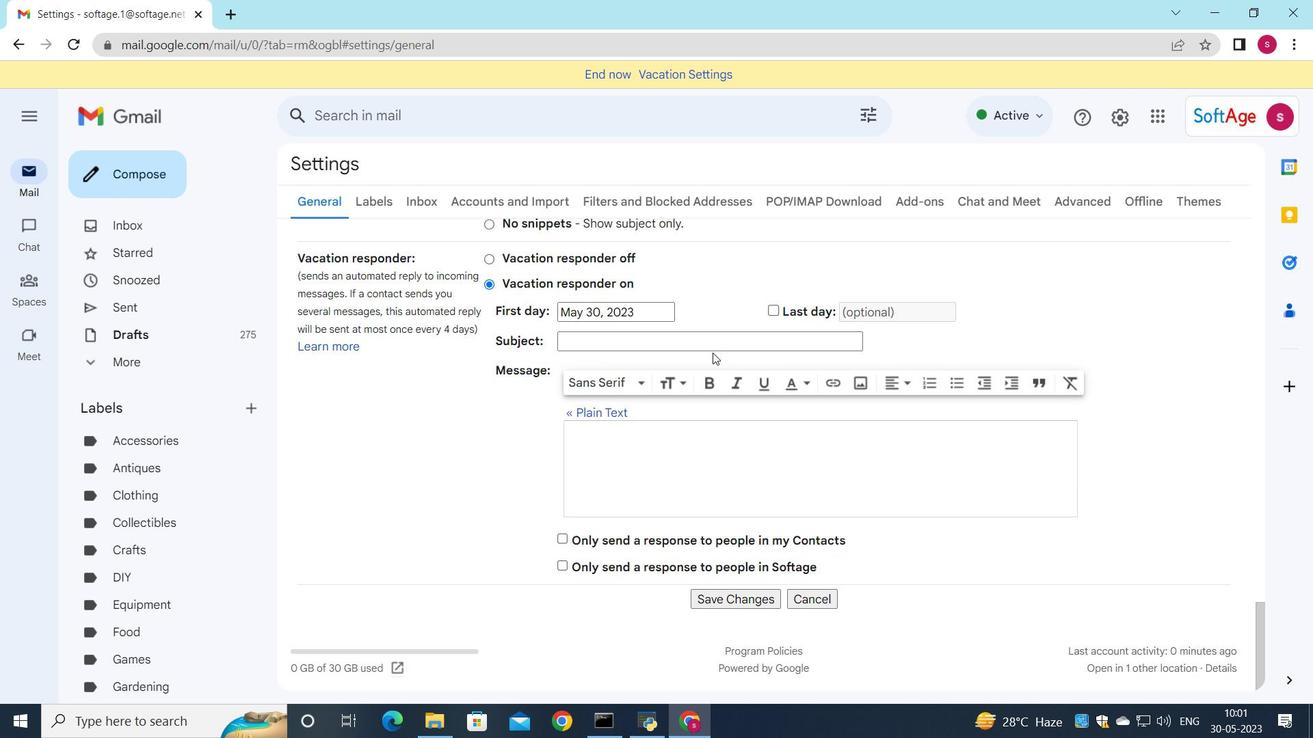 
Action: Mouse scrolled (713, 352) with delta (0, 0)
Screenshot: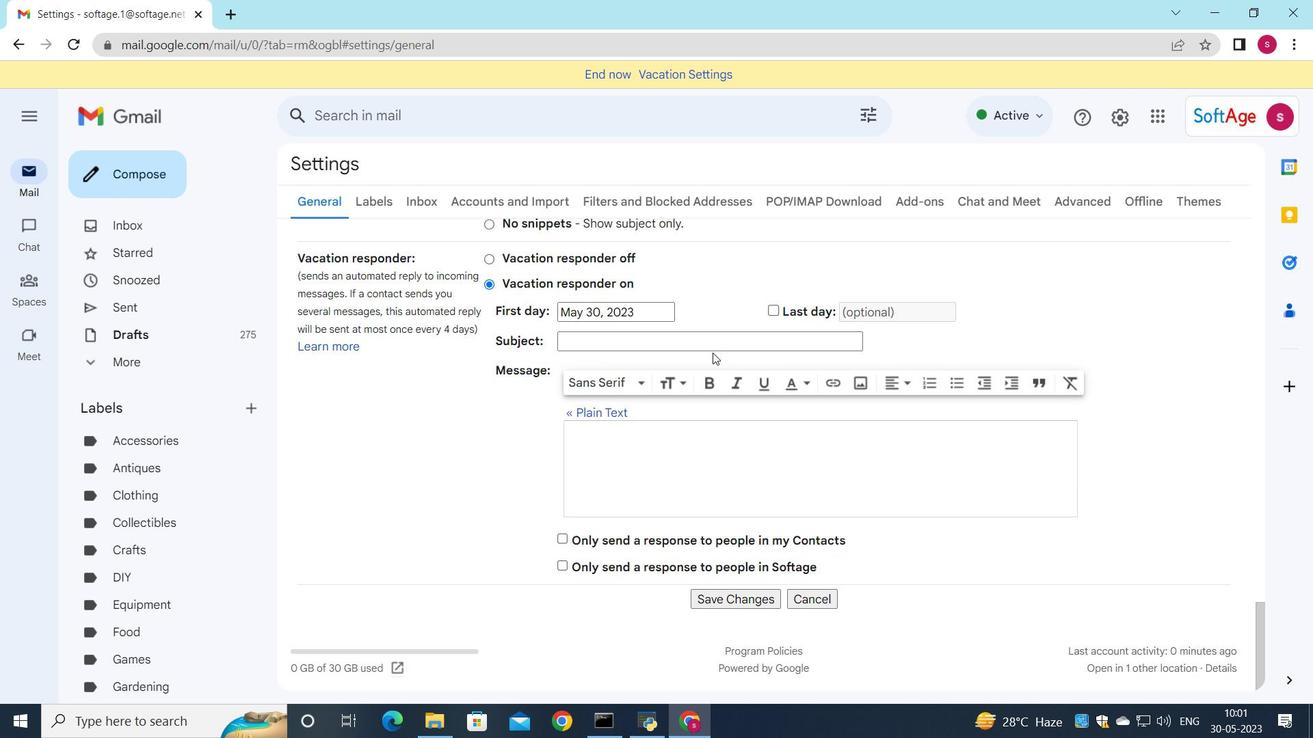 
Action: Mouse moved to (726, 597)
Screenshot: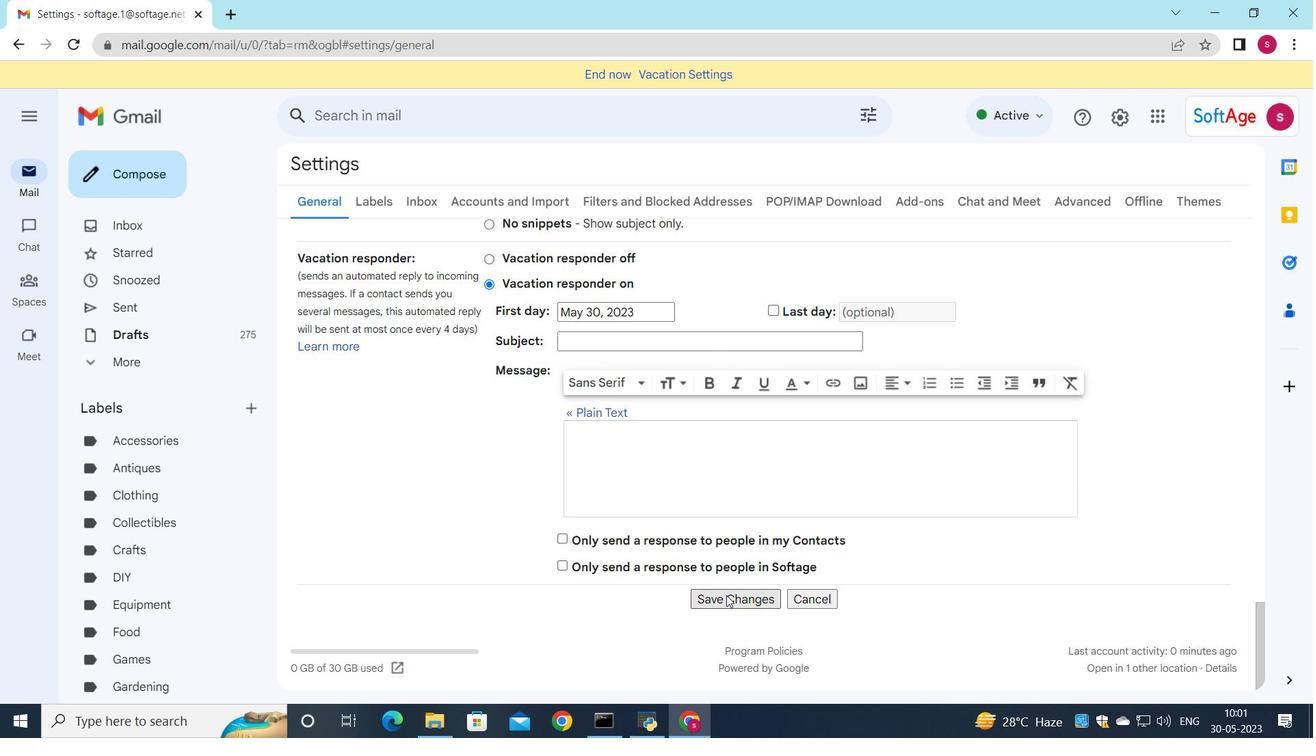 
Action: Mouse pressed left at (726, 597)
Screenshot: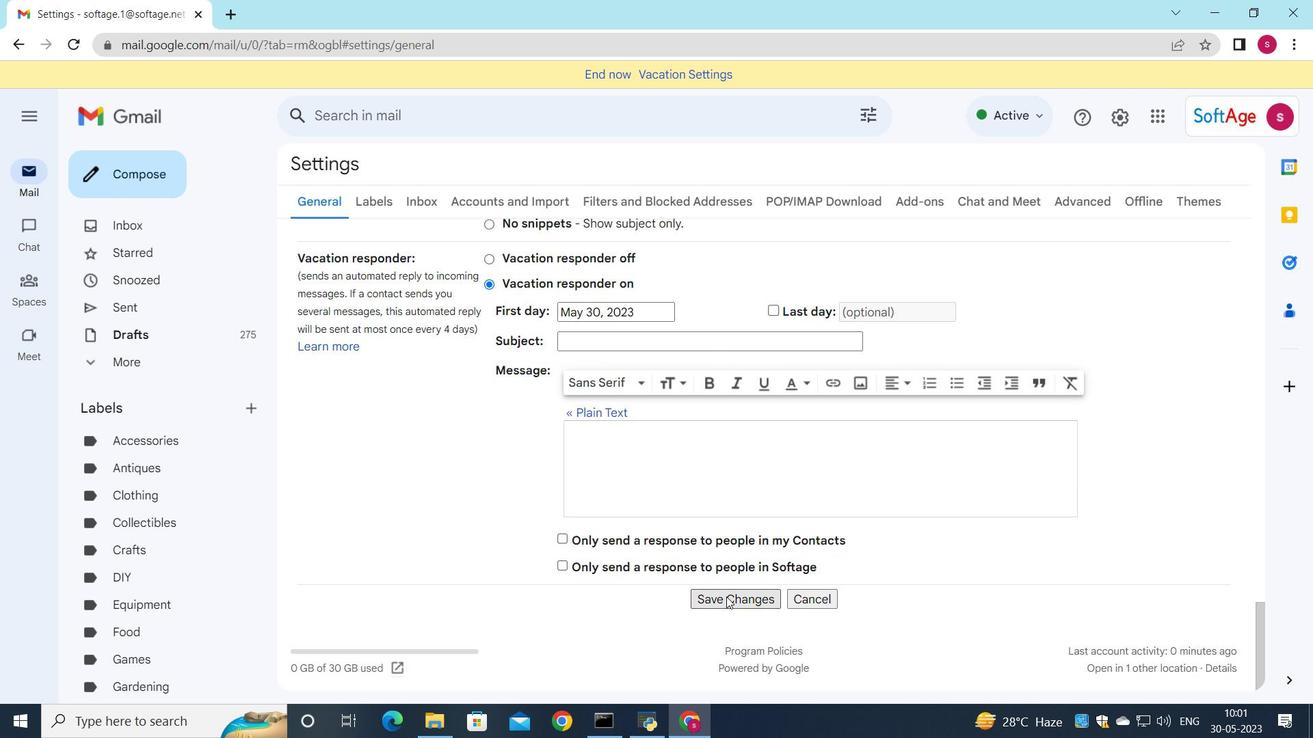 
Action: Mouse moved to (162, 165)
Screenshot: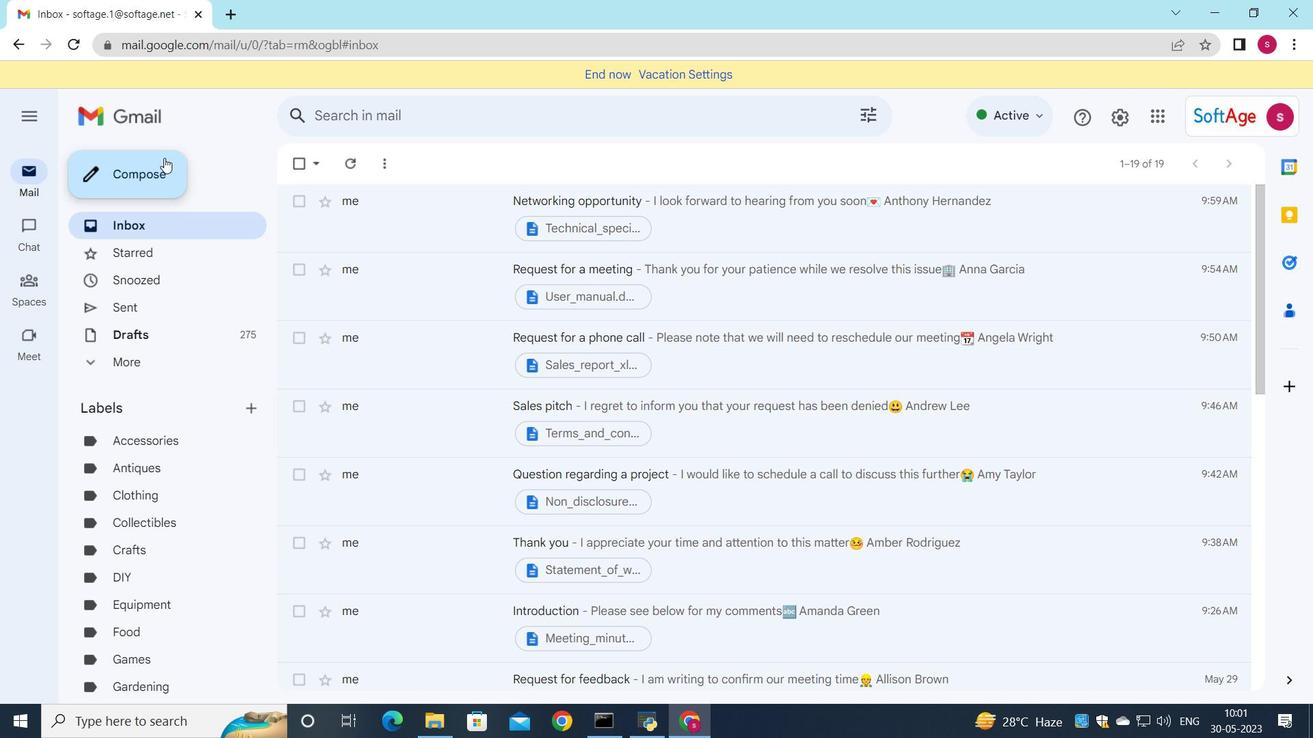 
Action: Mouse pressed left at (162, 165)
Screenshot: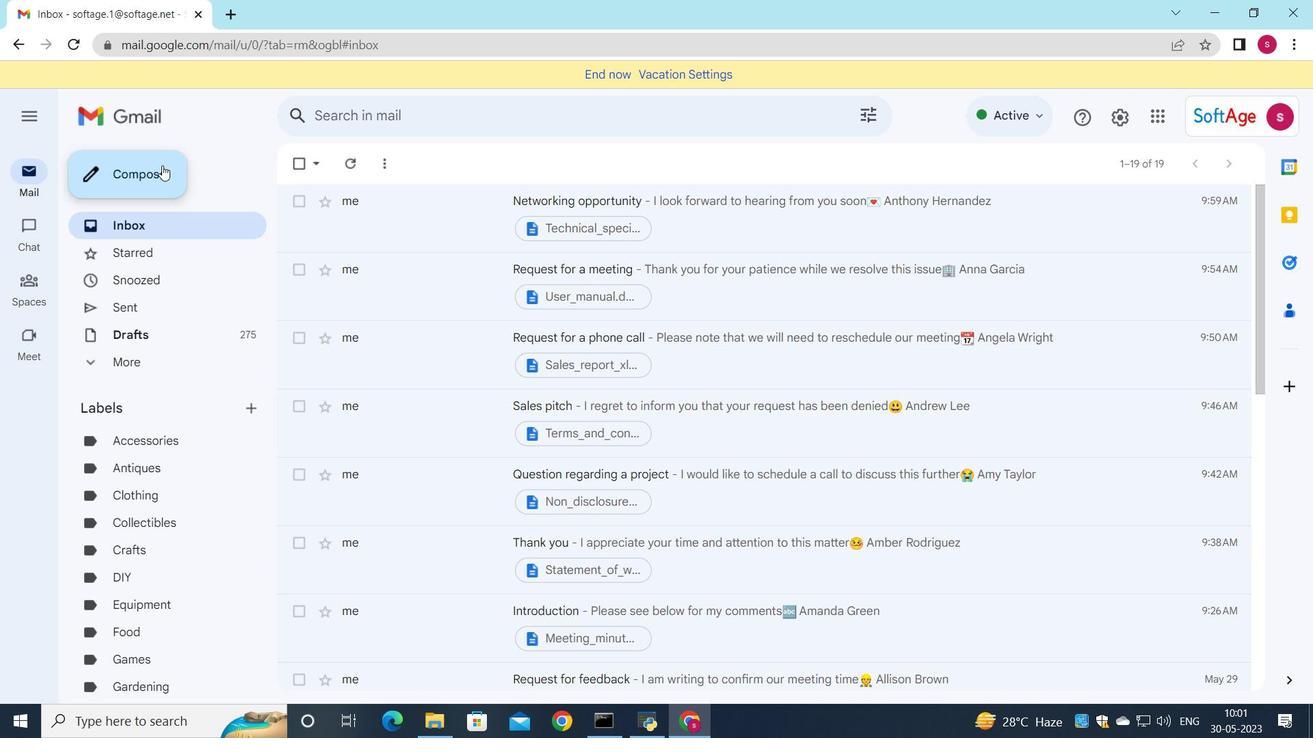 
Action: Mouse moved to (948, 298)
Screenshot: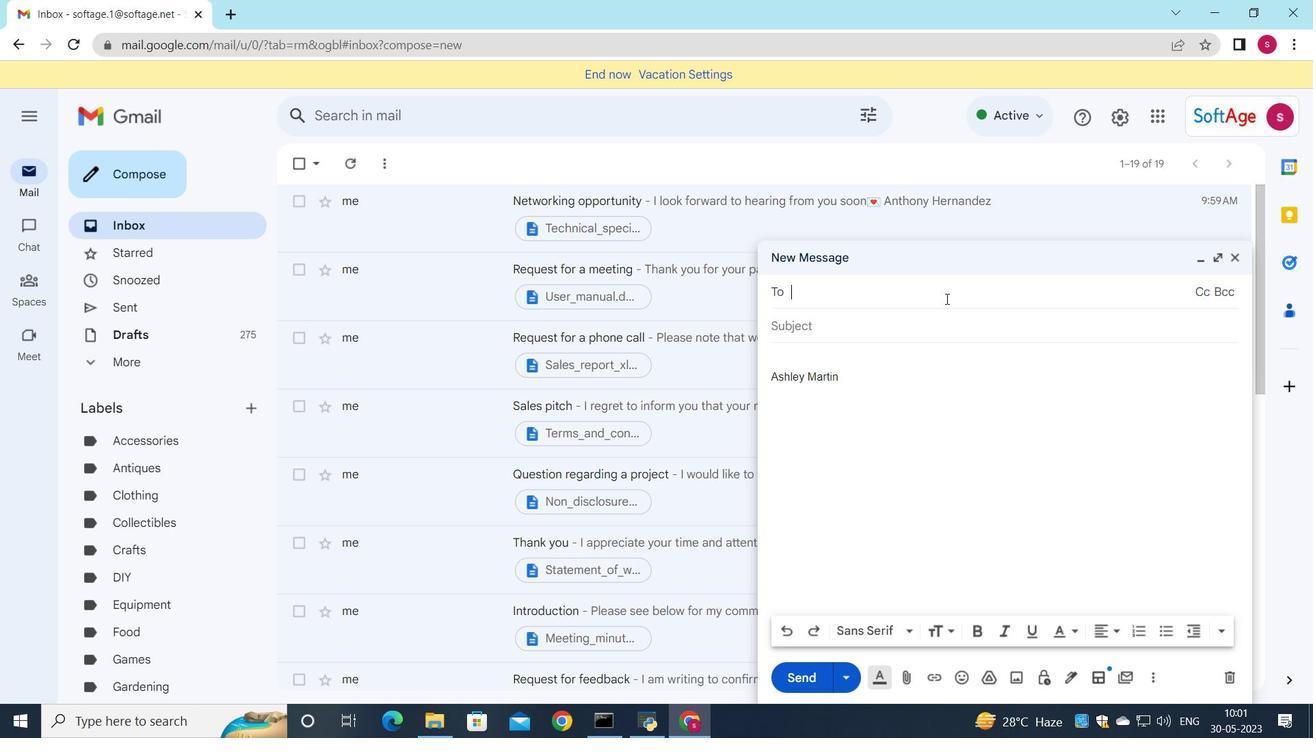 
Action: Key pressed <Key.down><Key.down><Key.down><Key.down><Key.down><Key.down><Key.down><Key.enter><Key.down><Key.down><Key.enter><Key.down><Key.down><Key.down><Key.down><Key.down><Key.down><Key.down><Key.down><Key.enter>
Screenshot: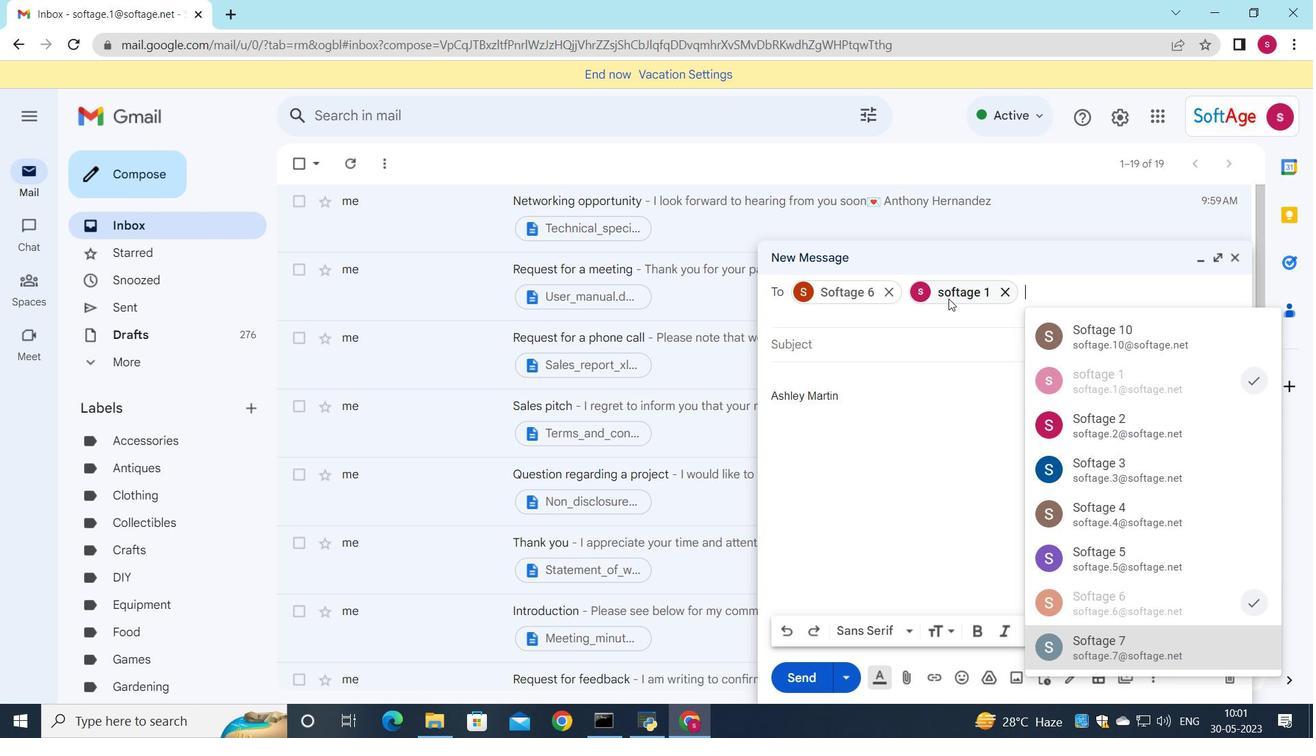
Action: Mouse moved to (1199, 318)
Screenshot: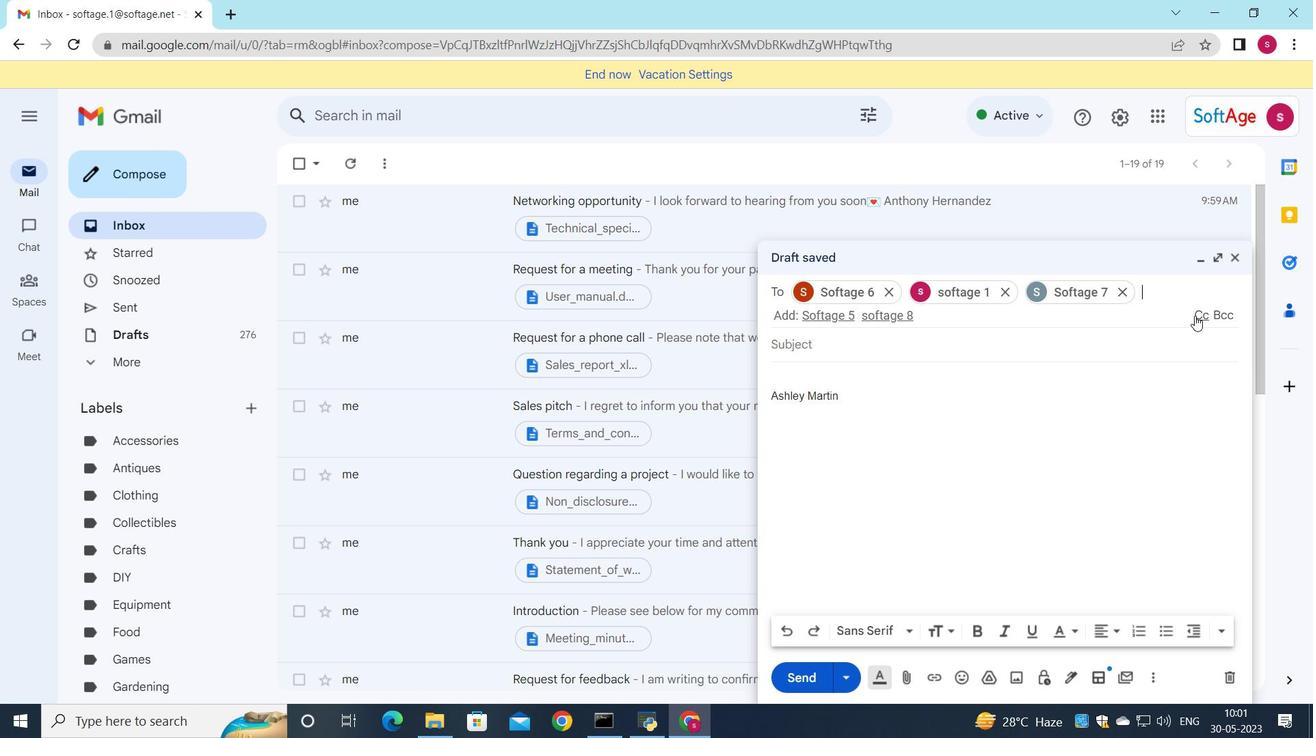 
Action: Mouse pressed left at (1199, 318)
Screenshot: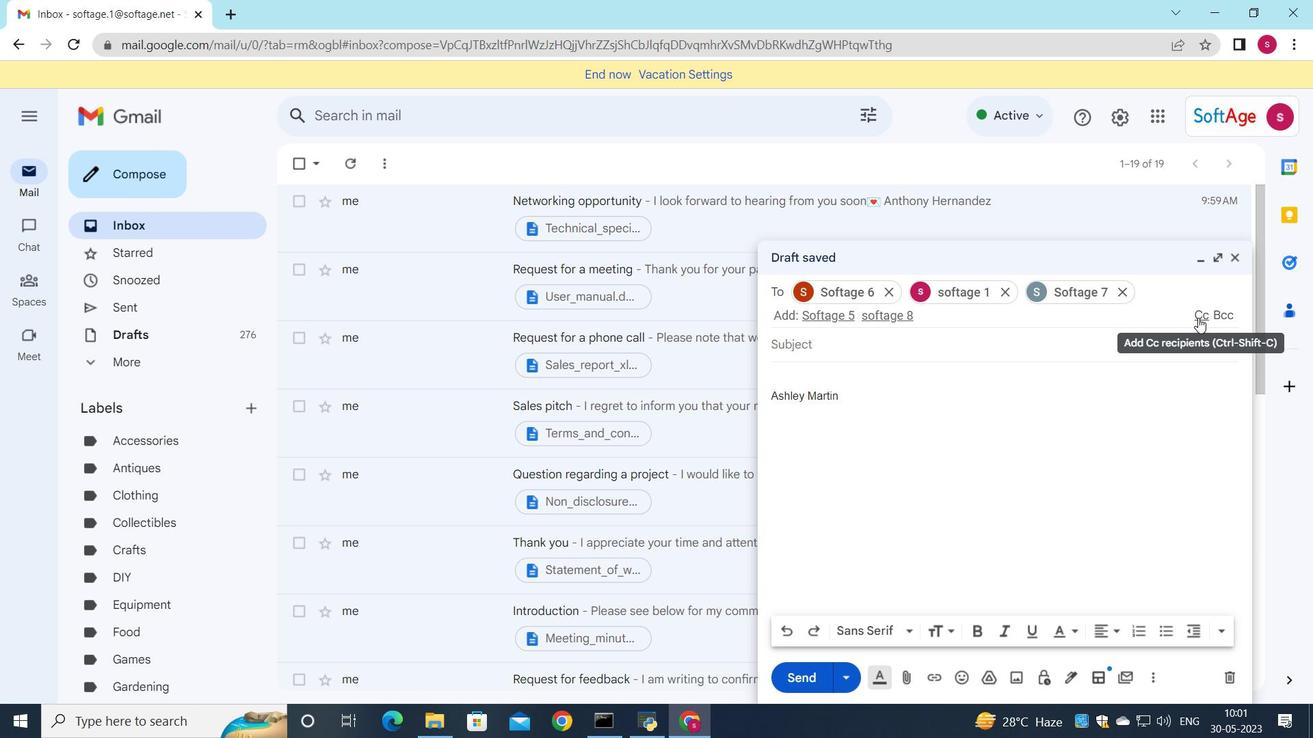 
Action: Key pressed <Key.down><Key.down><Key.down><Key.down><Key.down><Key.down><Key.down><Key.down><Key.down>softage.8
Screenshot: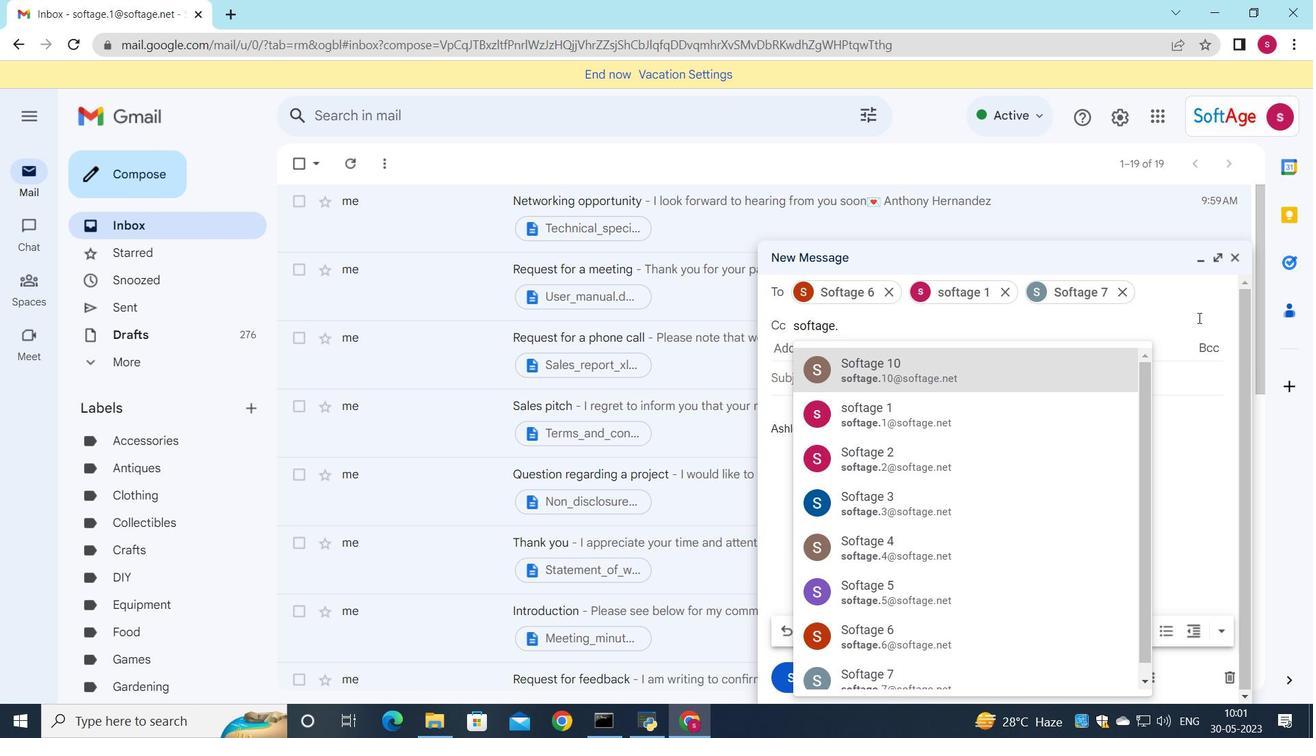 
Action: Mouse moved to (1032, 370)
Screenshot: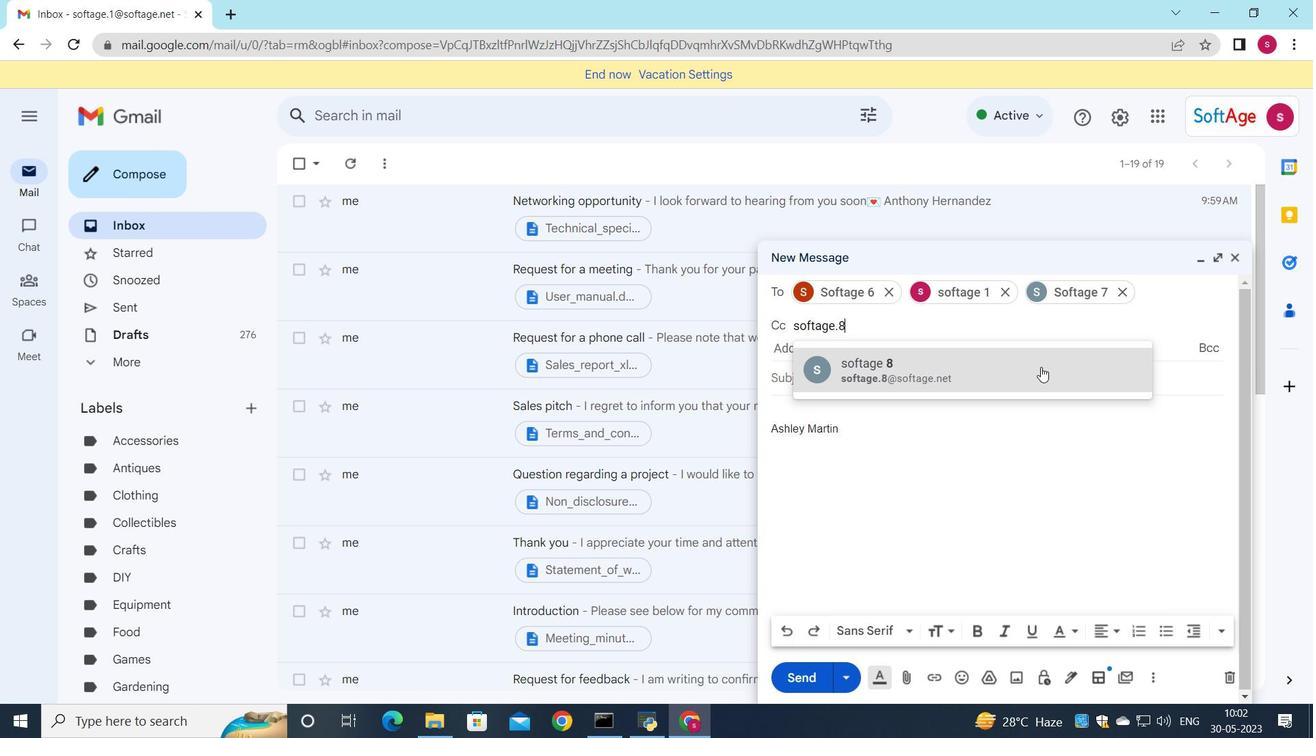 
Action: Mouse pressed left at (1032, 370)
Screenshot: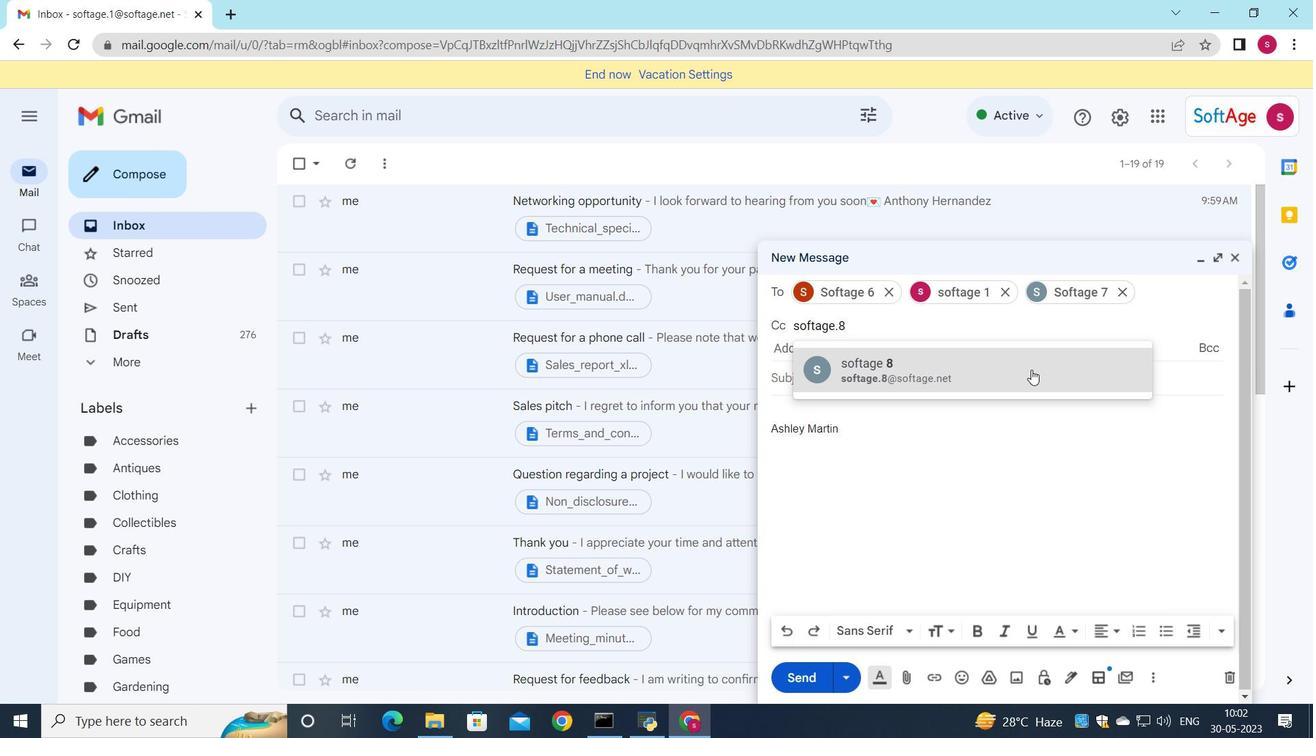 
Action: Mouse moved to (849, 376)
Screenshot: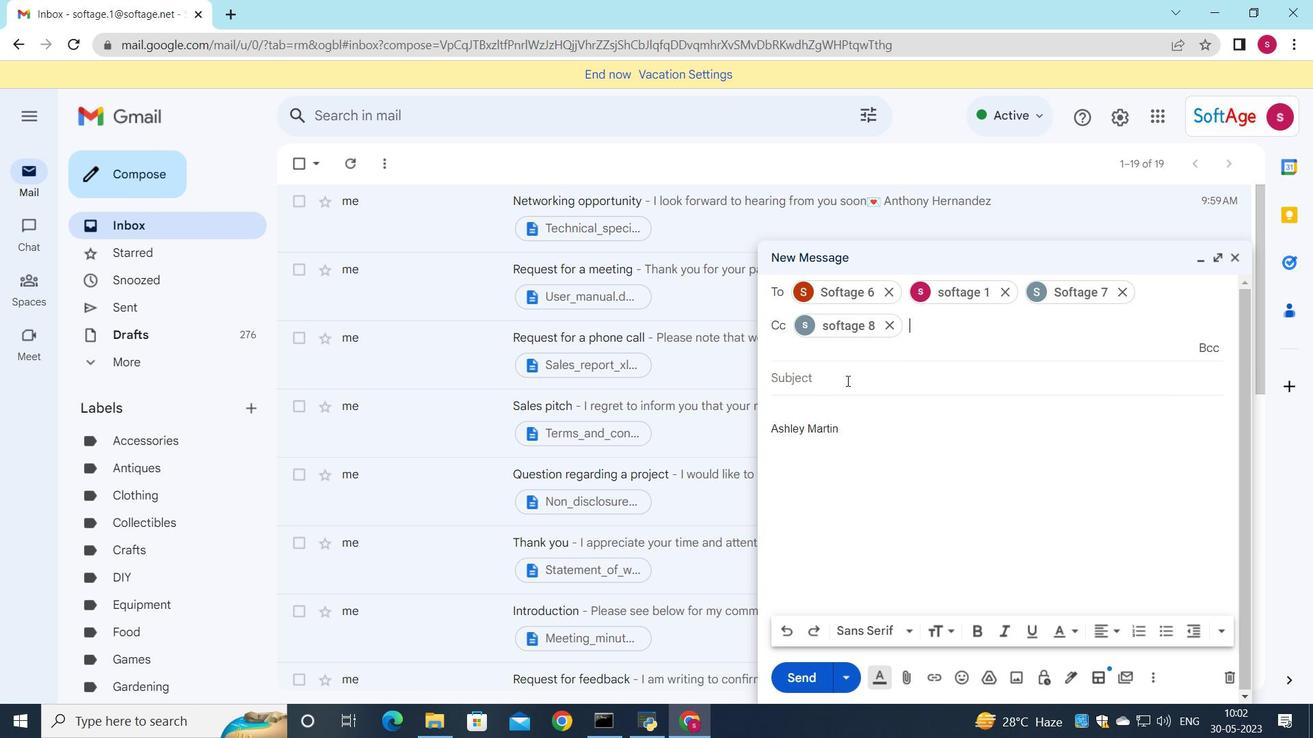 
Action: Mouse pressed left at (849, 376)
Screenshot: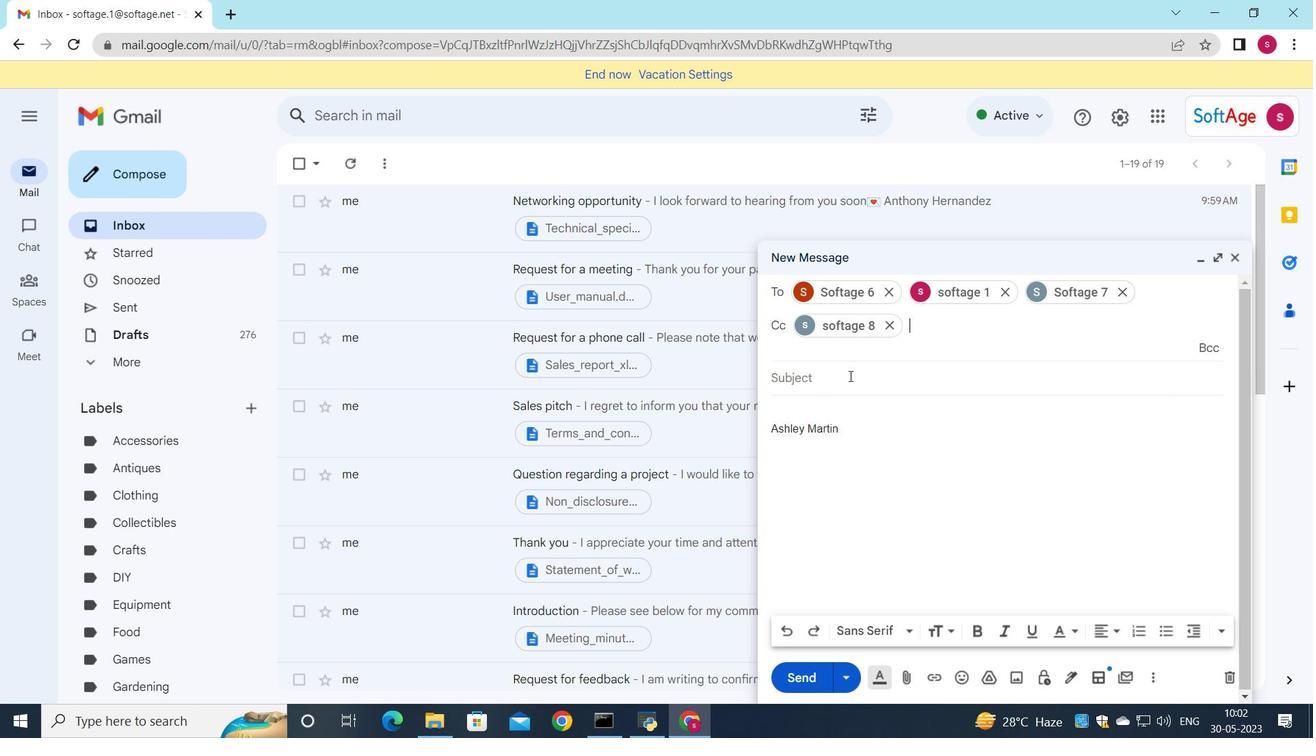 
Action: Key pressed <Key.shift><Key.shift><Key.shift><Key.shift><Key.shift><Key.shift><Key.shift><Key.shift><Key.shift><Key.shift><Key.shift><Key.shift><Key.shift><Key.shift><Key.shift><Key.shift><Key.shift><Key.shift><Key.shift>Job<Key.space><Key.shift>A<Key.backspace>application
Screenshot: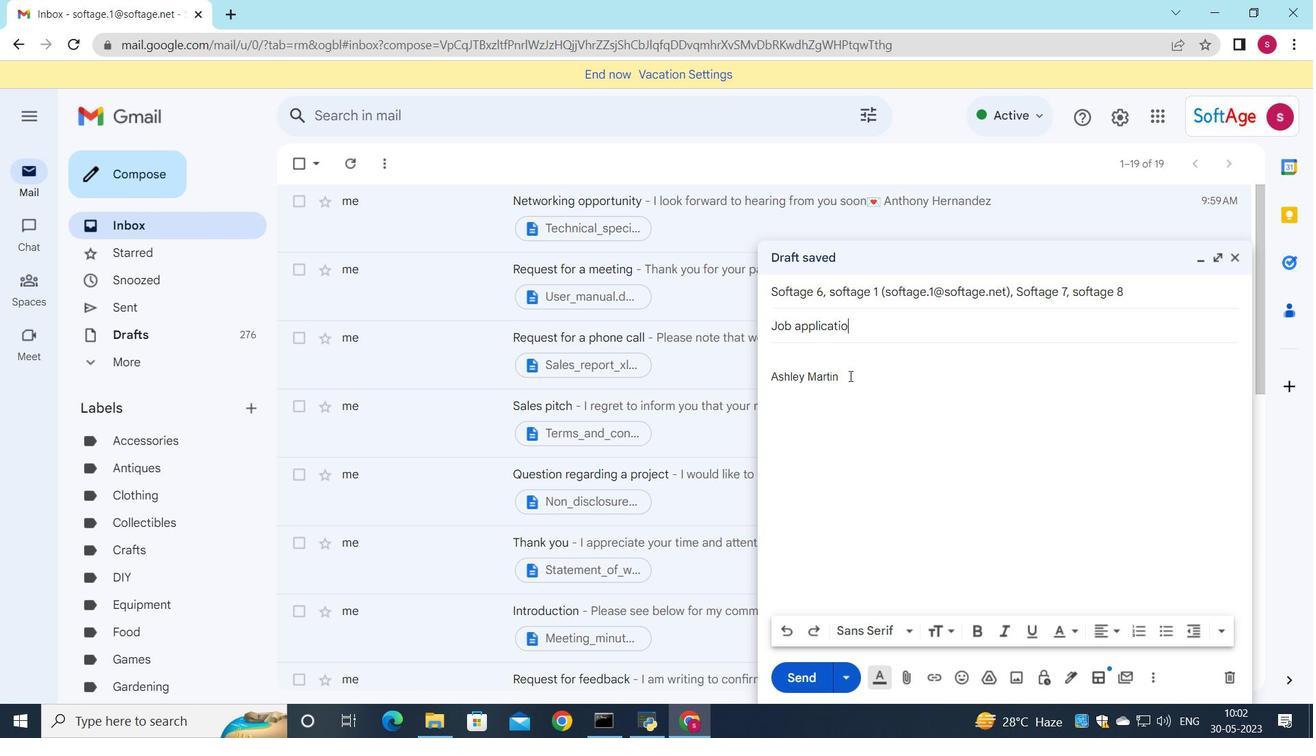 
Action: Mouse moved to (1025, 345)
Screenshot: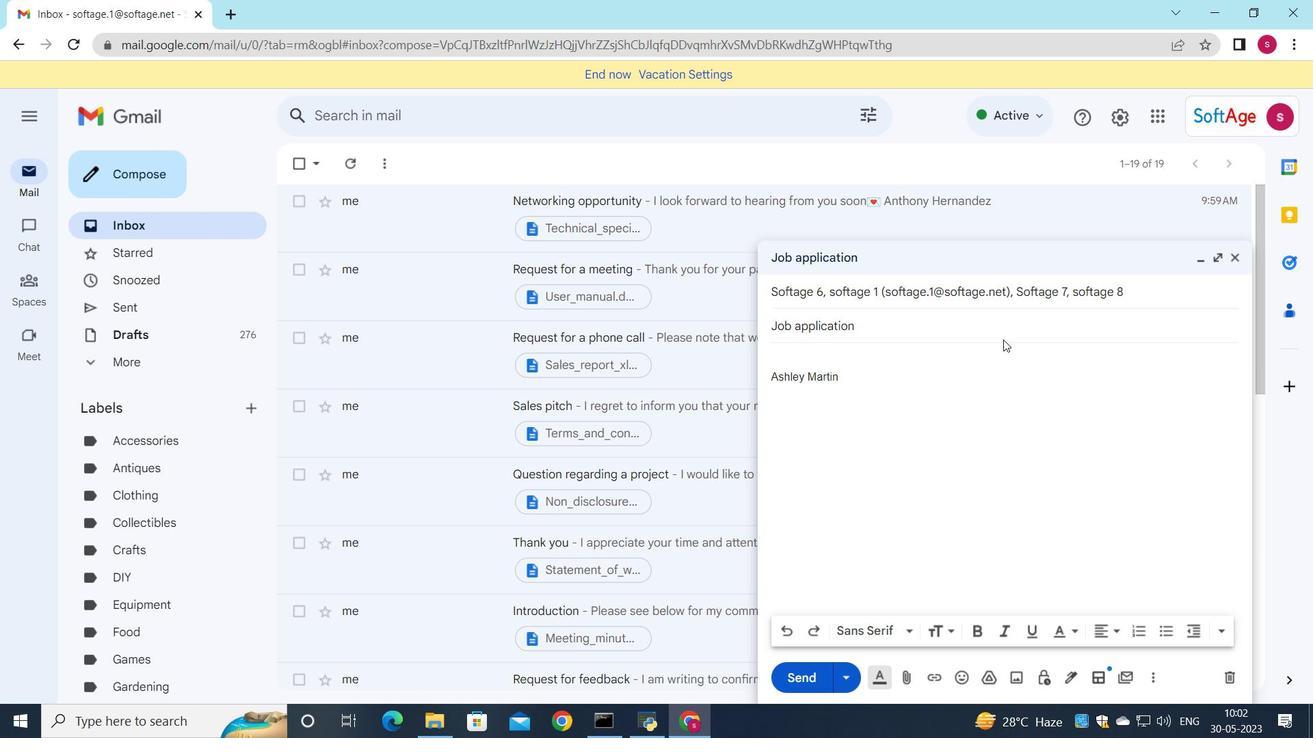 
Action: Key pressed <Key.space>follow<Key.shift_r><Key.shift_r><Key.shift_r><Key.shift_r><Key.shift_r><Key.shift_r><Key.shift_r><Key.shift_r><Key.shift_r><Key.shift_r><Key.shift_r><Key.shift_r>_<Key.backspace>-up
Screenshot: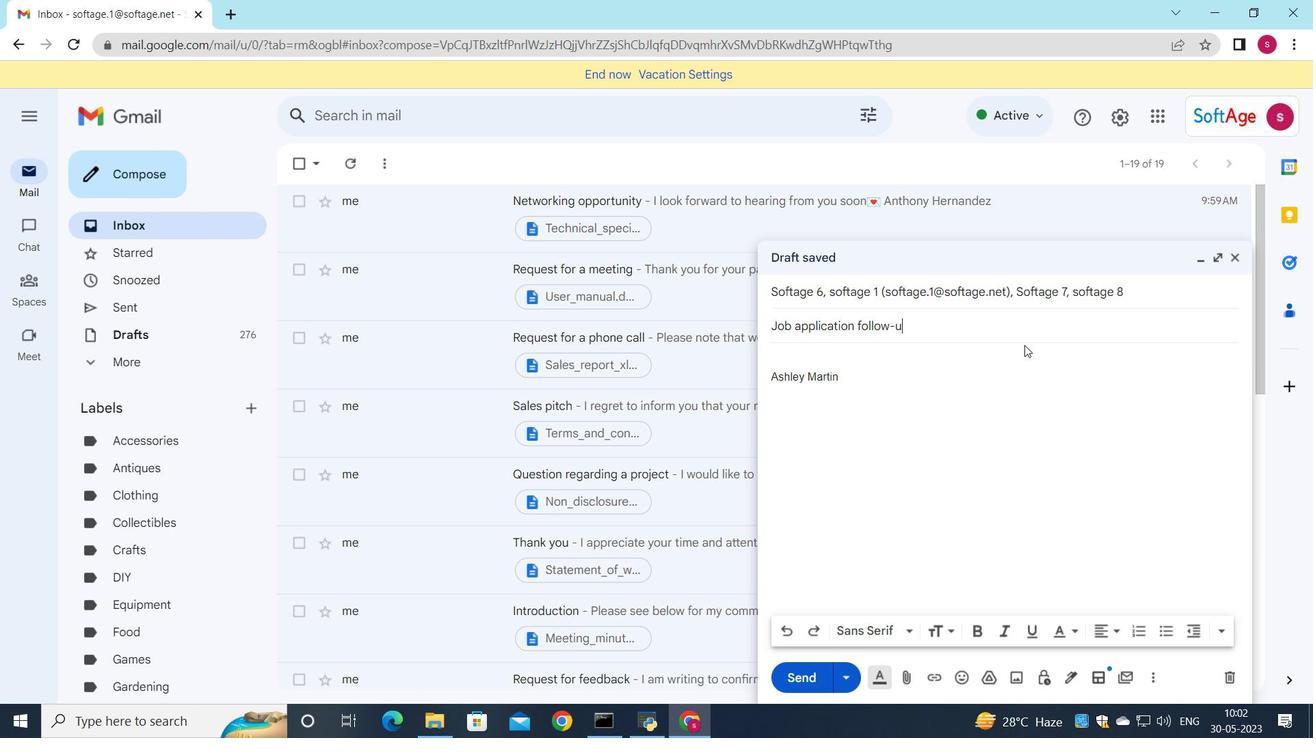 
Action: Mouse moved to (818, 359)
Screenshot: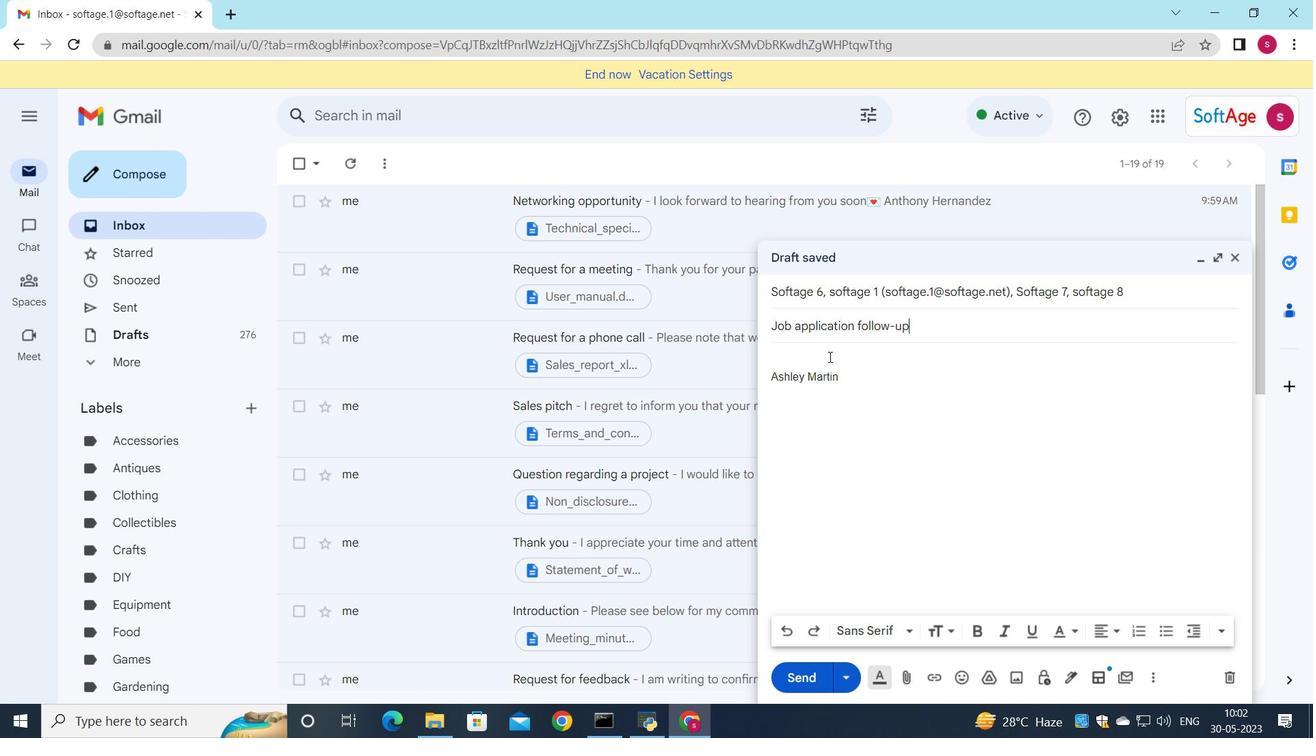 
Action: Mouse pressed left at (818, 359)
Screenshot: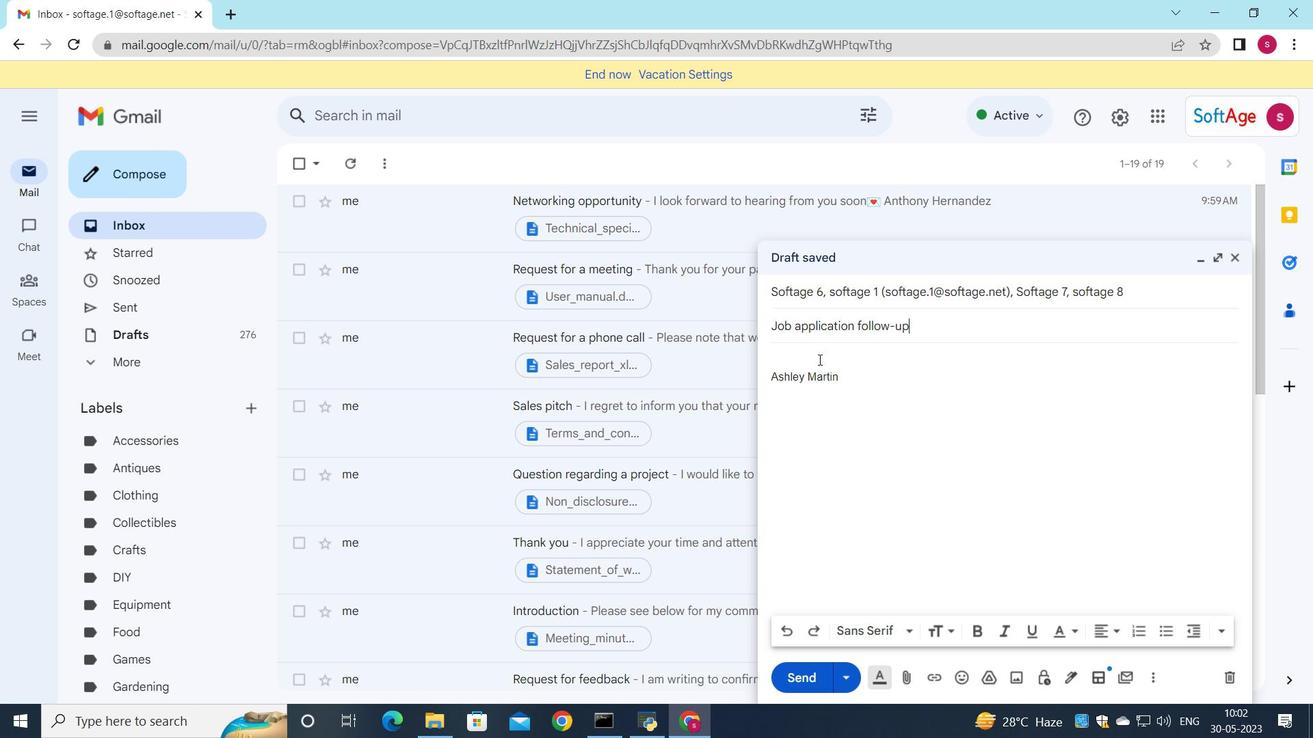 
Action: Key pressed <Key.shift>Could<Key.space>you<Key.space>please<Key.space>provide<Key.space>more<Key.space>details<Key.space>on<Key.space>this<Key.space>issue<Key.shift_r><Key.shift_r><Key.shift_r><Key.shift_r><Key.shift_r><Key.shift_r><Key.shift_r><Key.shift_r><Key.shift_r><Key.shift_r><Key.shift_r><Key.shift_r><Key.shift_r><Key.shift_r><Key.shift_r><Key.shift_r>?
Screenshot: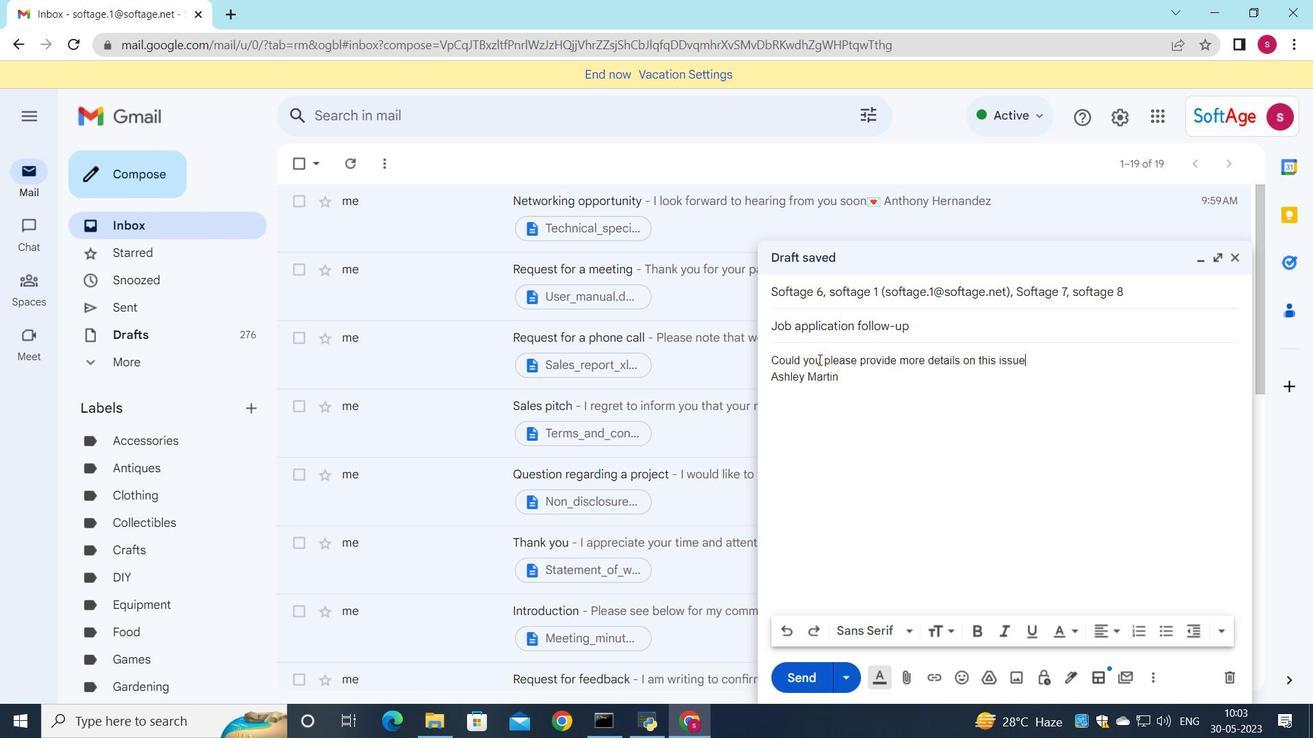 
Action: Mouse moved to (1024, 428)
Screenshot: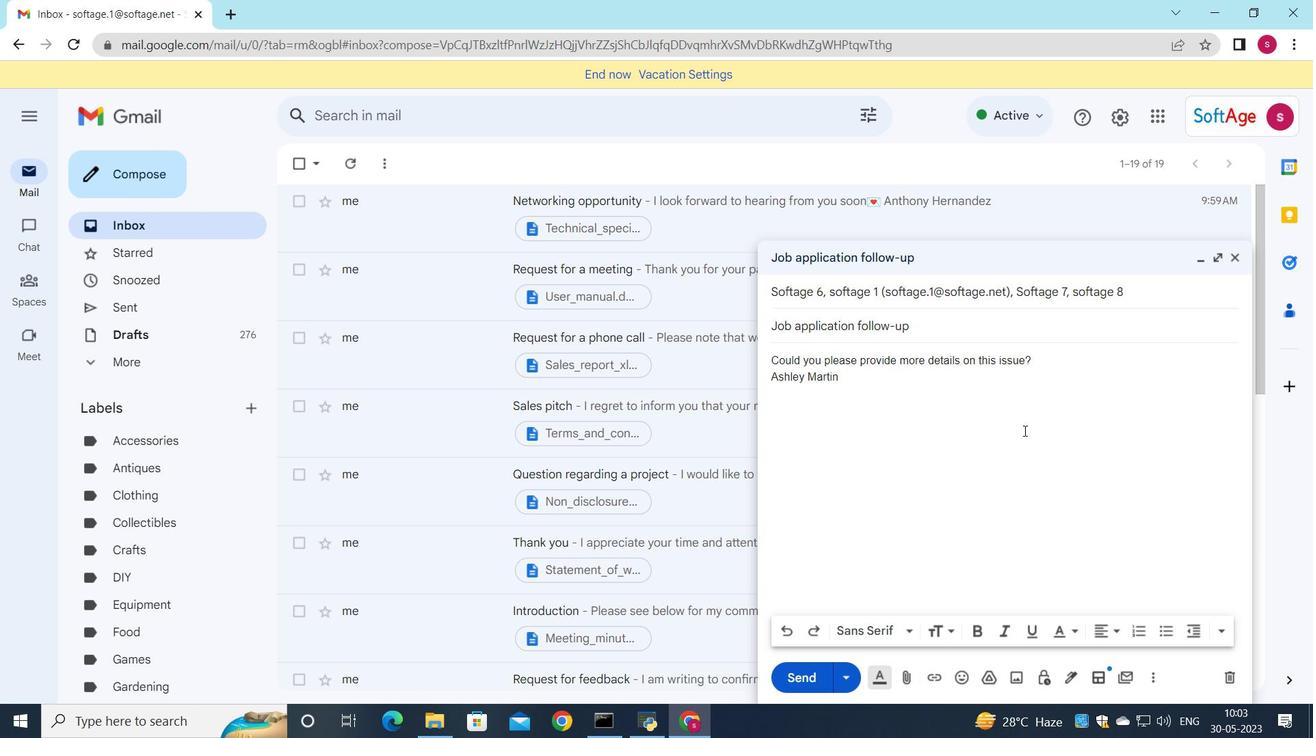 
Action: Key pressed <Key.backspace>
Screenshot: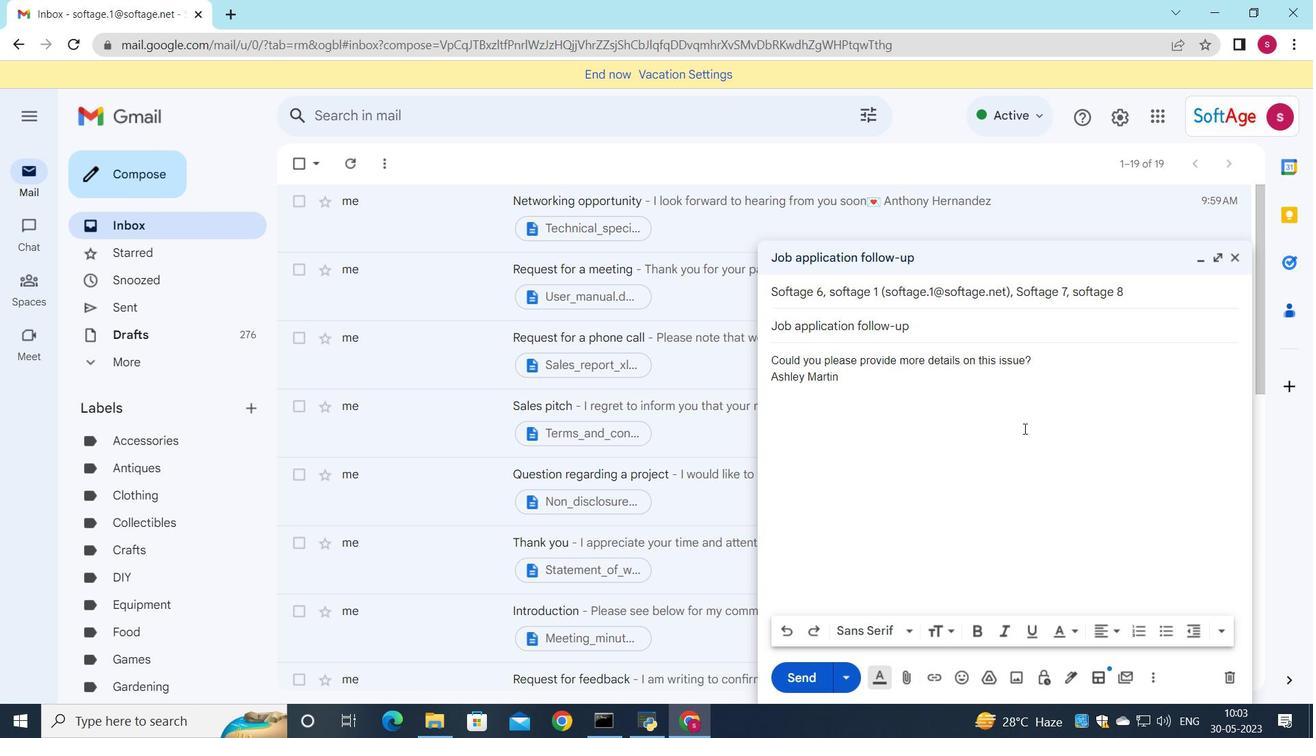 
Action: Mouse moved to (953, 676)
Screenshot: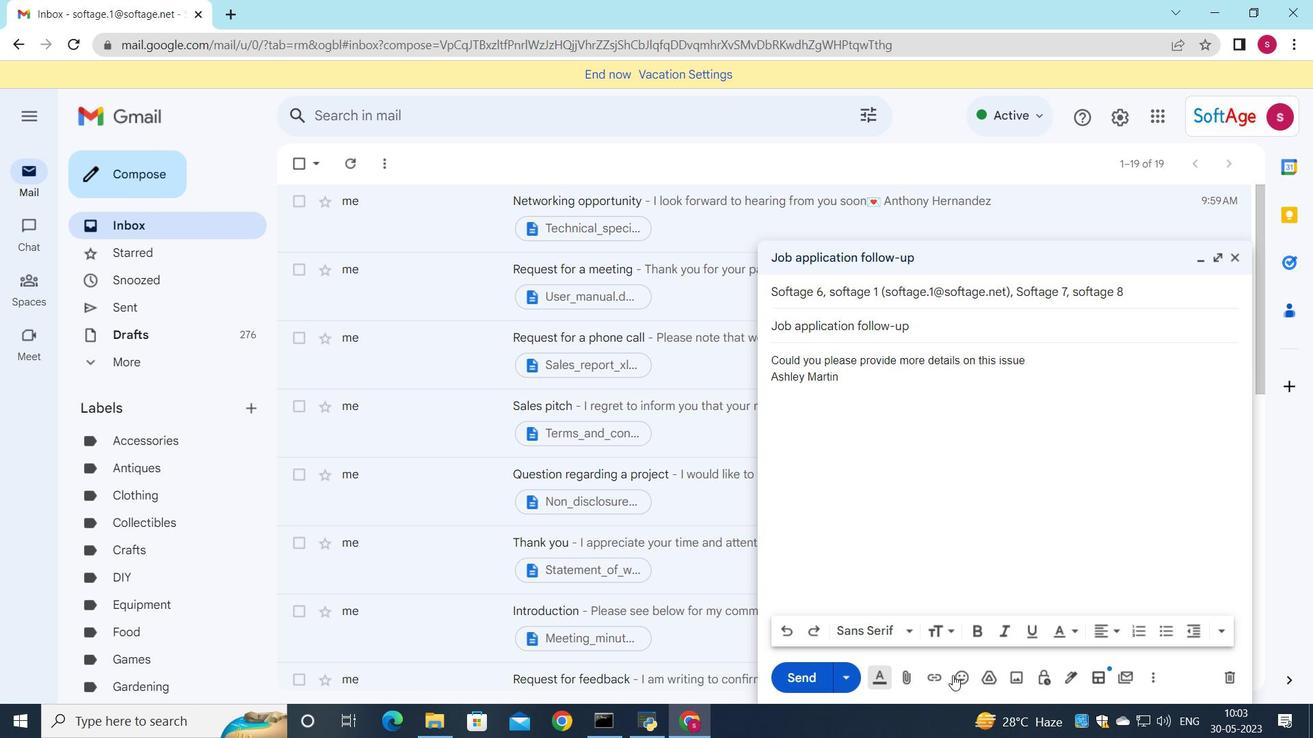 
Action: Mouse pressed left at (953, 676)
Screenshot: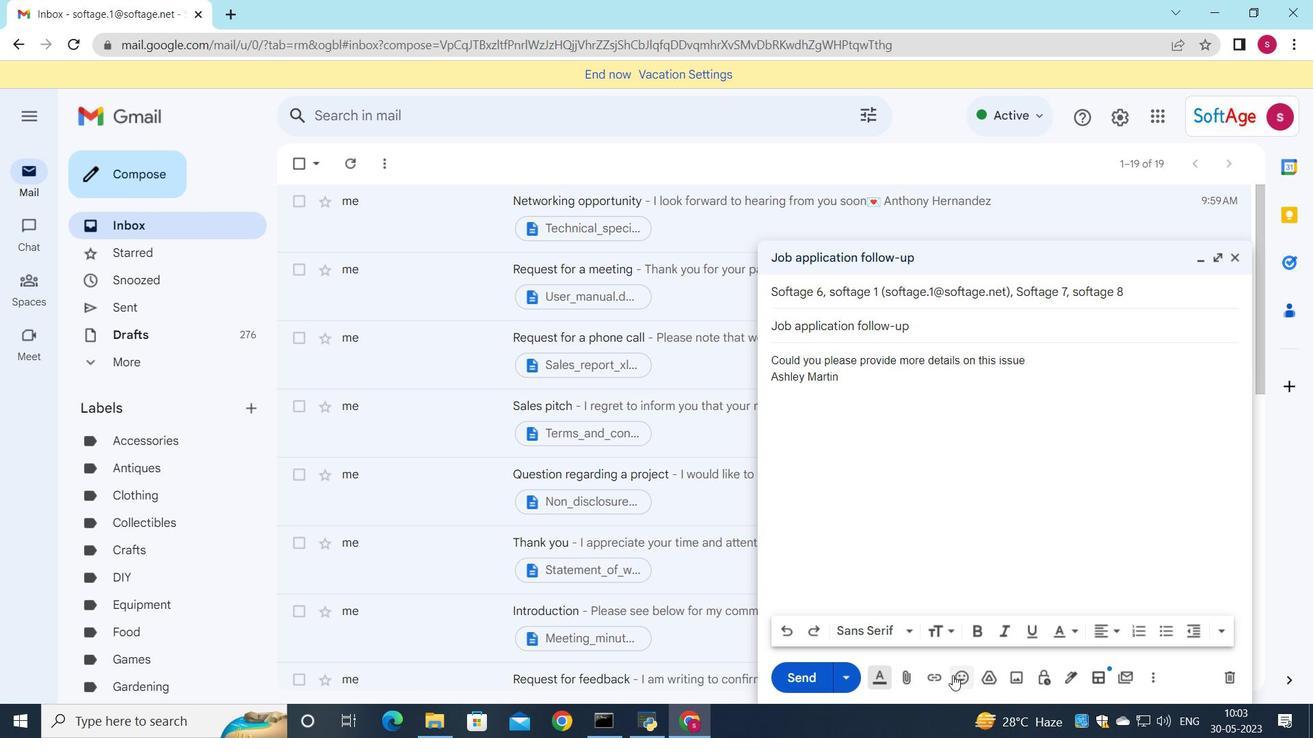 
Action: Mouse moved to (930, 536)
Screenshot: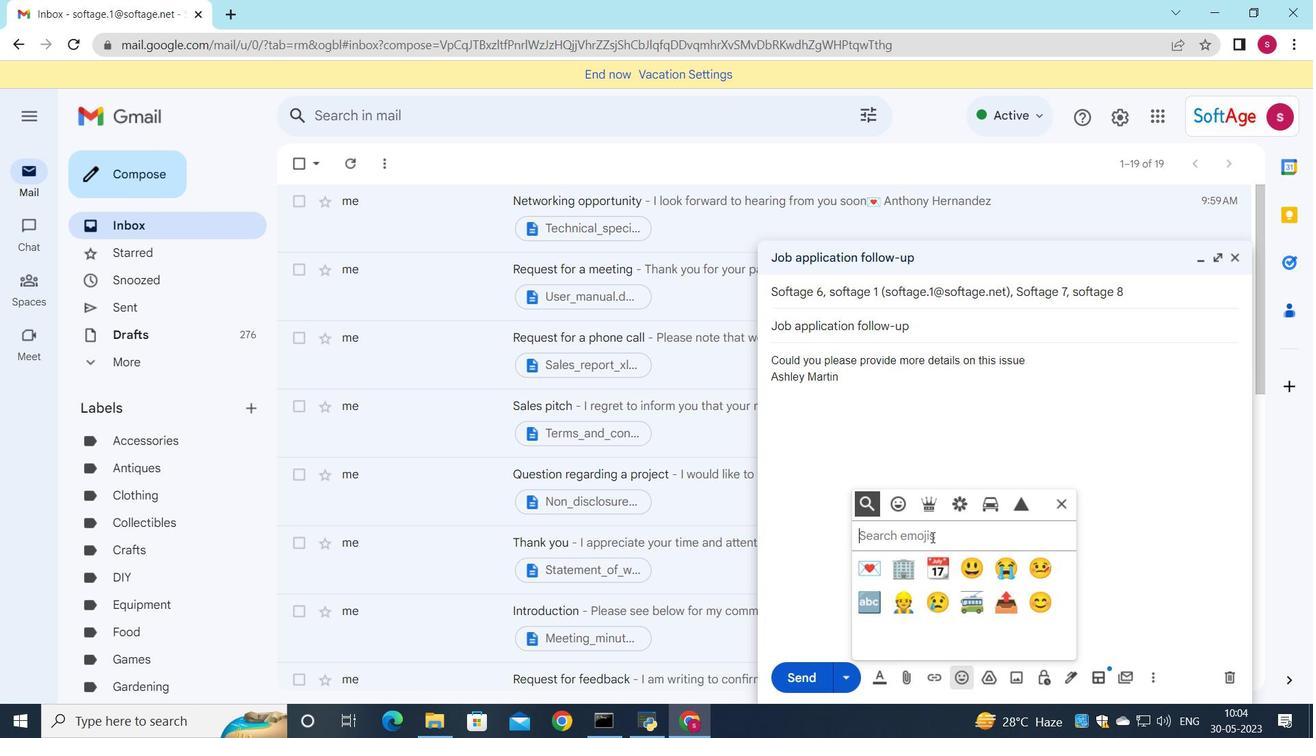 
Action: Key pressed bus
Screenshot: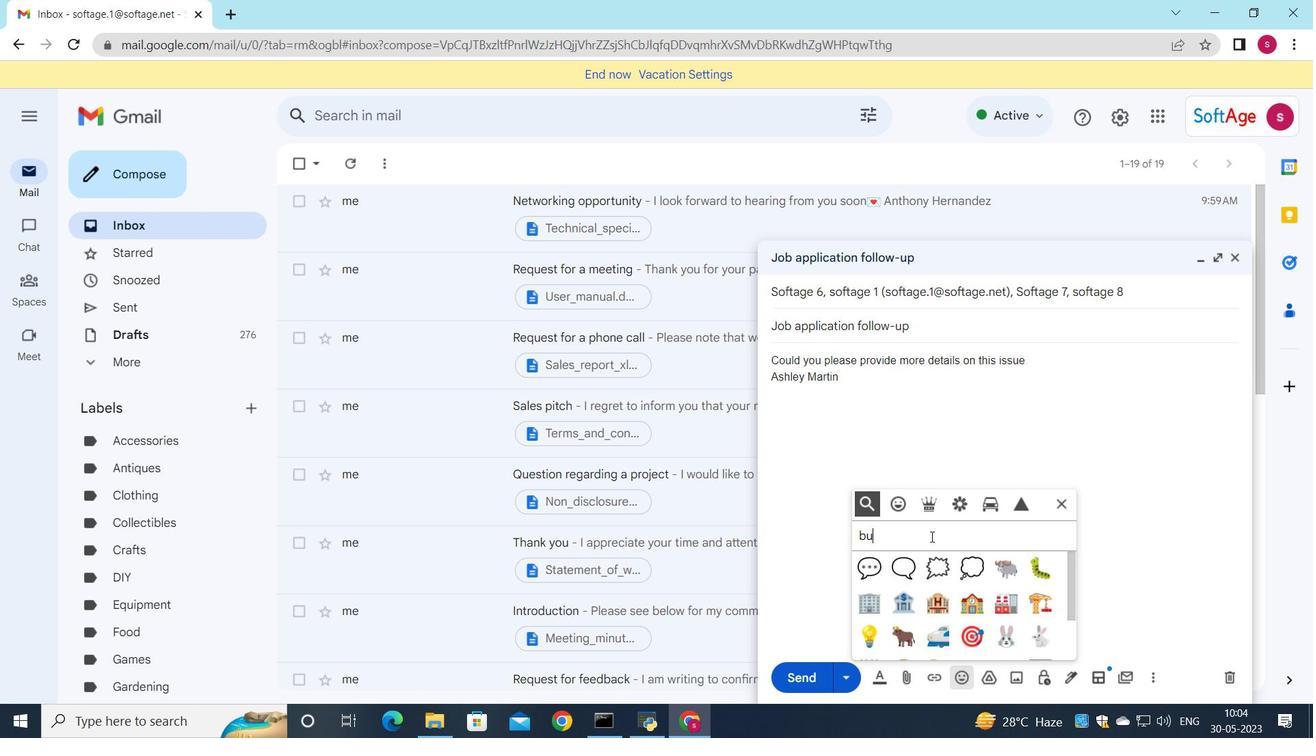 
Action: Mouse moved to (899, 571)
Screenshot: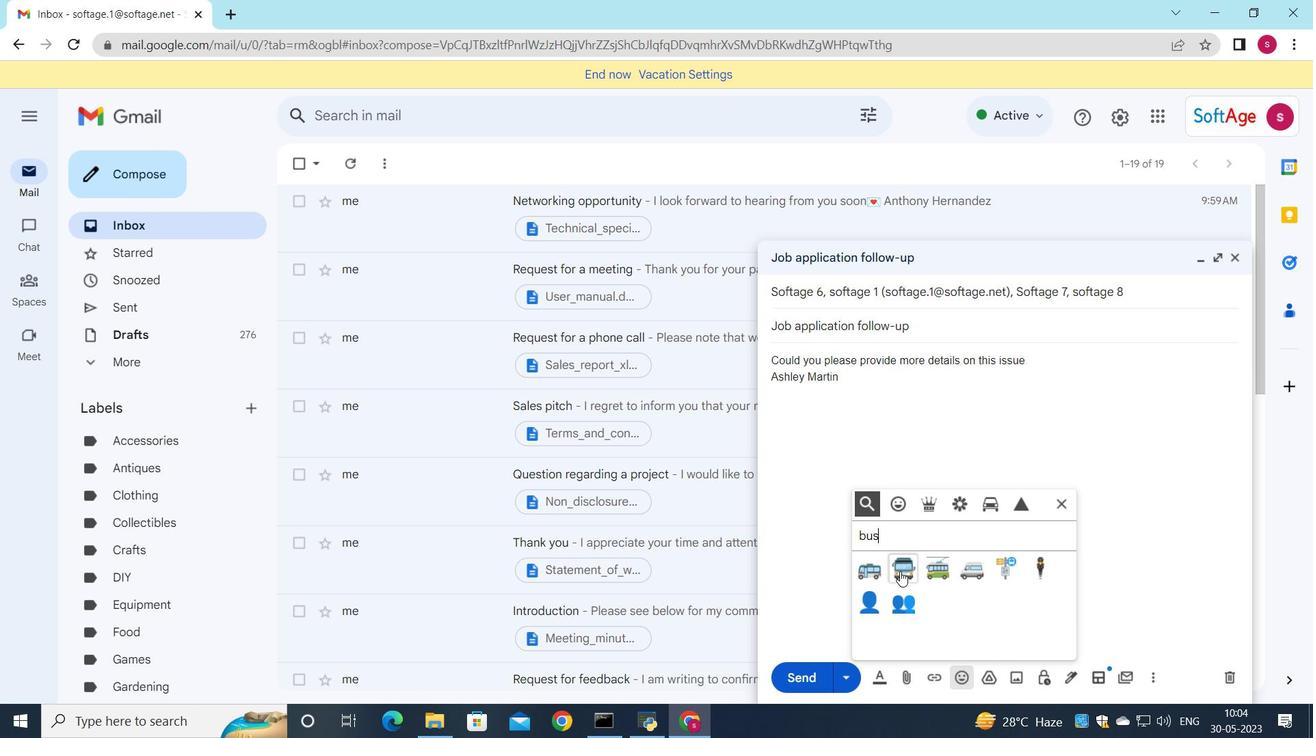 
Action: Mouse pressed left at (899, 571)
Screenshot: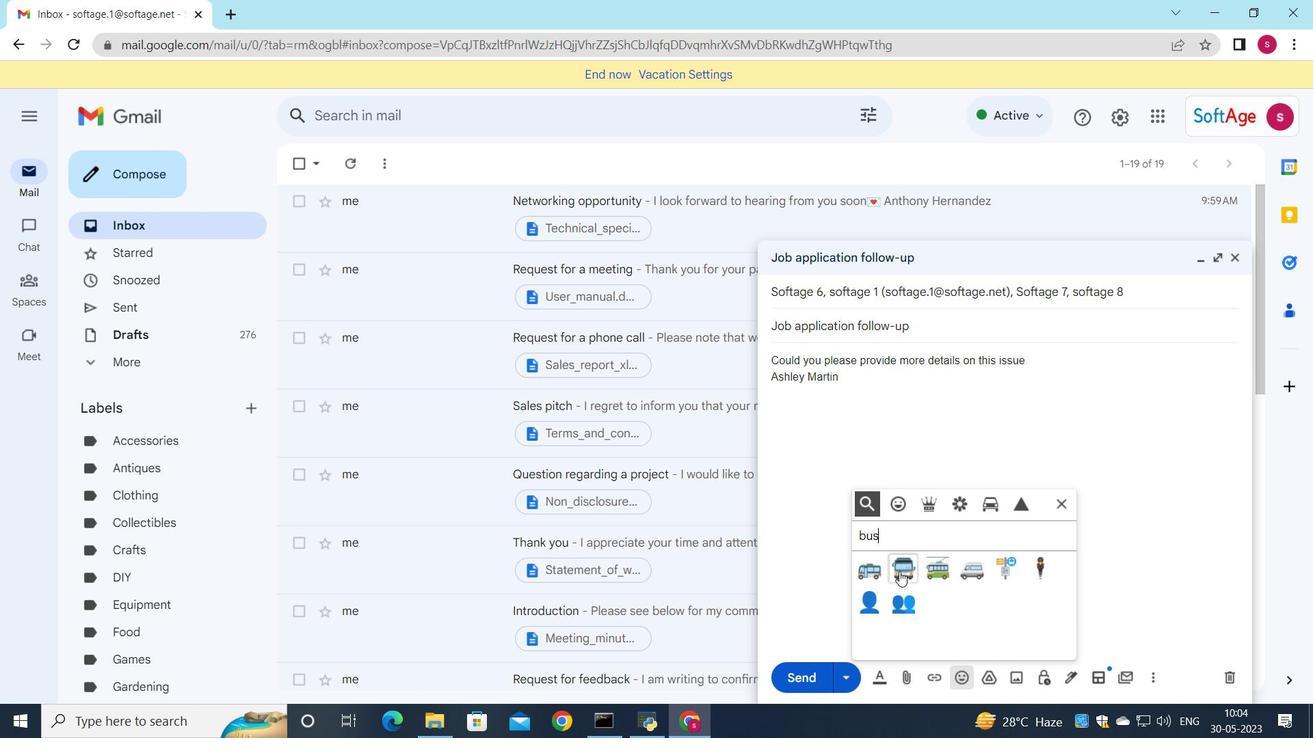 
Action: Mouse moved to (1065, 504)
Screenshot: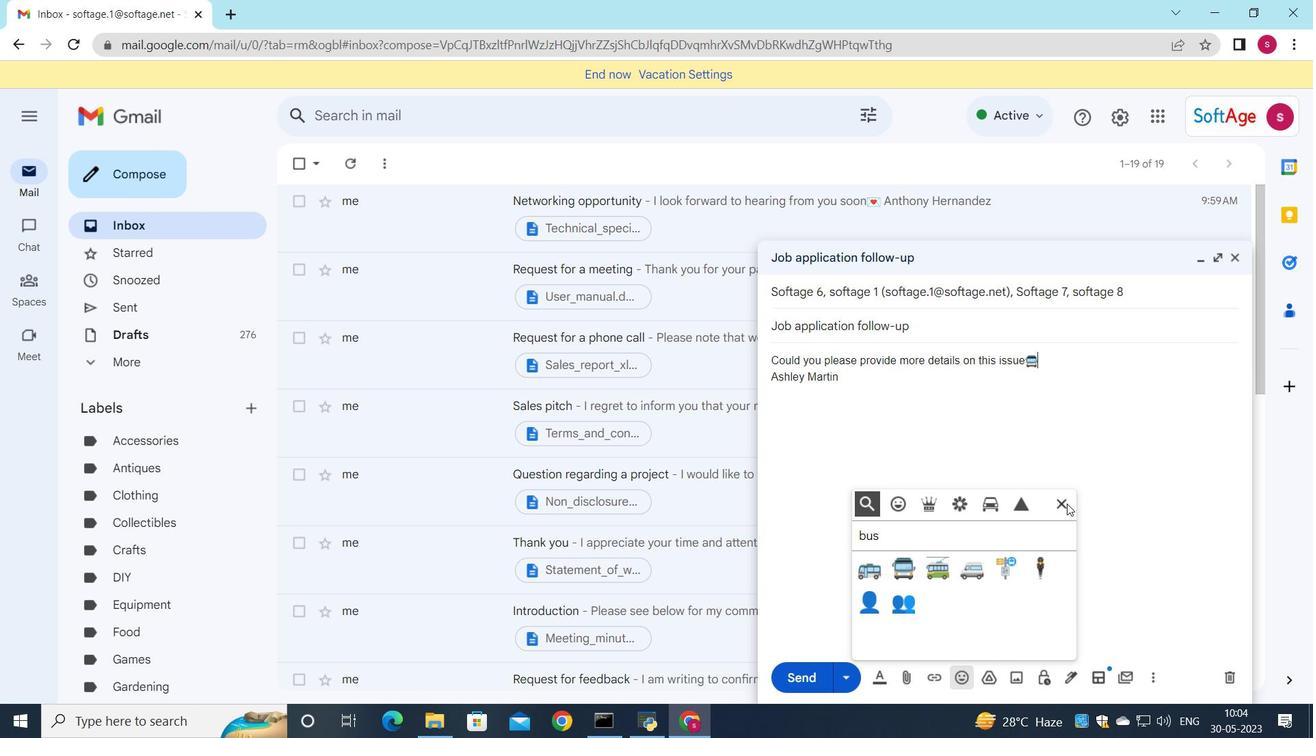 
Action: Mouse pressed left at (1065, 504)
Screenshot: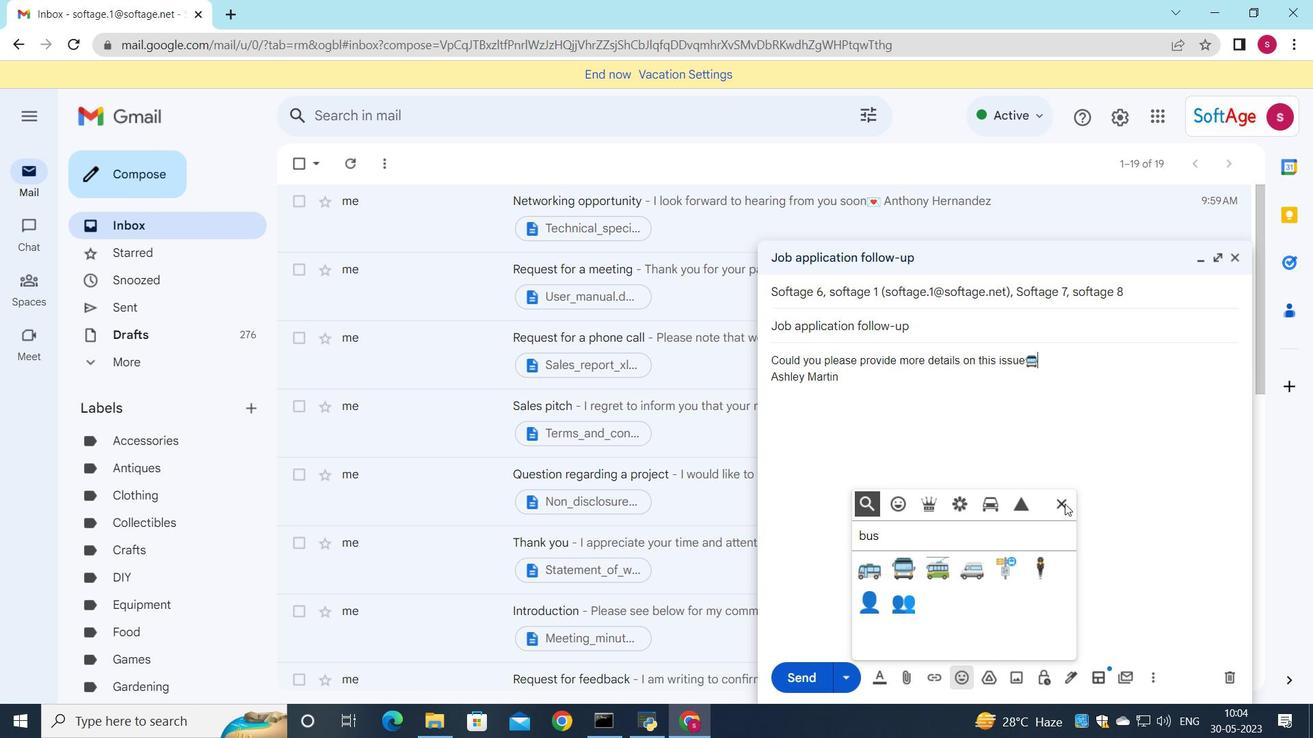 
Action: Mouse moved to (909, 678)
Screenshot: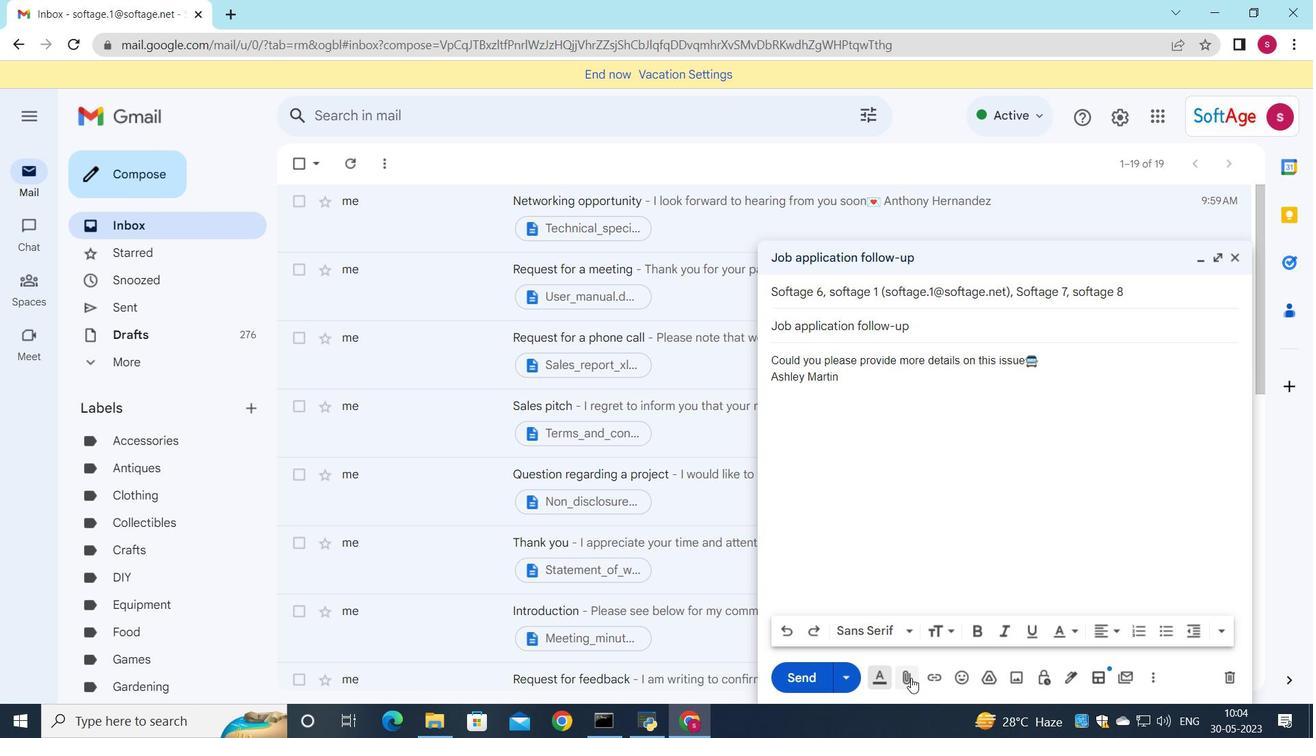 
Action: Mouse pressed left at (909, 678)
Screenshot: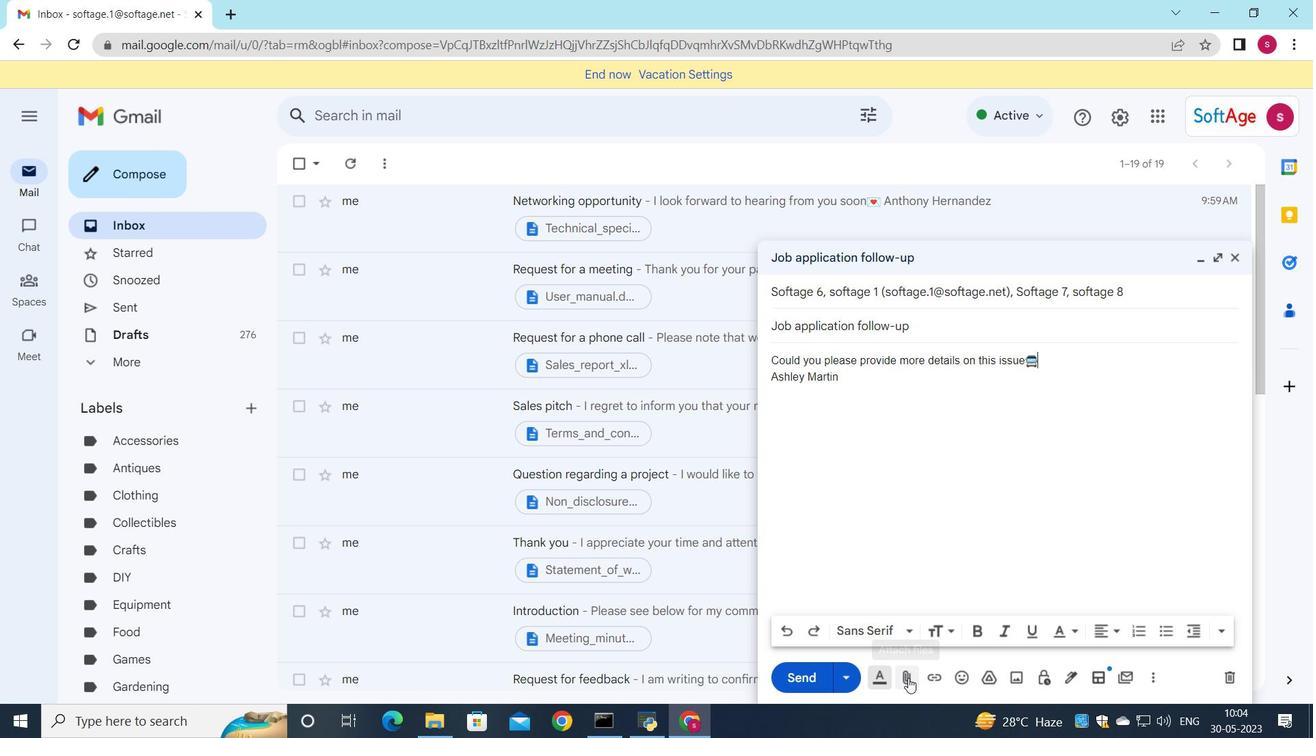 
Action: Mouse moved to (308, 129)
Screenshot: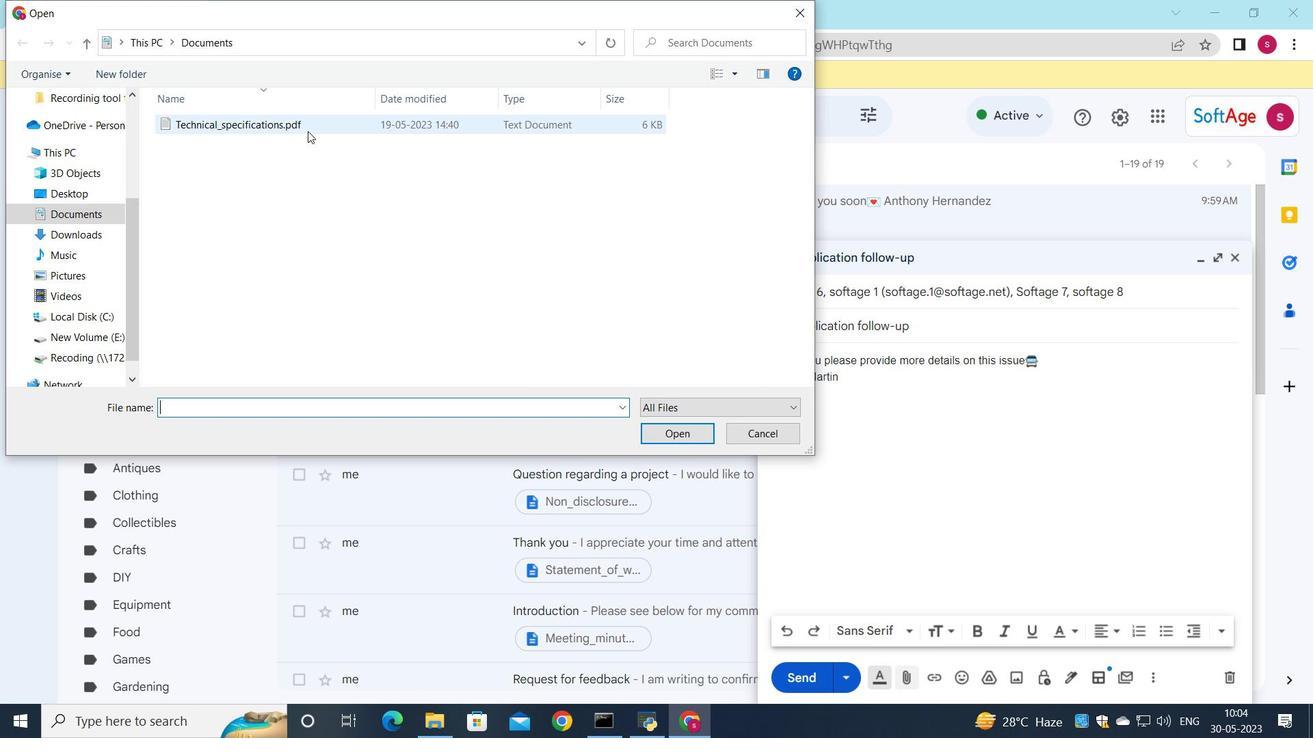 
Action: Mouse pressed left at (308, 129)
Screenshot: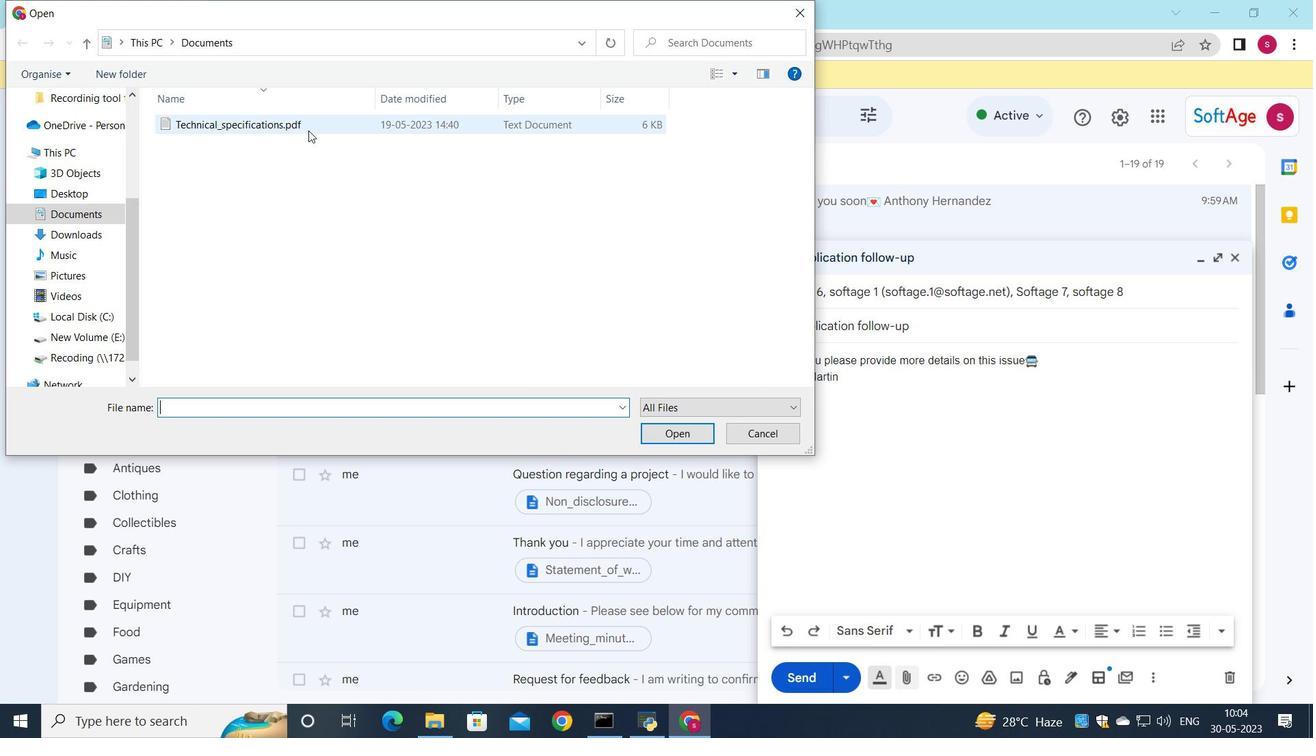 
Action: Mouse moved to (307, 126)
Screenshot: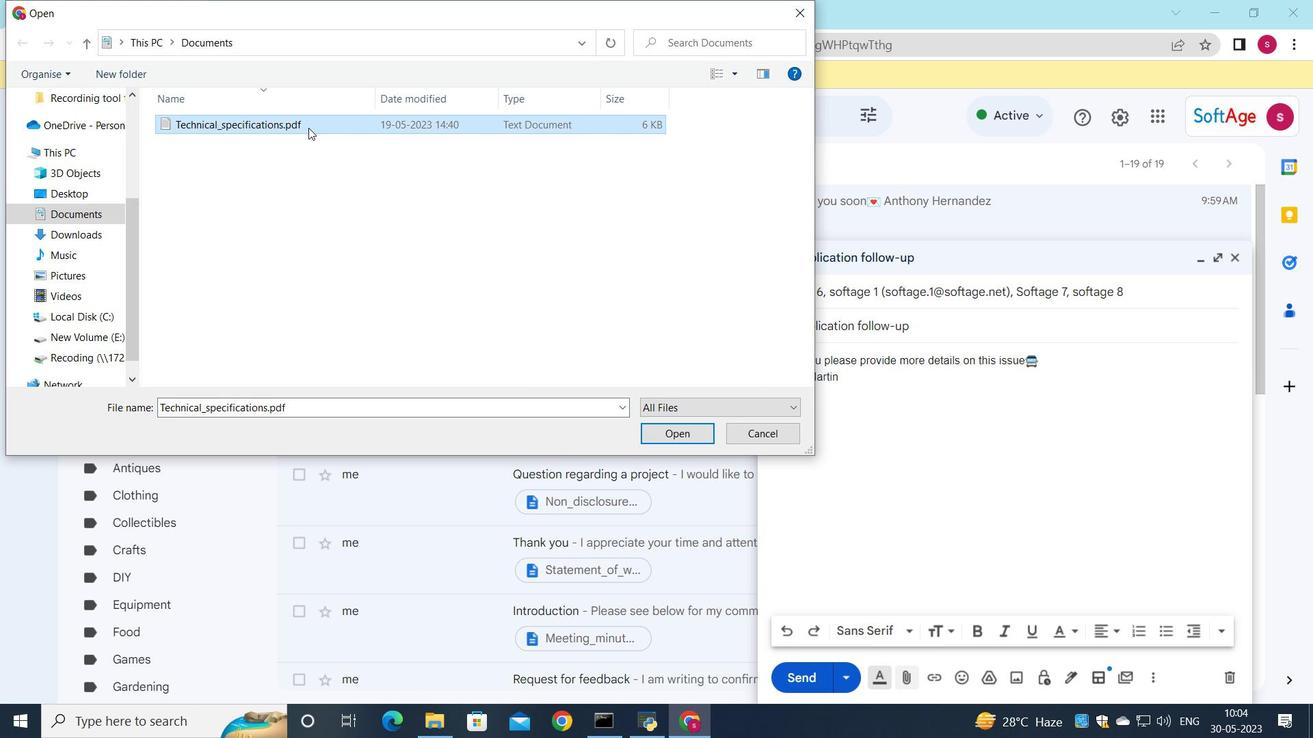 
Action: Mouse pressed left at (307, 126)
Screenshot: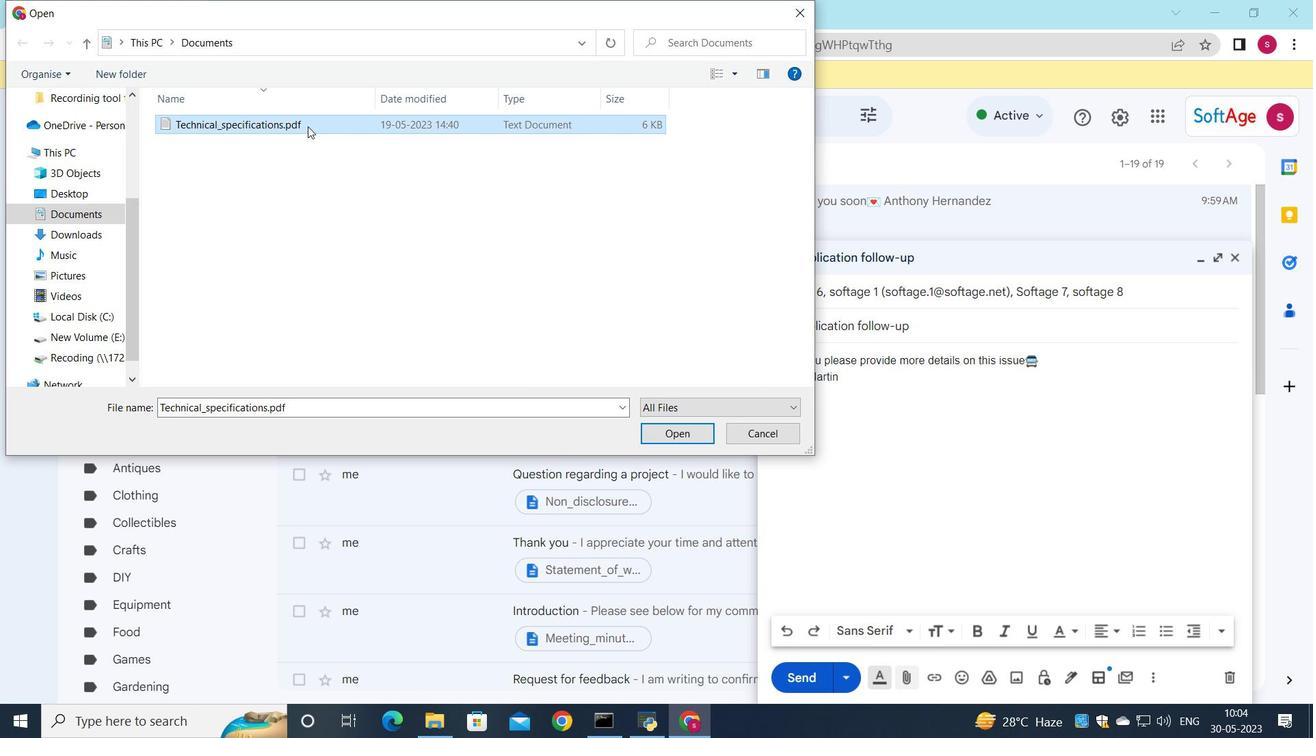 
Action: Mouse moved to (541, 192)
Screenshot: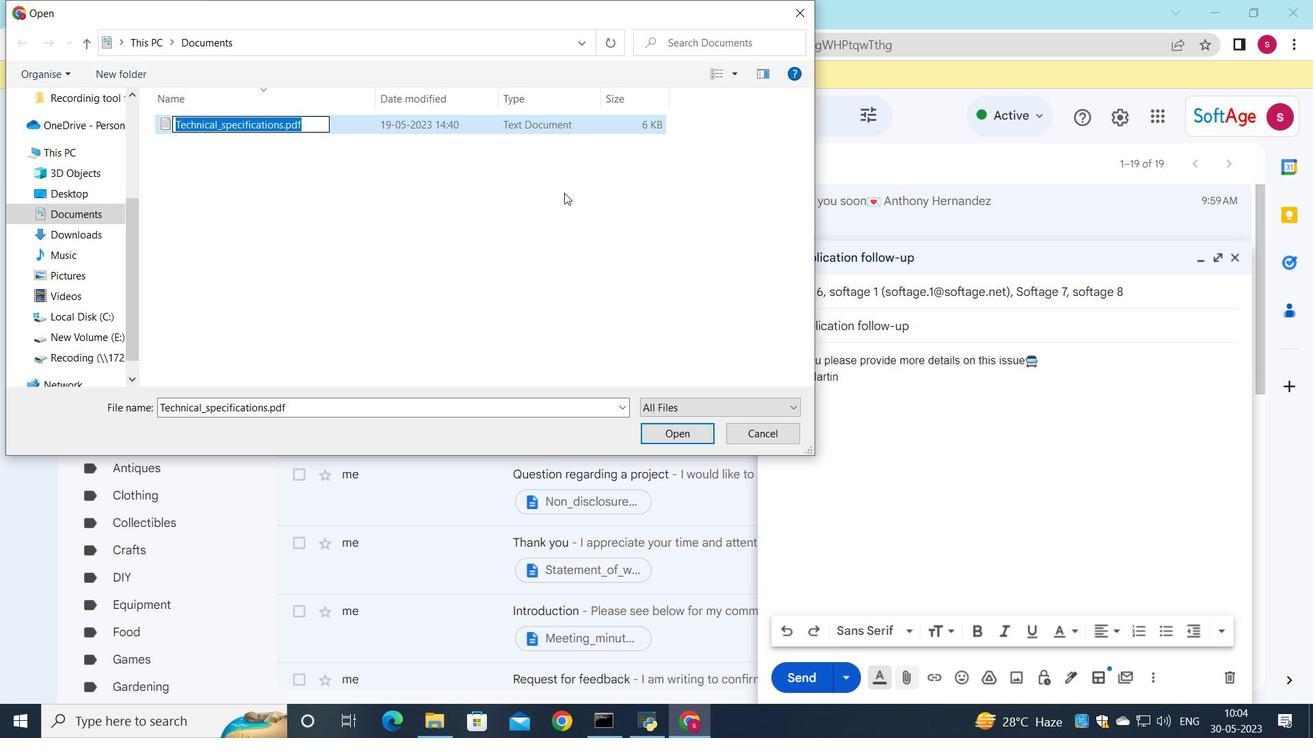 
Action: Key pressed <Key.shift_r>Invoice.pdf
Screenshot: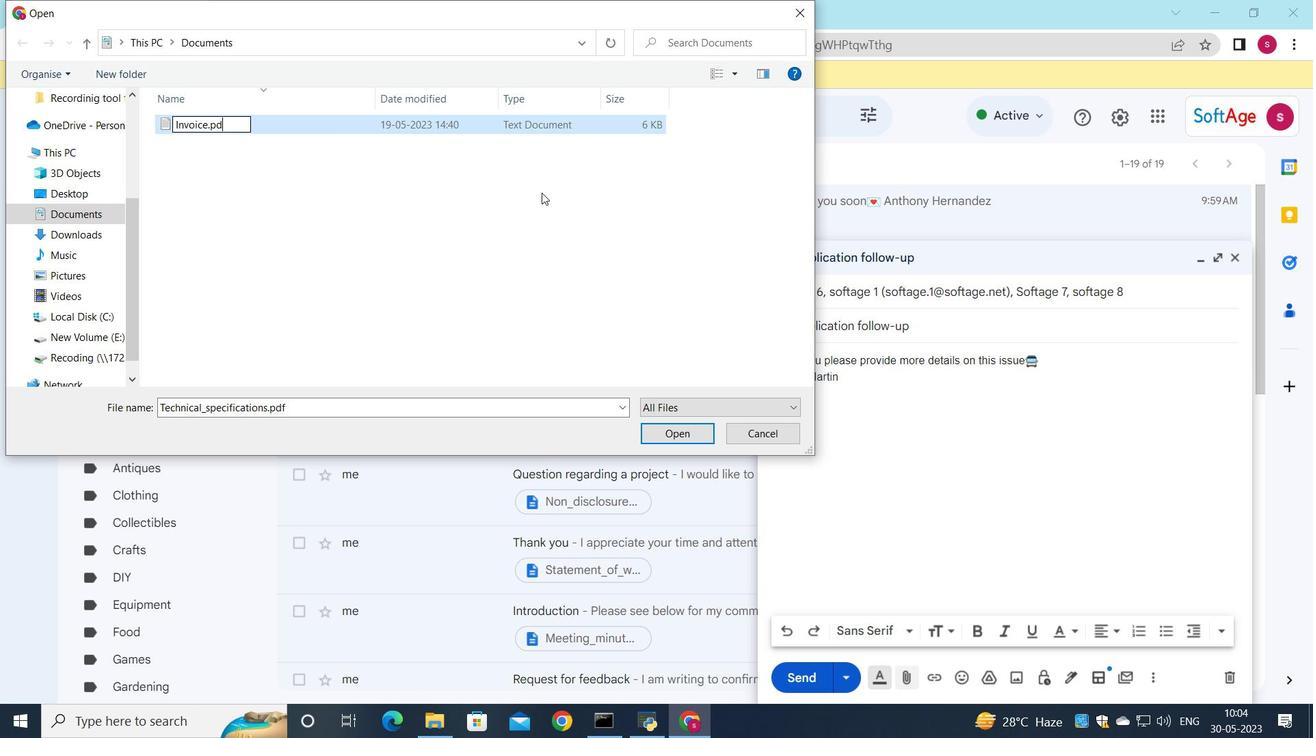 
Action: Mouse moved to (376, 128)
Screenshot: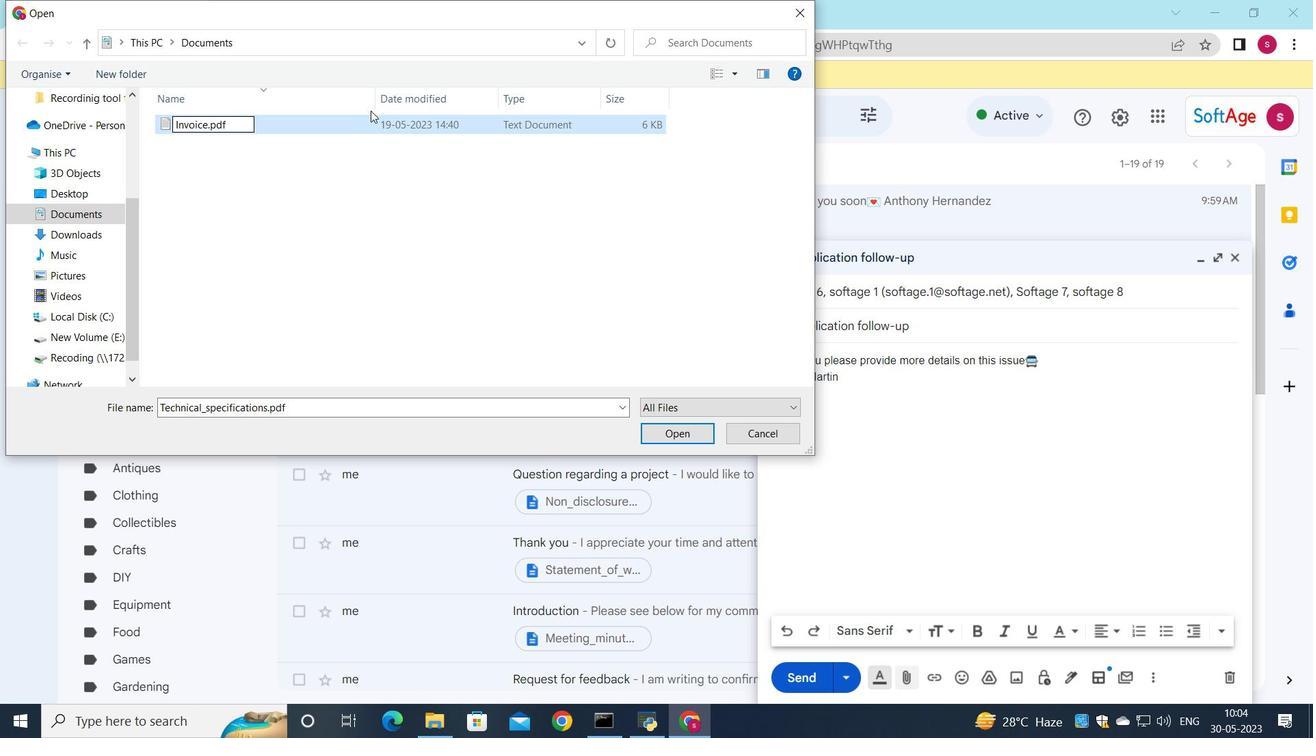 
Action: Mouse pressed left at (376, 128)
Screenshot: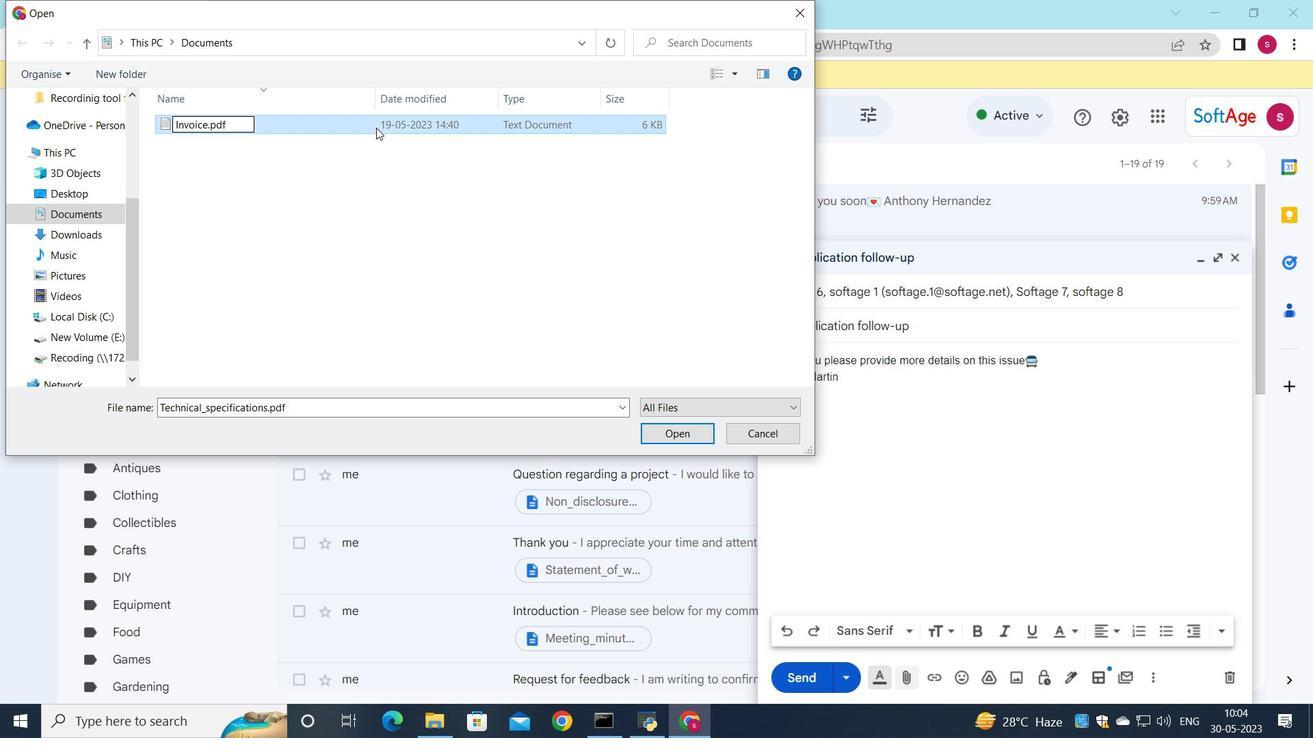 
Action: Mouse moved to (681, 432)
Screenshot: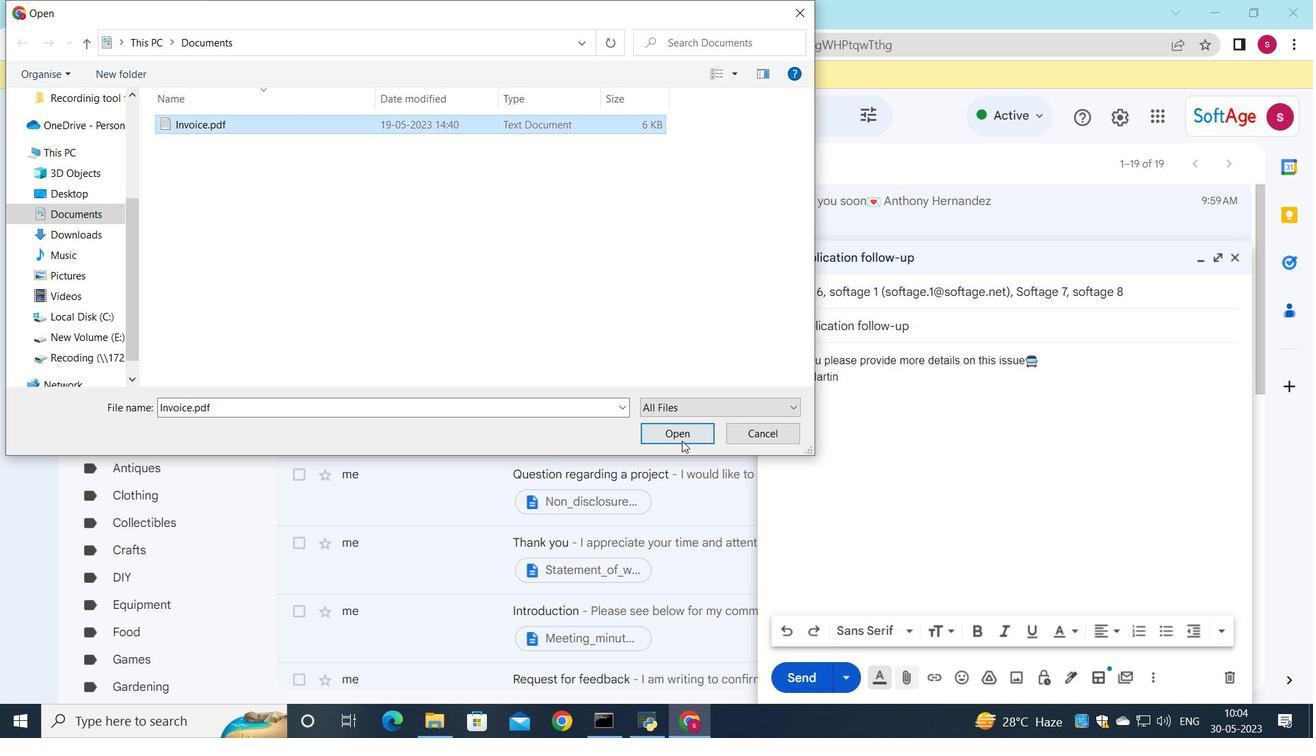
Action: Mouse pressed left at (681, 432)
Screenshot: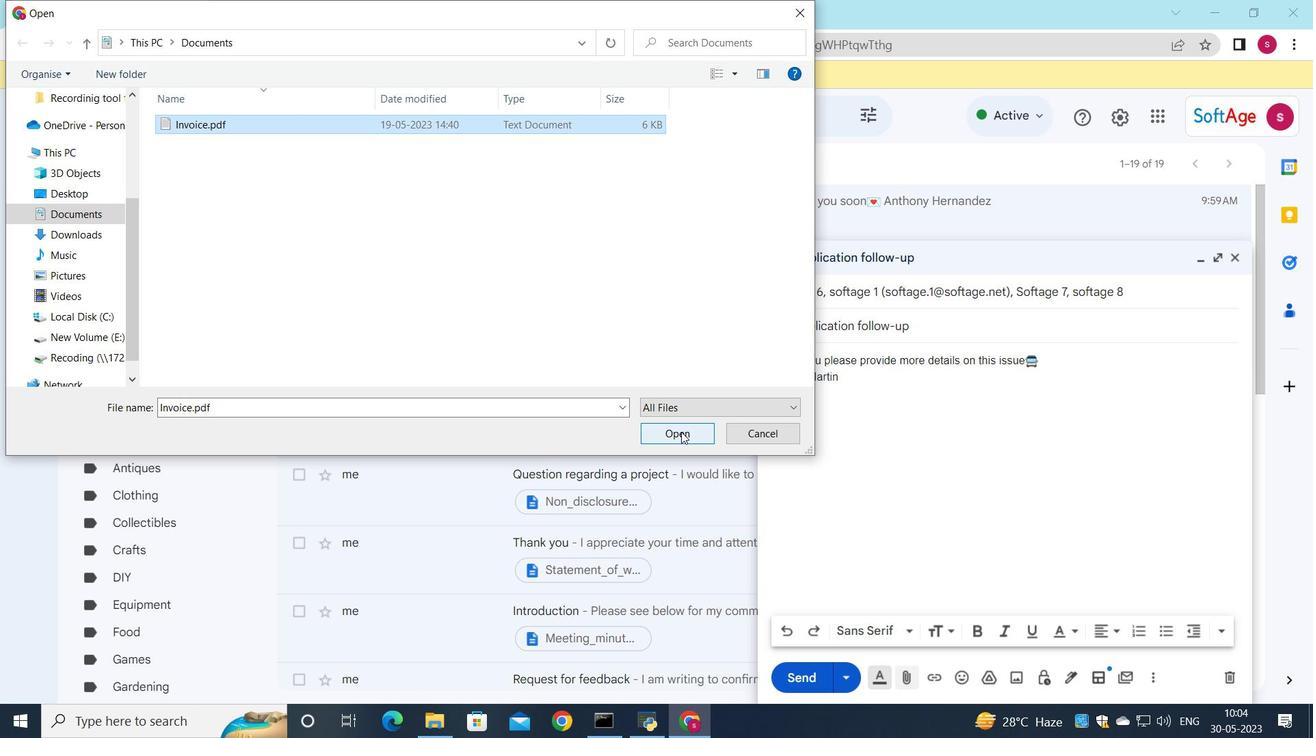 
Action: Mouse moved to (800, 676)
Screenshot: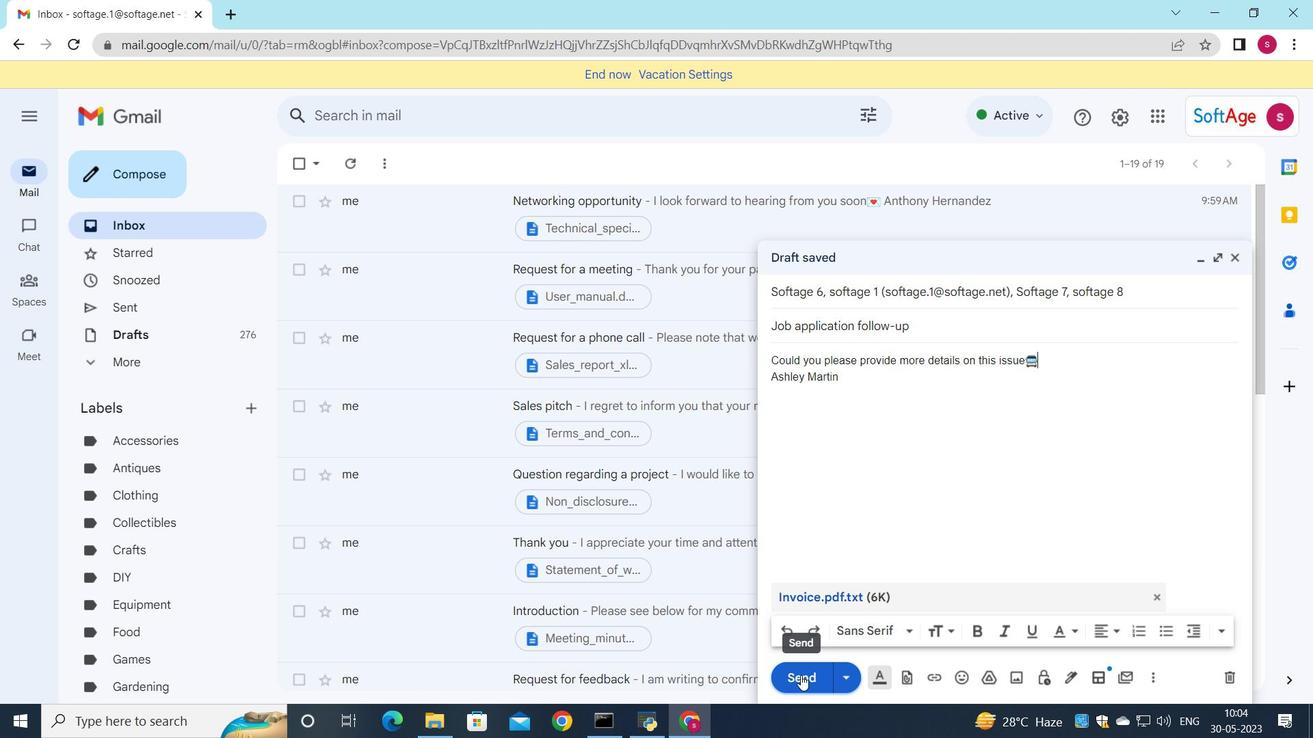 
Action: Mouse pressed left at (800, 676)
Screenshot: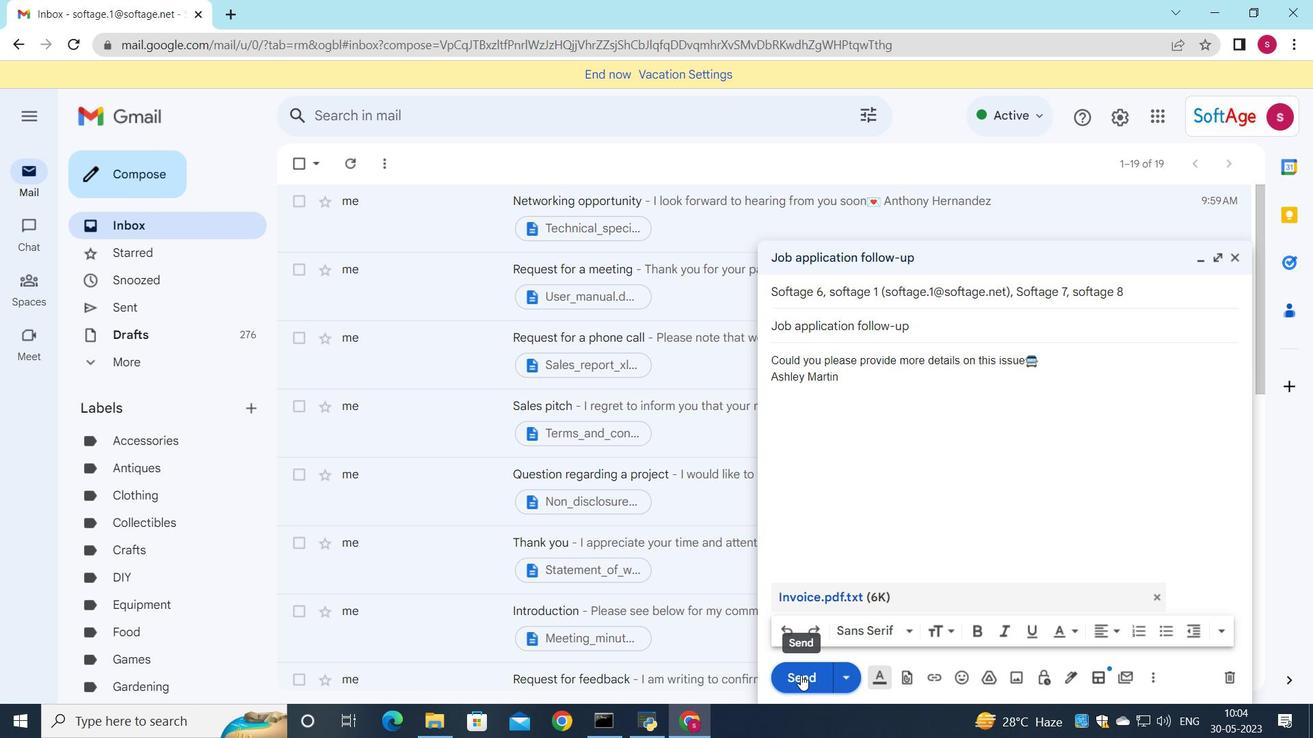 
Action: Mouse moved to (707, 222)
Screenshot: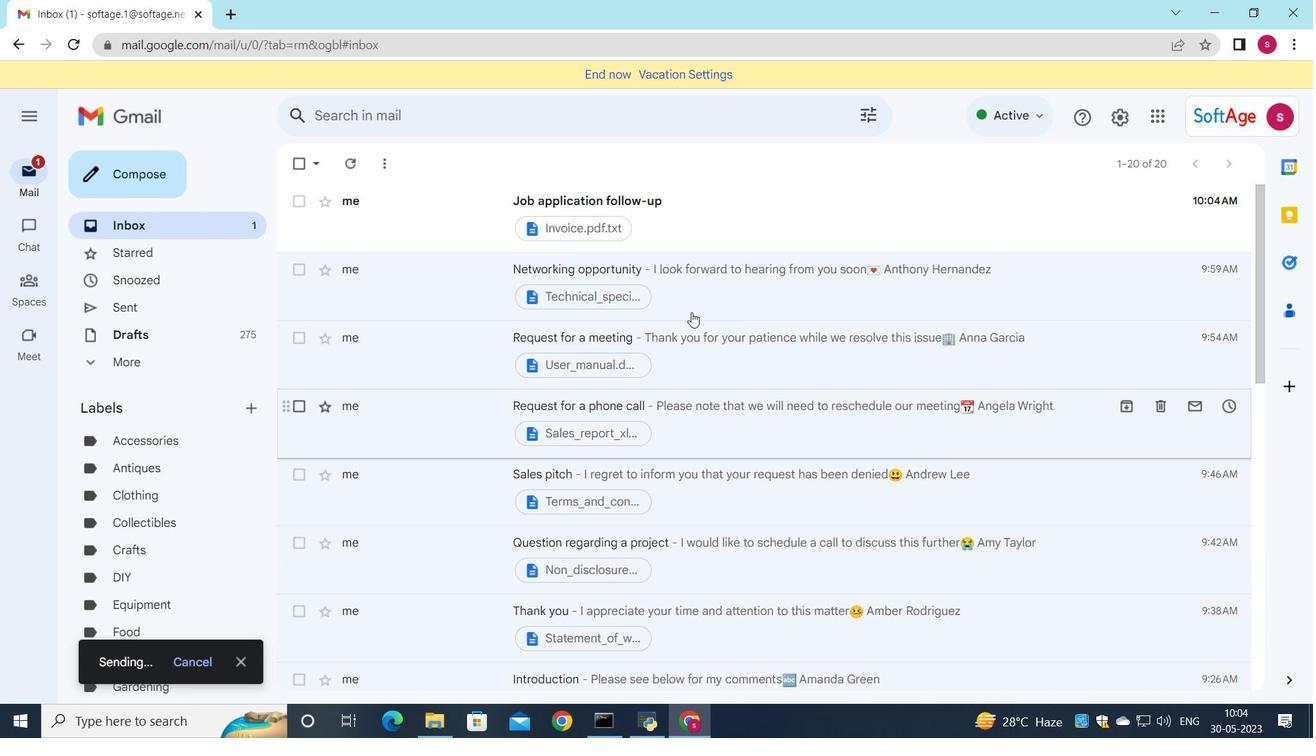 
Action: Mouse pressed left at (707, 222)
Screenshot: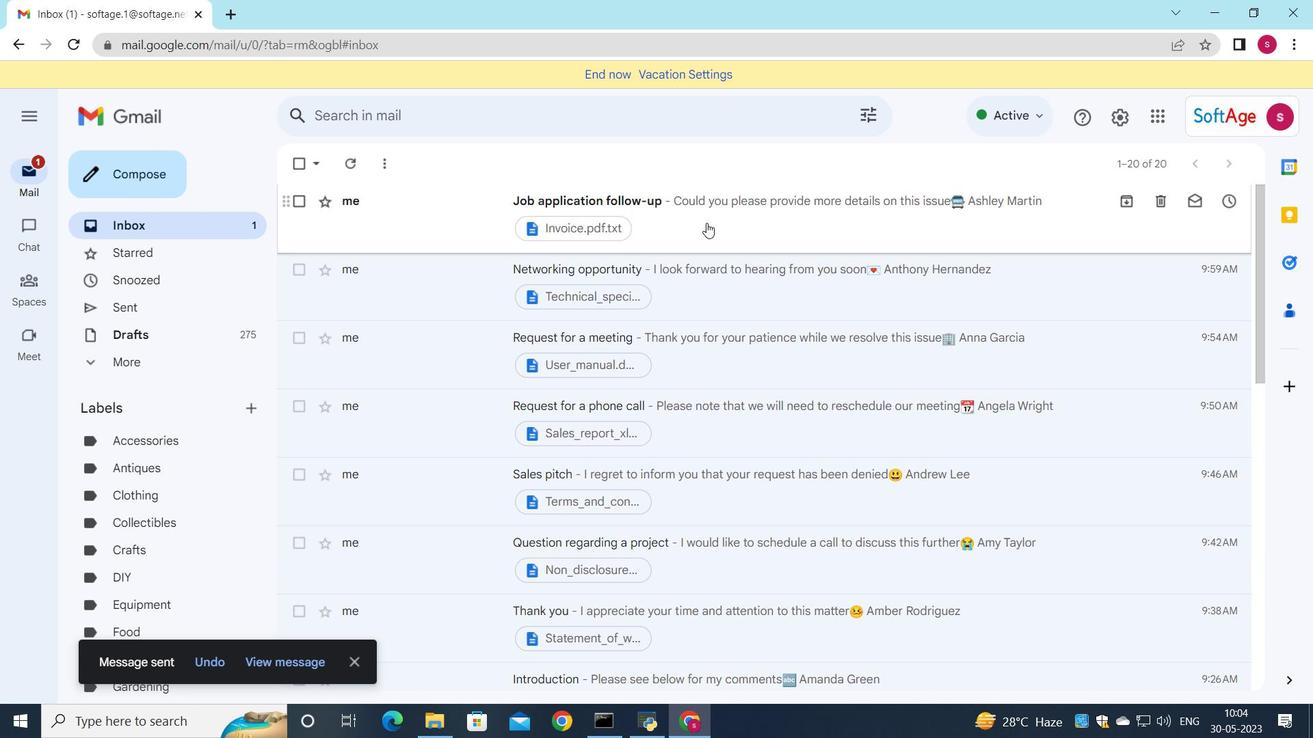 
Action: Mouse moved to (753, 250)
Screenshot: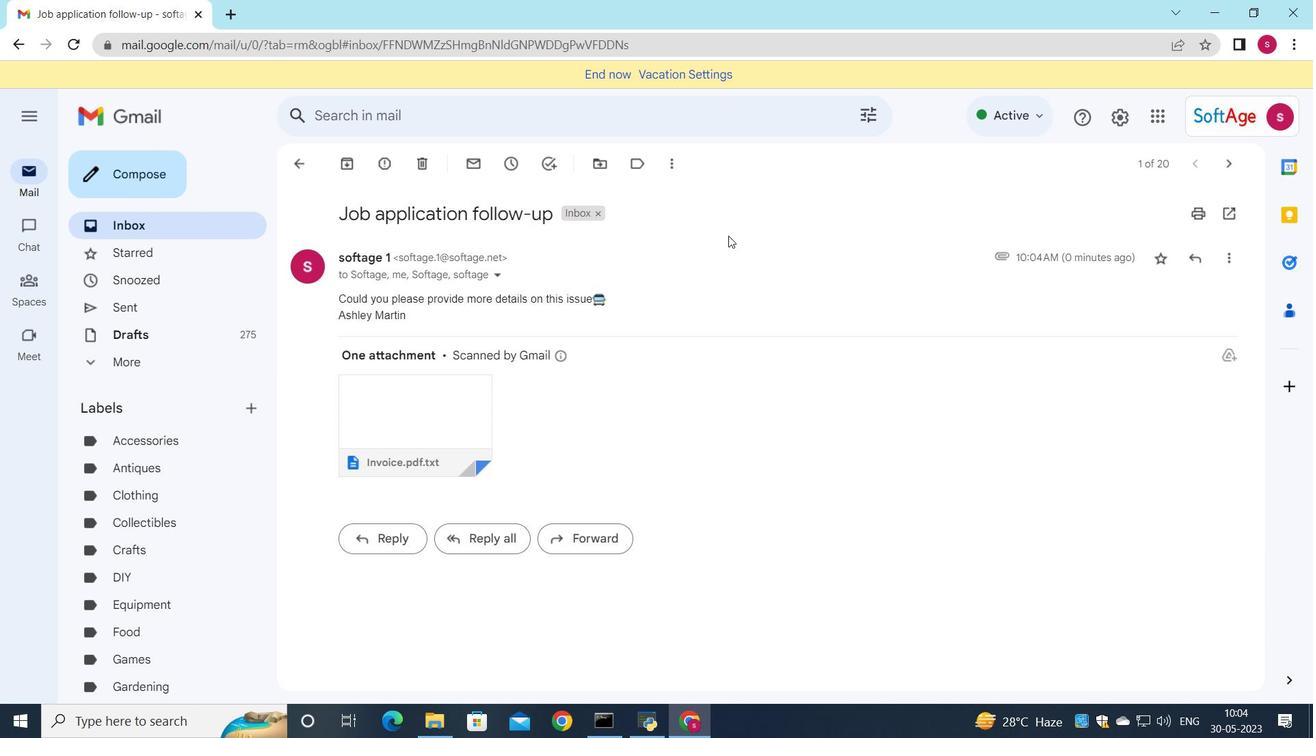 
